 Task: Explore upcoming open houses in Las Vegas, Nevada, to visit properties with mountain views.
Action: Mouse moved to (340, 207)
Screenshot: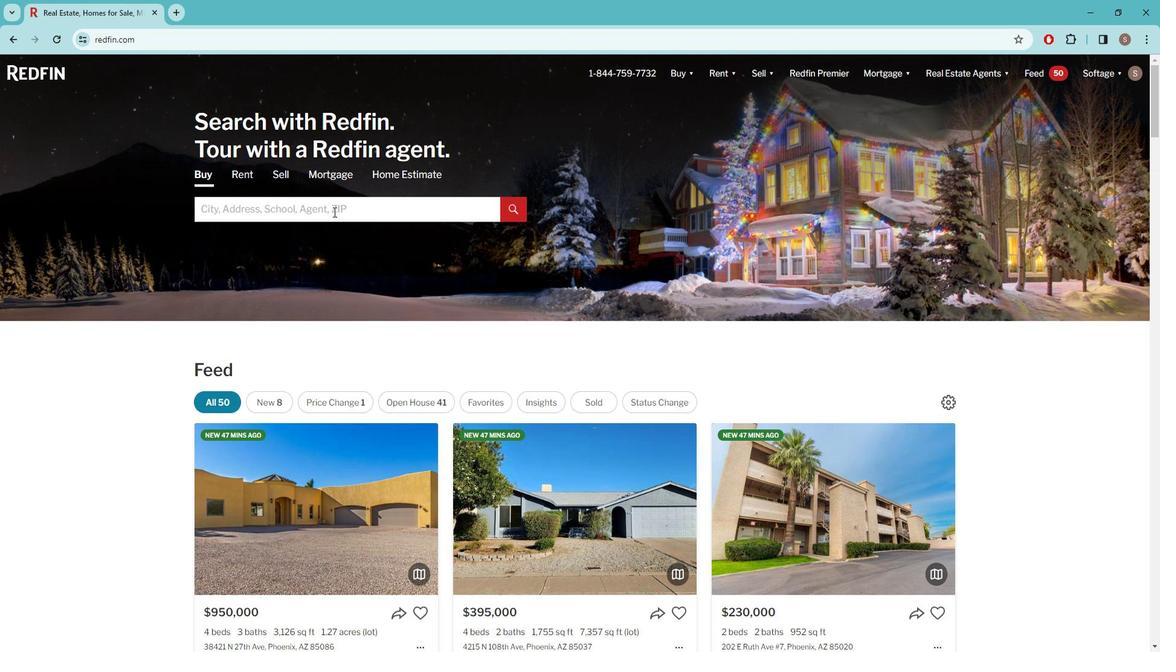
Action: Mouse pressed left at (340, 207)
Screenshot: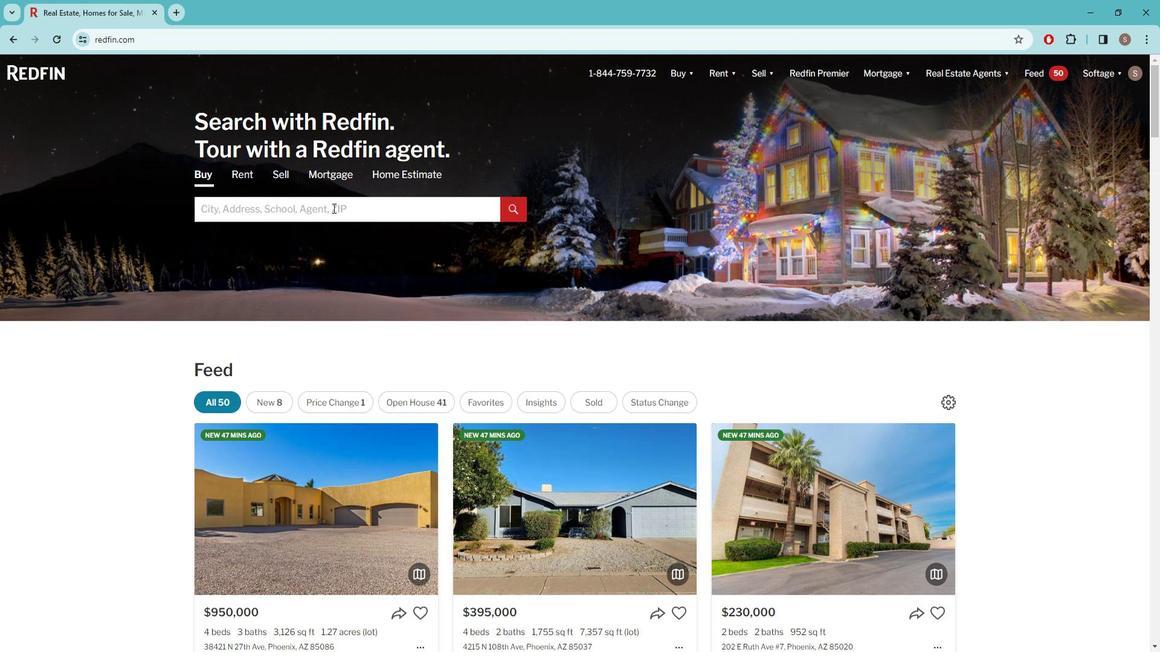 
Action: Key pressed <Key.caps_lock><Key.caps_lock>l<Key.caps_lock>AS<Key.space><Key.caps_lock>v<Key.caps_lock>EGAS
Screenshot: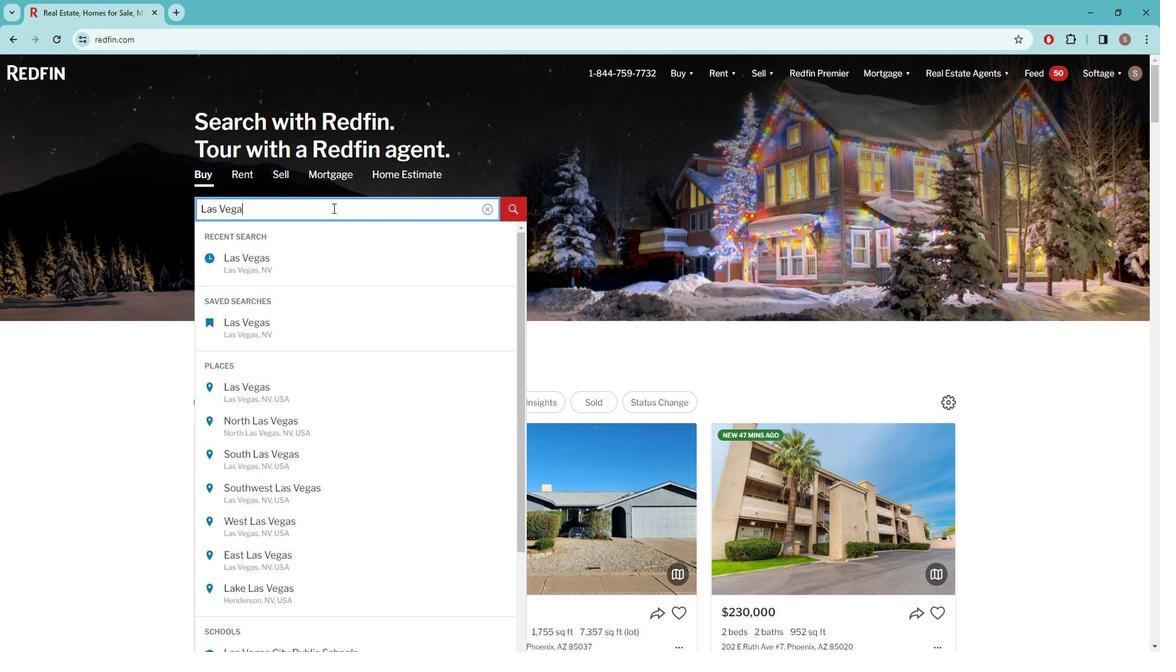 
Action: Mouse moved to (267, 255)
Screenshot: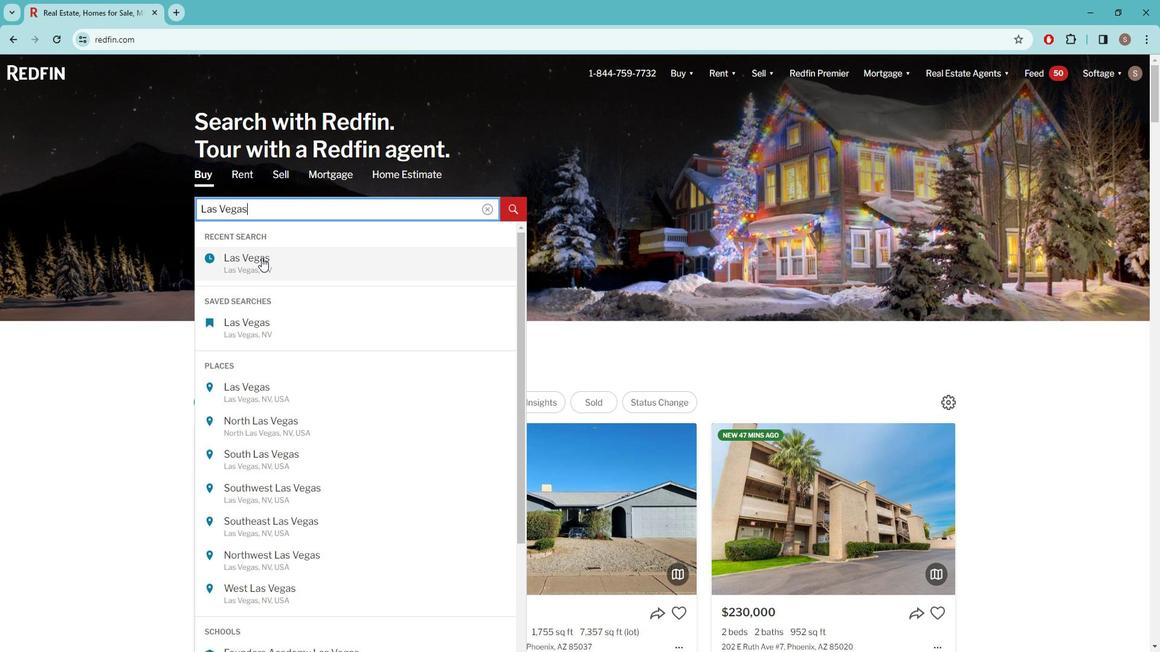 
Action: Mouse pressed left at (267, 255)
Screenshot: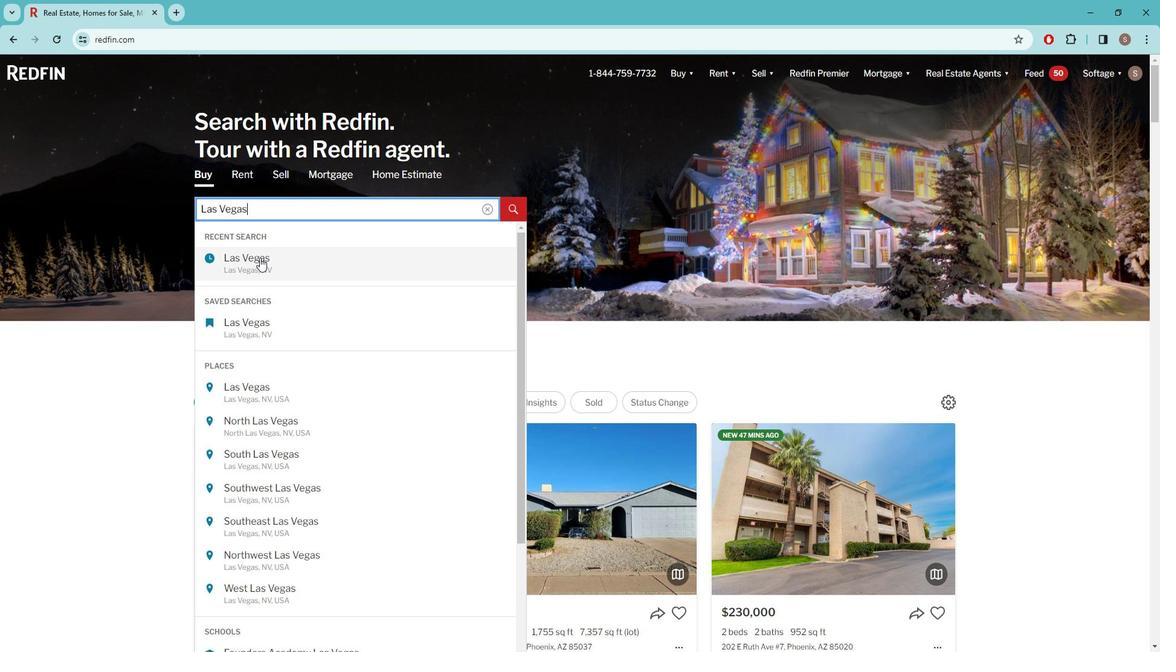 
Action: Mouse moved to (1025, 155)
Screenshot: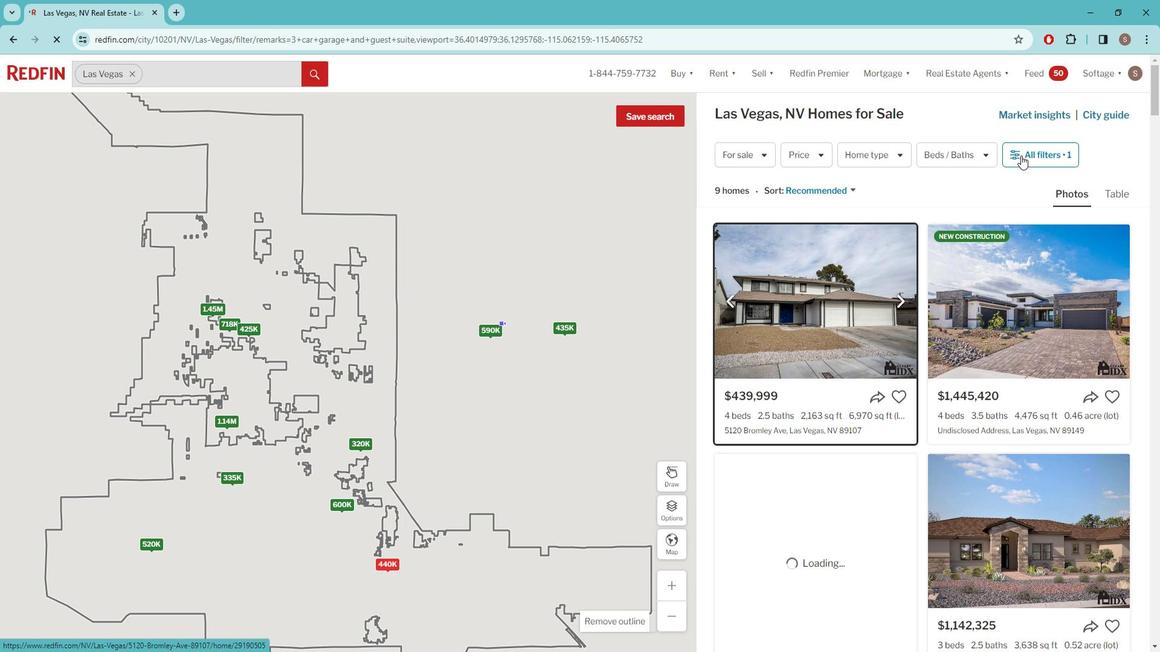 
Action: Mouse pressed left at (1025, 155)
Screenshot: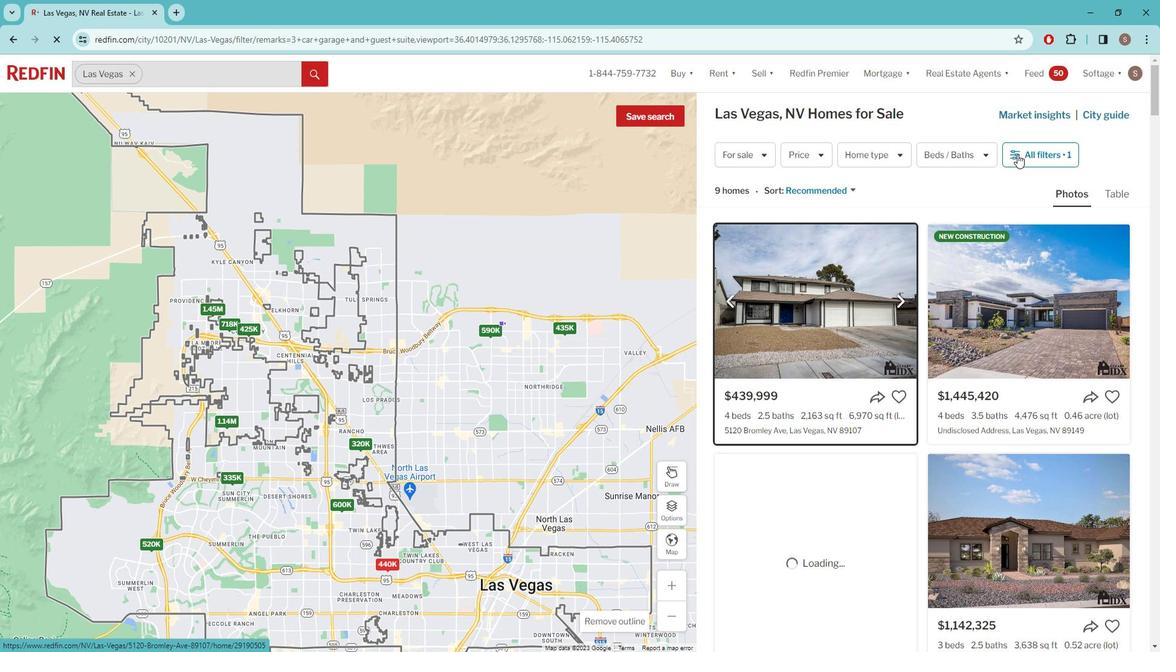 
Action: Mouse moved to (1019, 157)
Screenshot: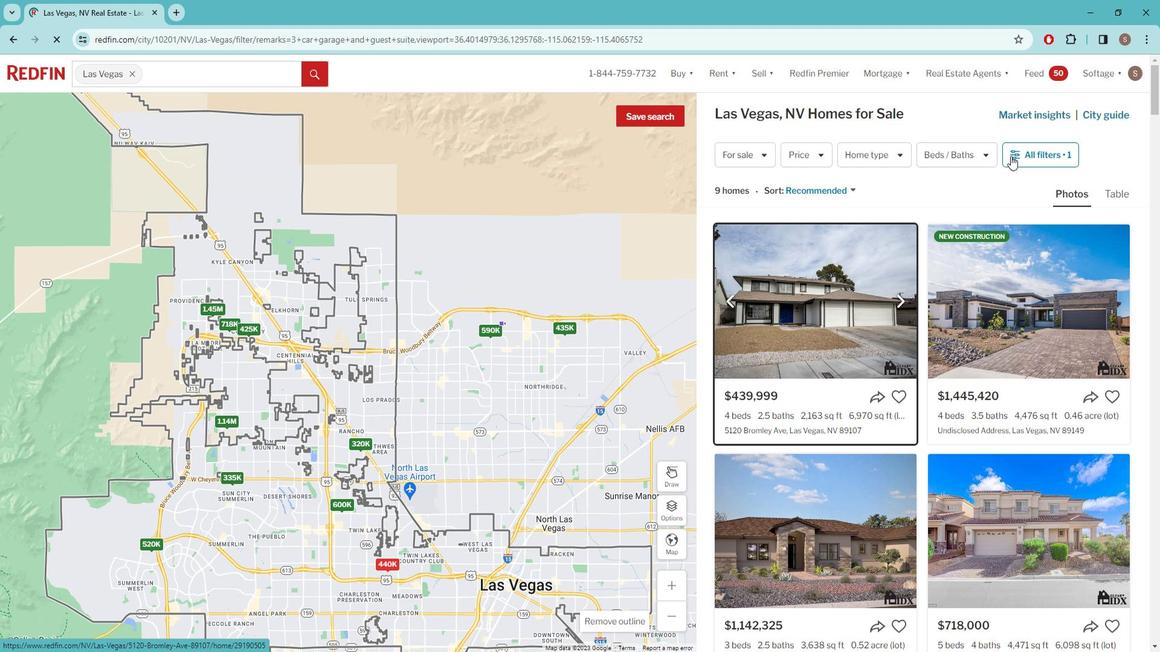 
Action: Mouse pressed left at (1019, 157)
Screenshot: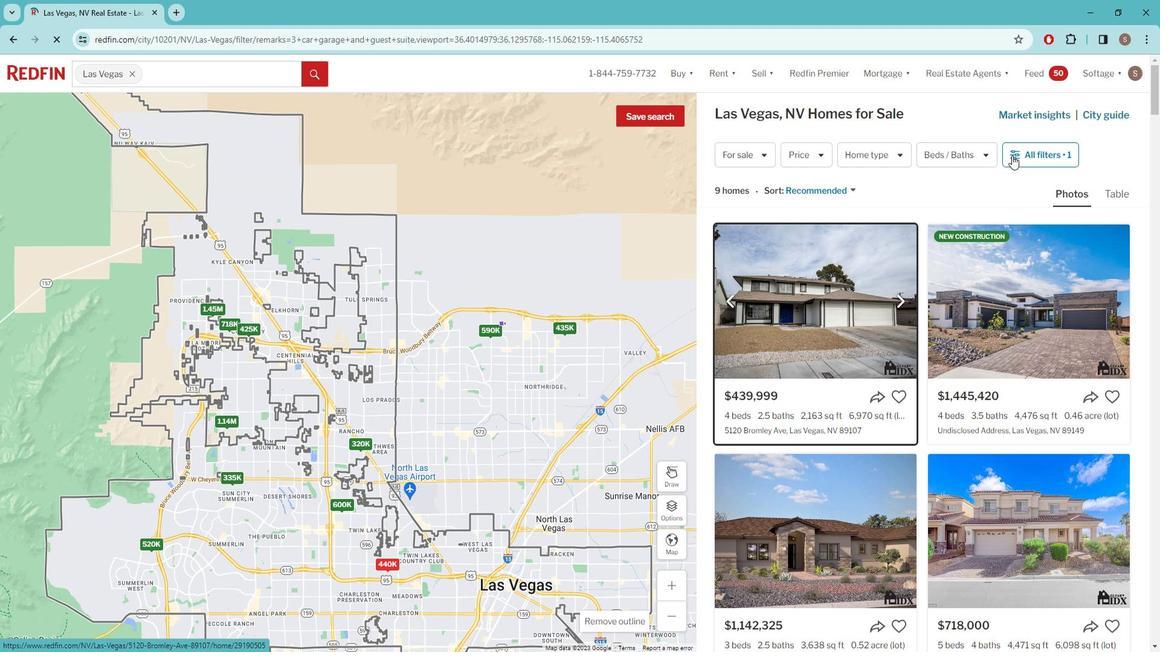 
Action: Mouse moved to (1011, 165)
Screenshot: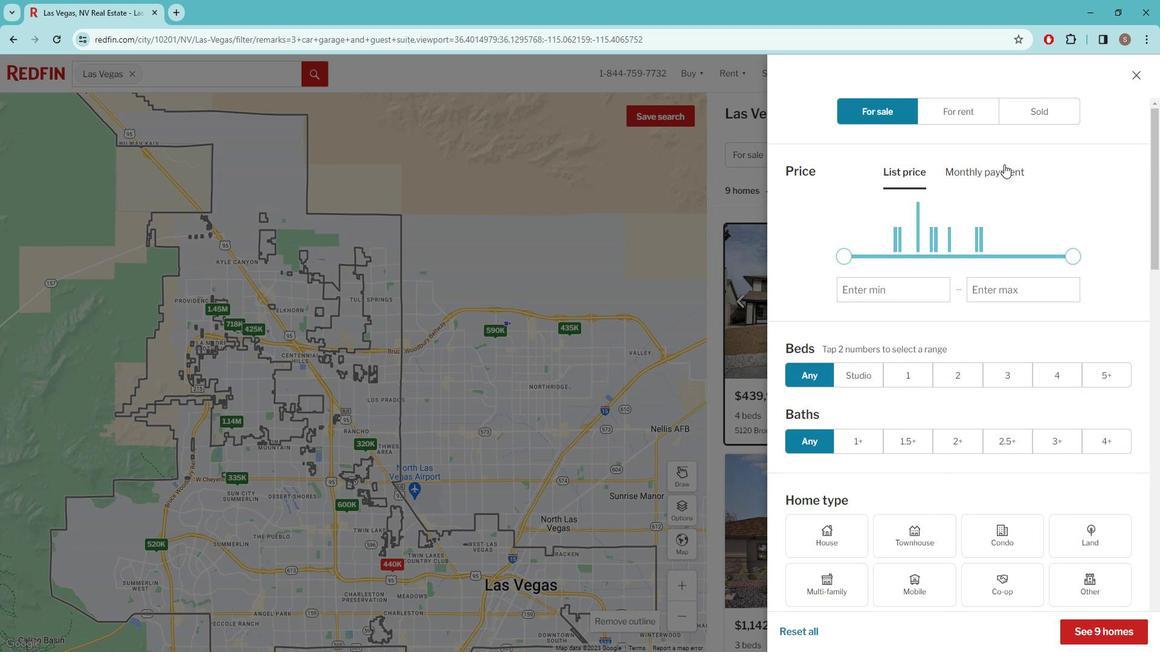 
Action: Mouse scrolled (1011, 165) with delta (0, 0)
Screenshot: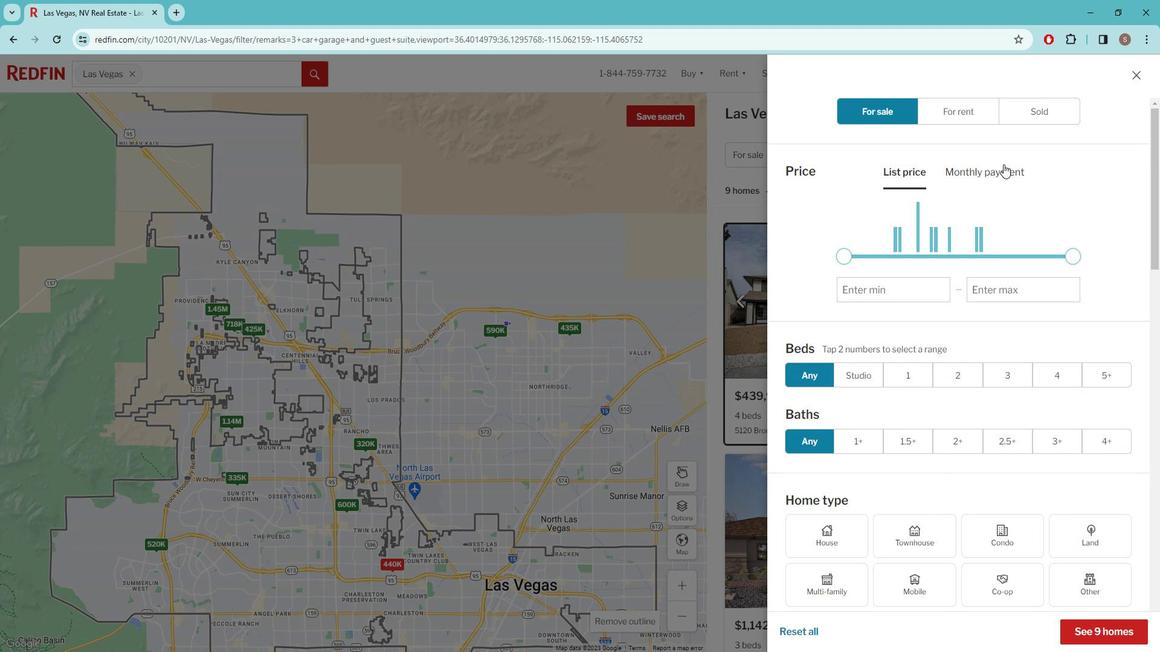
Action: Mouse scrolled (1011, 165) with delta (0, 0)
Screenshot: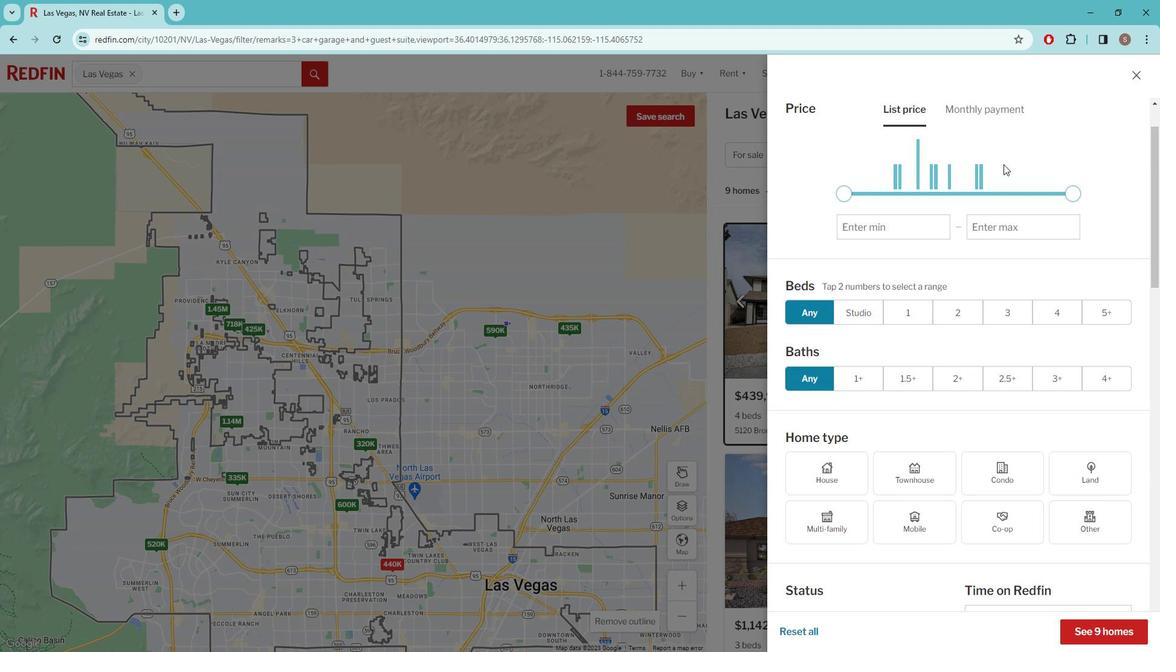
Action: Mouse scrolled (1011, 165) with delta (0, 0)
Screenshot: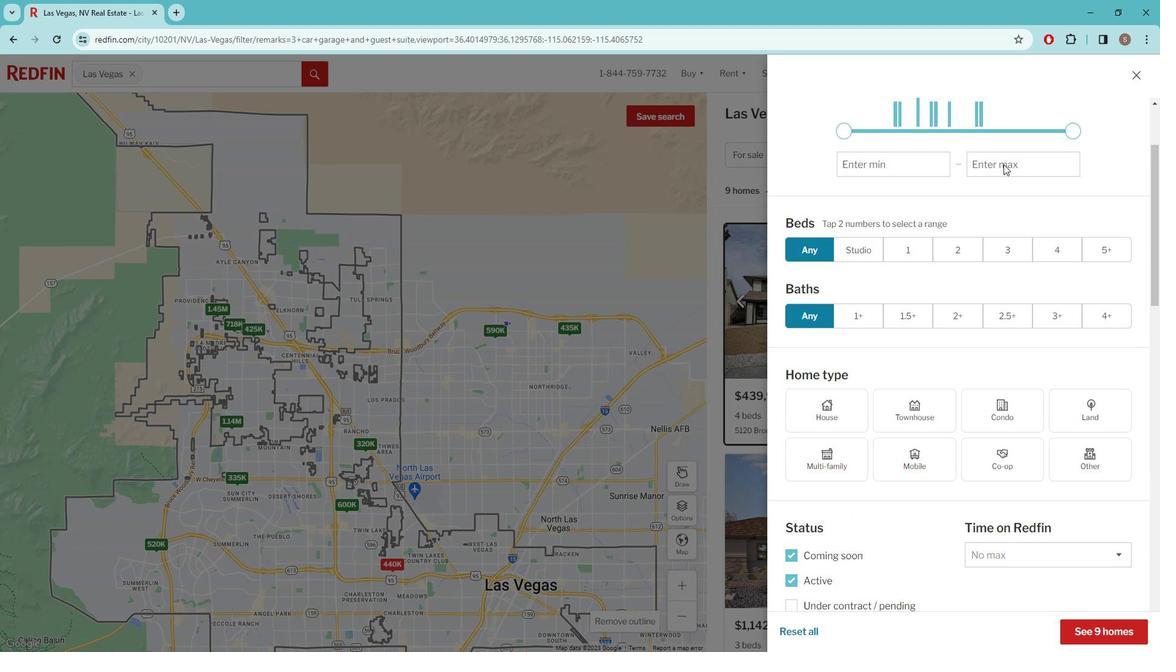 
Action: Mouse scrolled (1011, 165) with delta (0, 0)
Screenshot: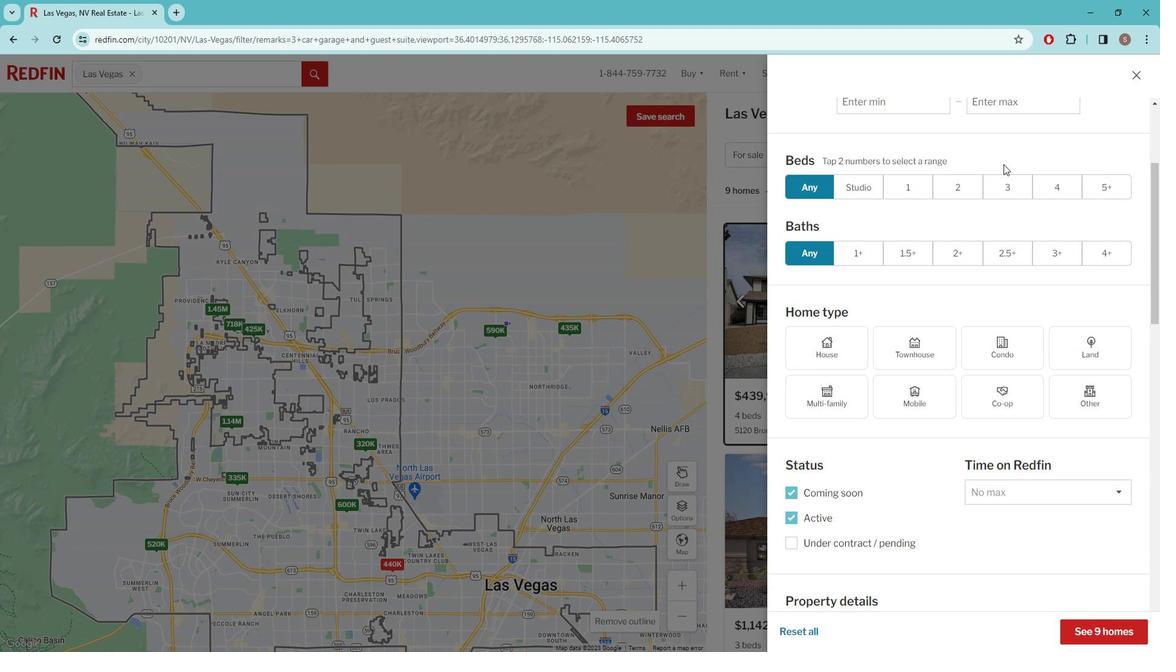 
Action: Mouse scrolled (1011, 165) with delta (0, 0)
Screenshot: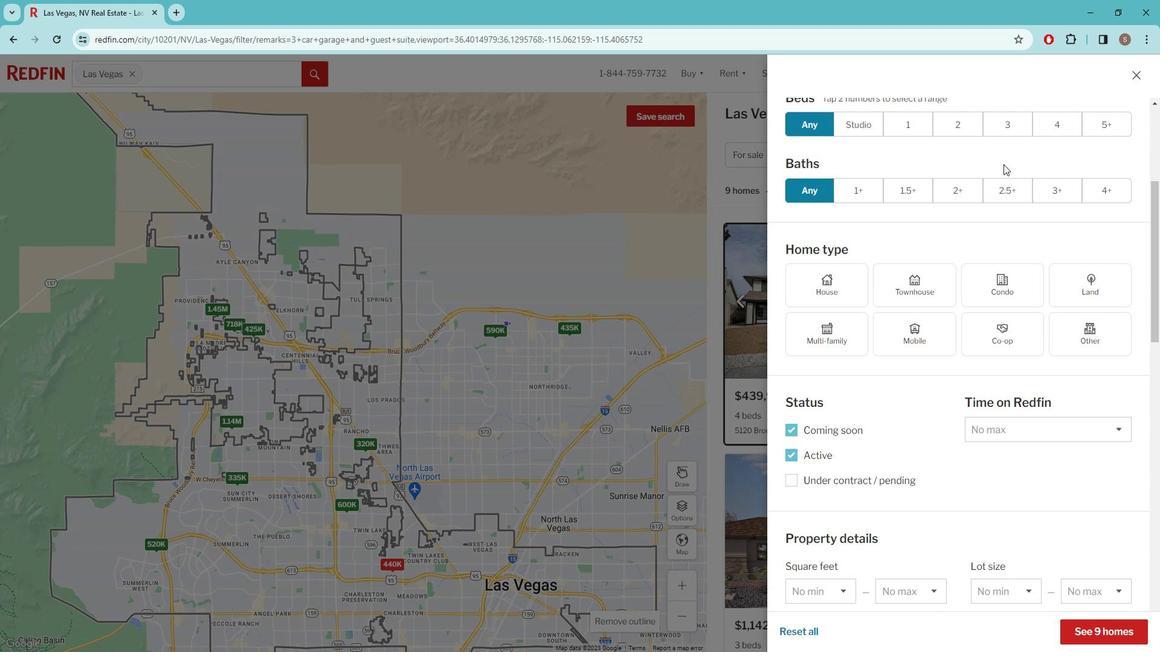 
Action: Mouse moved to (1007, 166)
Screenshot: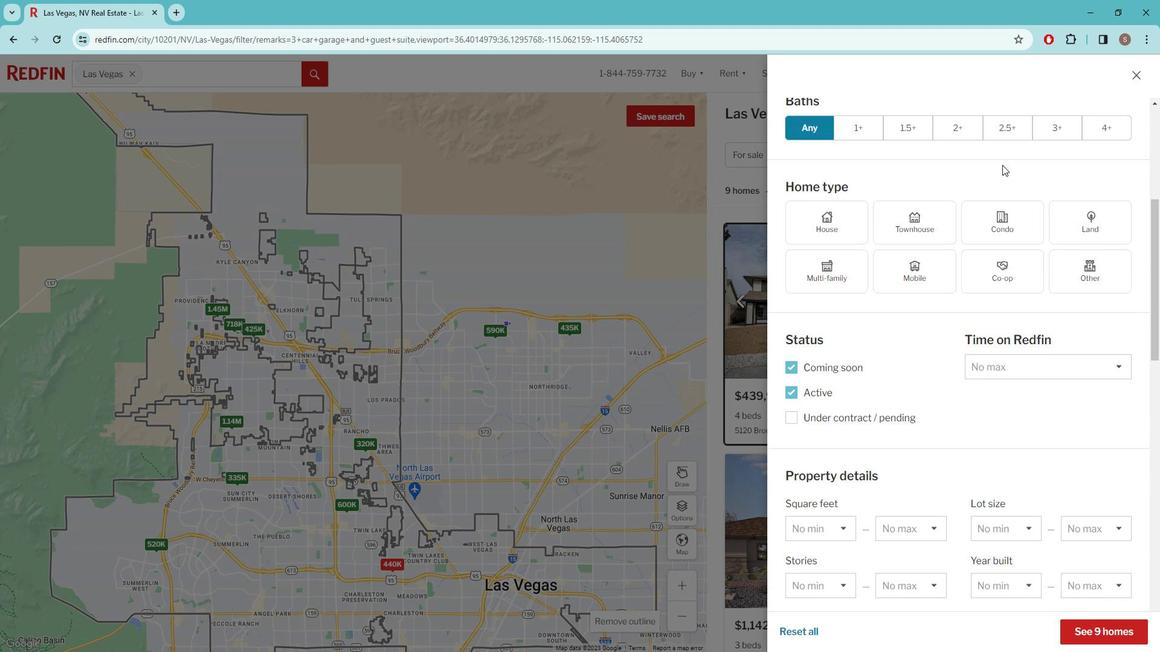
Action: Mouse scrolled (1007, 165) with delta (0, 0)
Screenshot: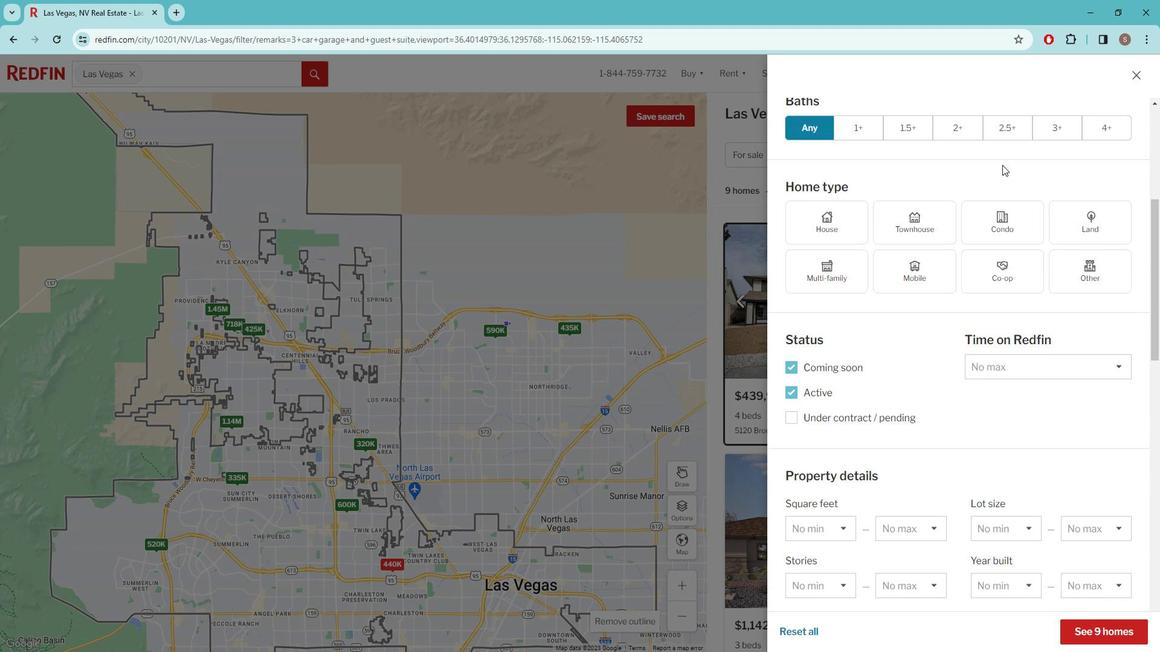 
Action: Mouse scrolled (1007, 165) with delta (0, 0)
Screenshot: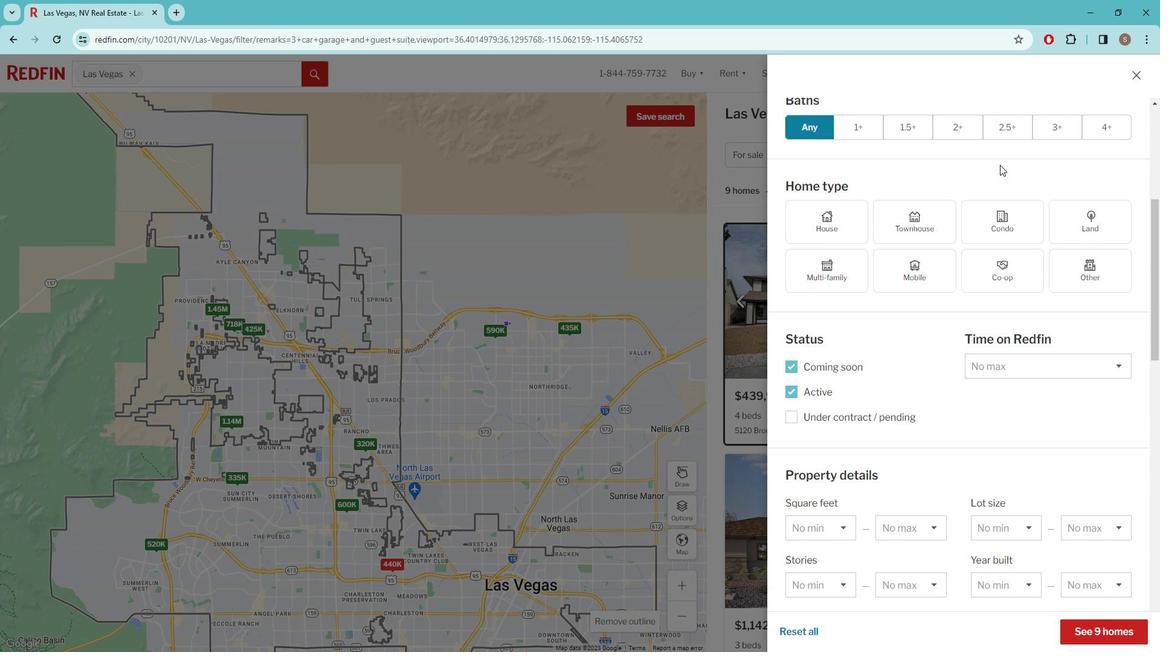 
Action: Mouse moved to (1003, 166)
Screenshot: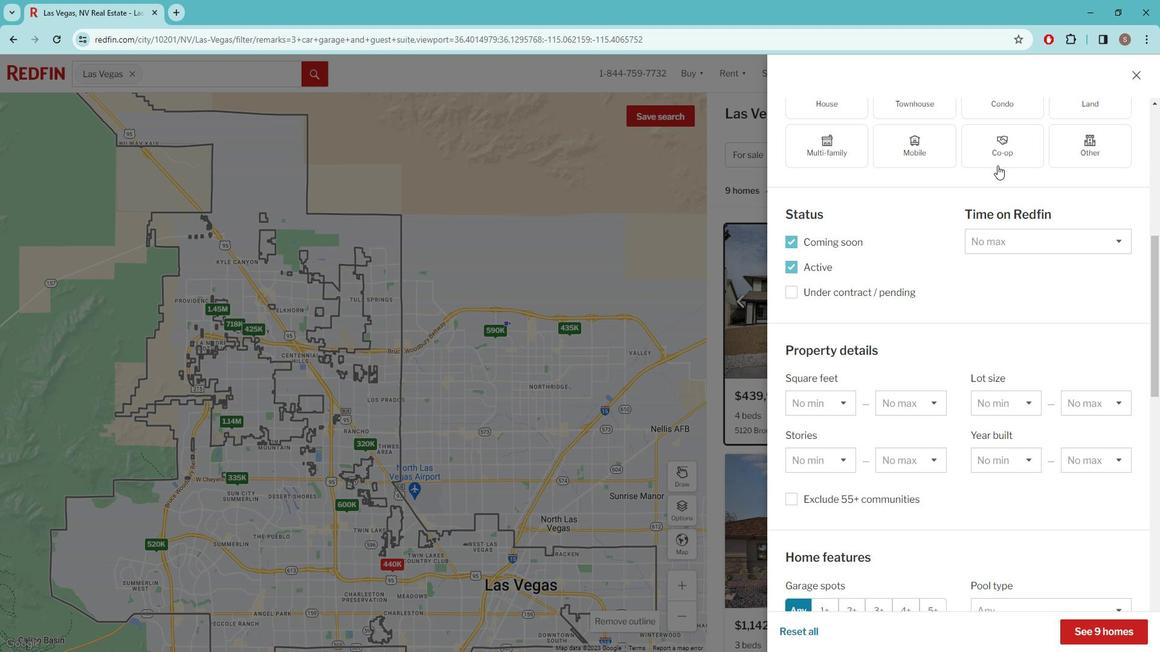 
Action: Mouse scrolled (1003, 166) with delta (0, 0)
Screenshot: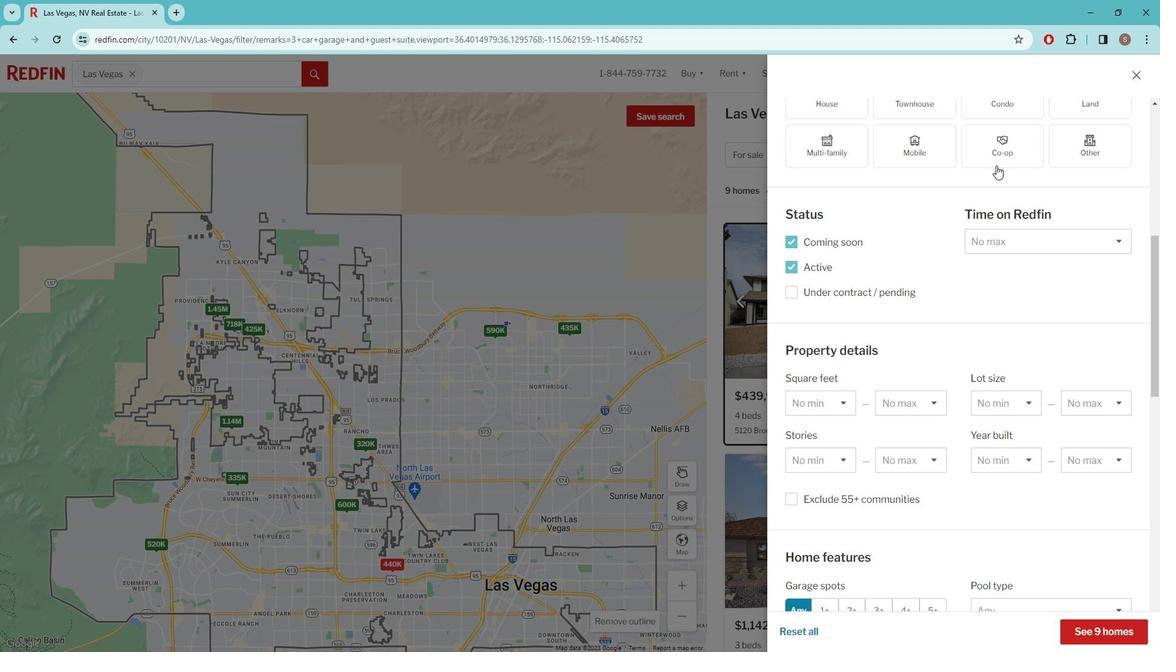 
Action: Mouse moved to (1002, 166)
Screenshot: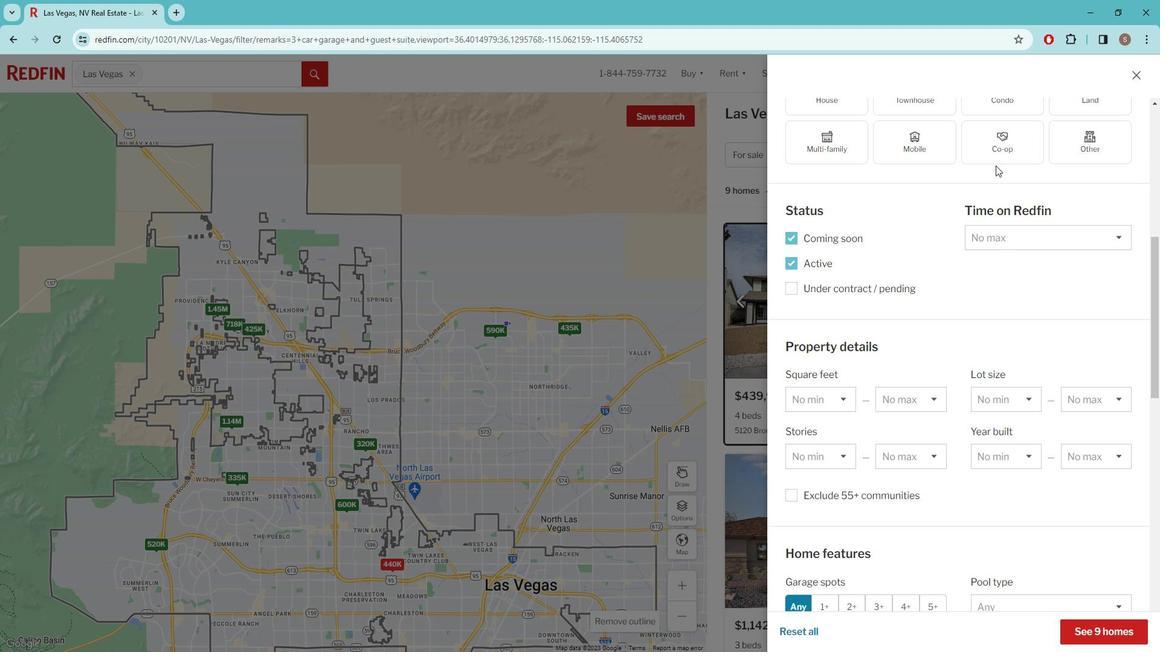 
Action: Mouse scrolled (1002, 166) with delta (0, 0)
Screenshot: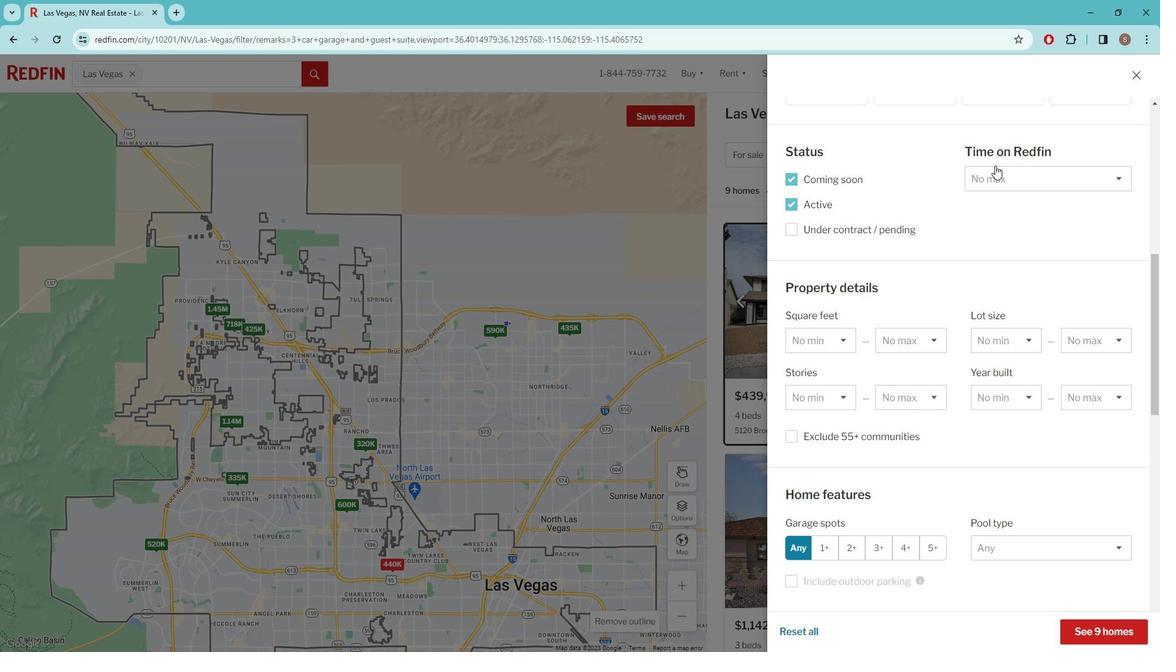 
Action: Mouse moved to (1000, 168)
Screenshot: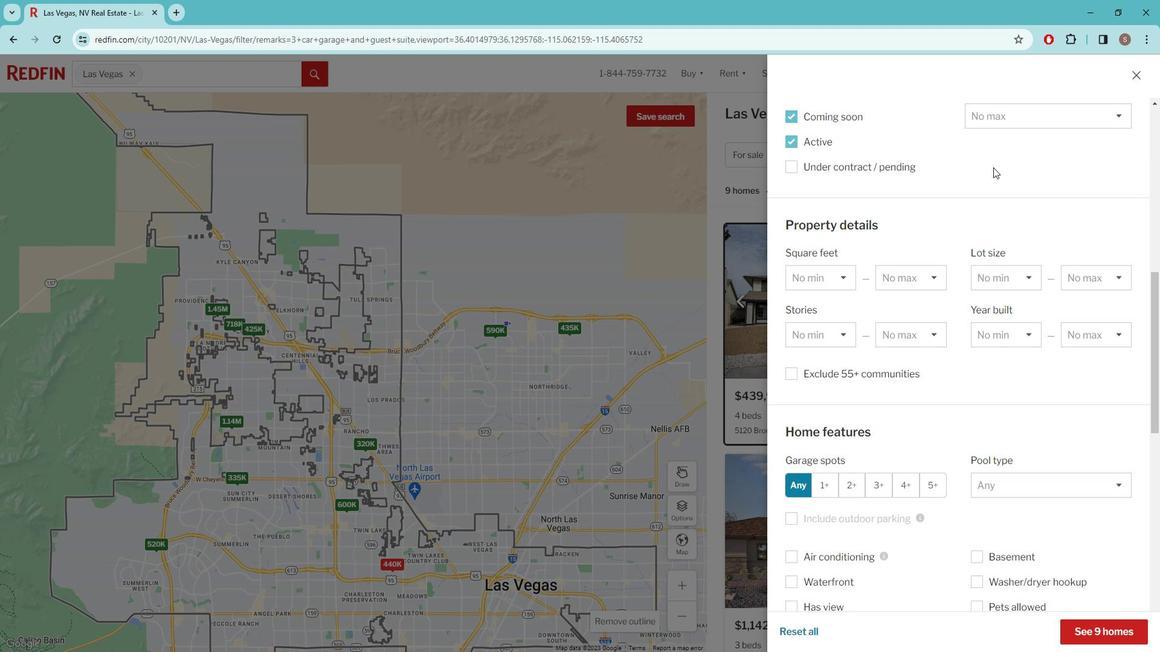 
Action: Mouse scrolled (1000, 168) with delta (0, 0)
Screenshot: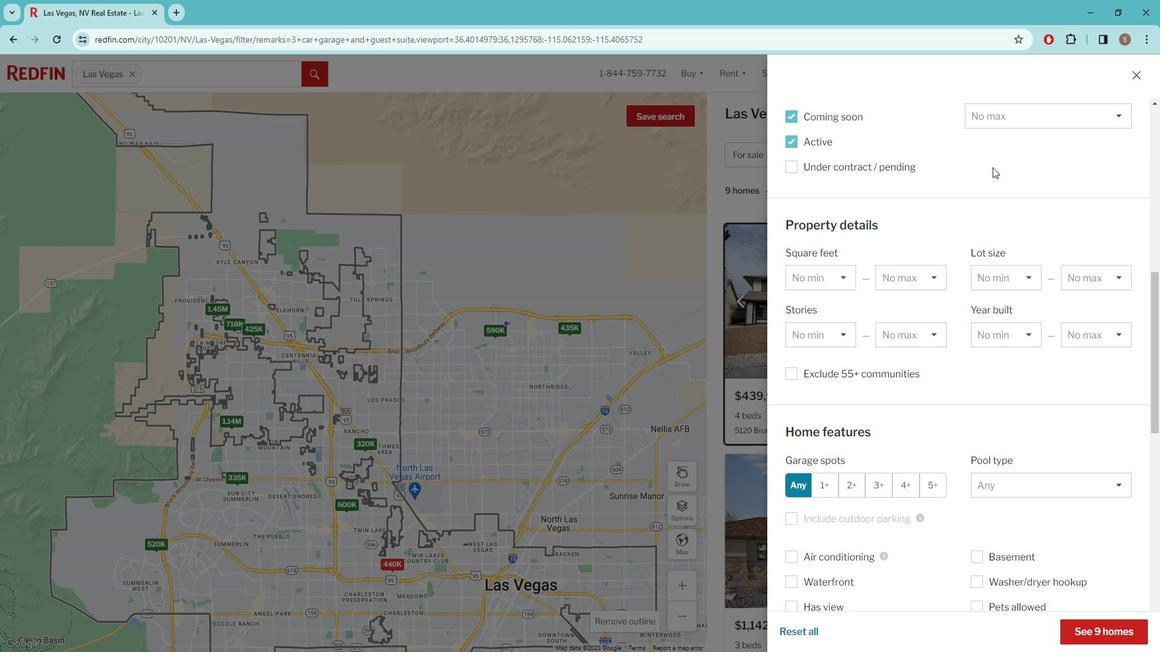 
Action: Mouse scrolled (1000, 168) with delta (0, 0)
Screenshot: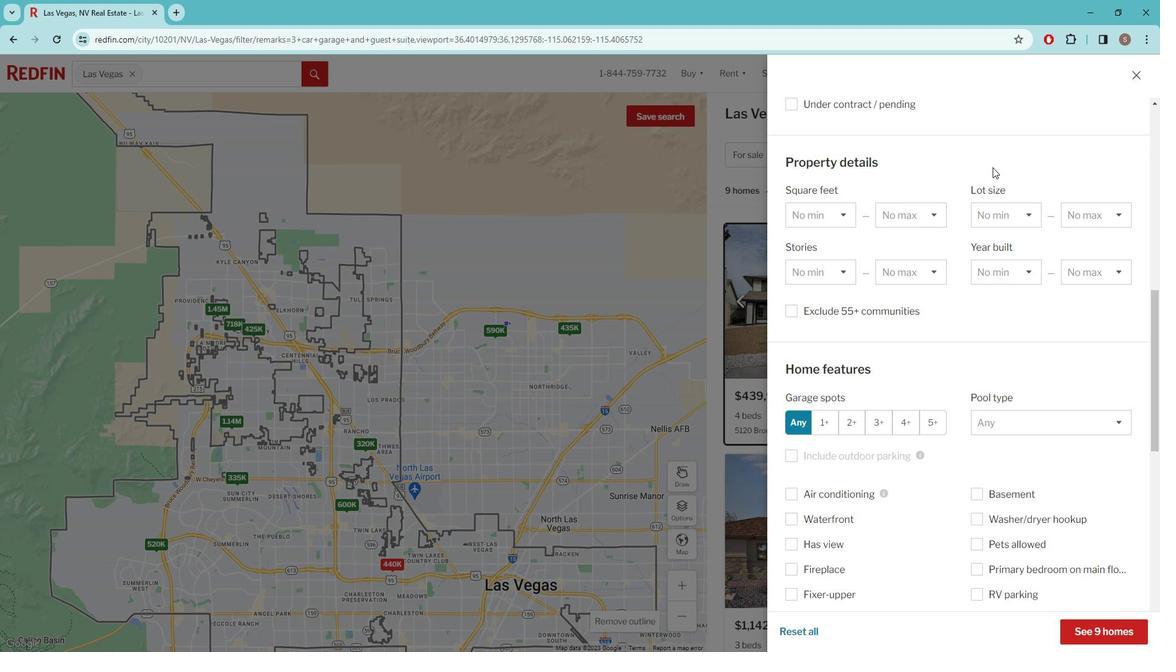 
Action: Mouse moved to (999, 169)
Screenshot: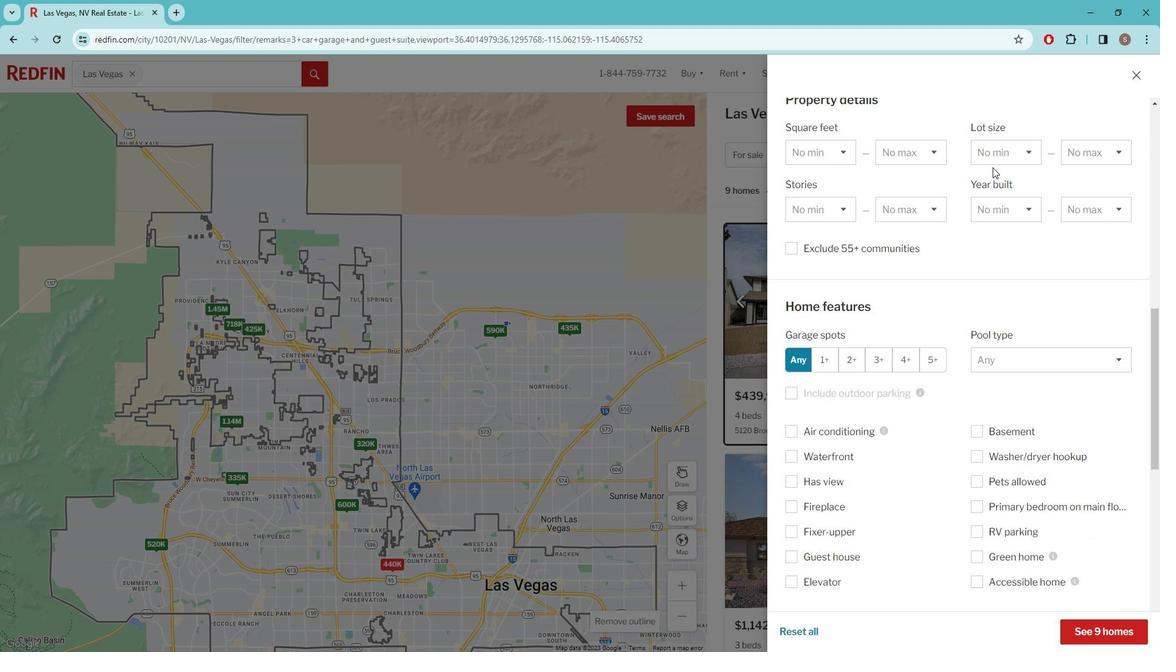 
Action: Mouse scrolled (999, 169) with delta (0, 0)
Screenshot: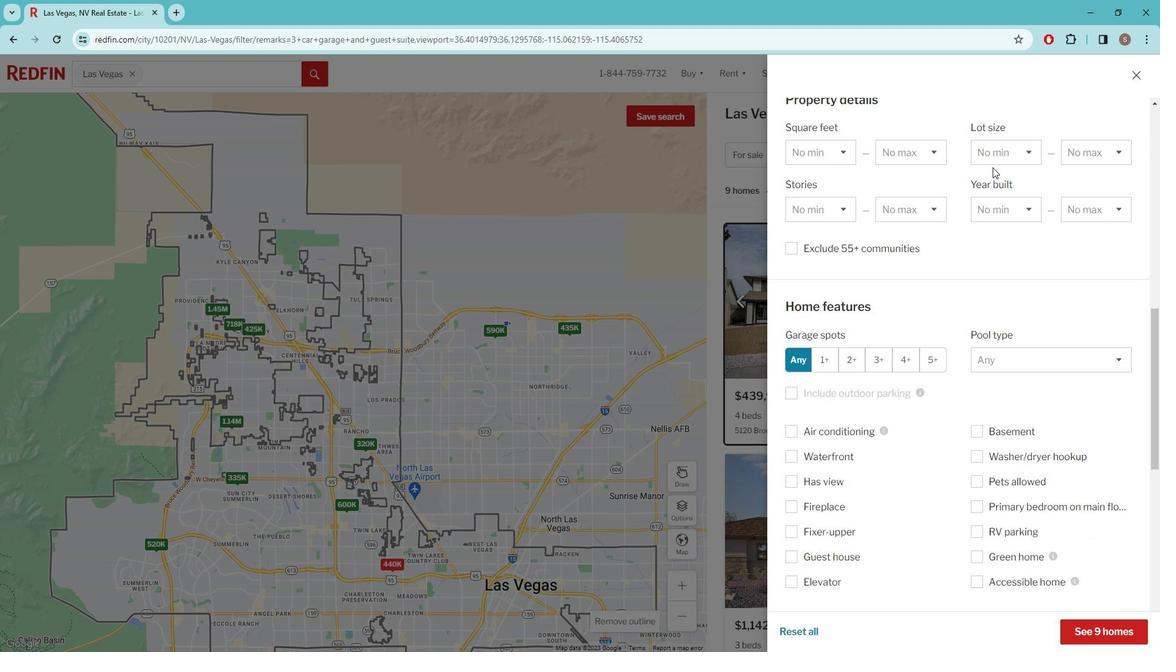 
Action: Mouse scrolled (999, 169) with delta (0, 0)
Screenshot: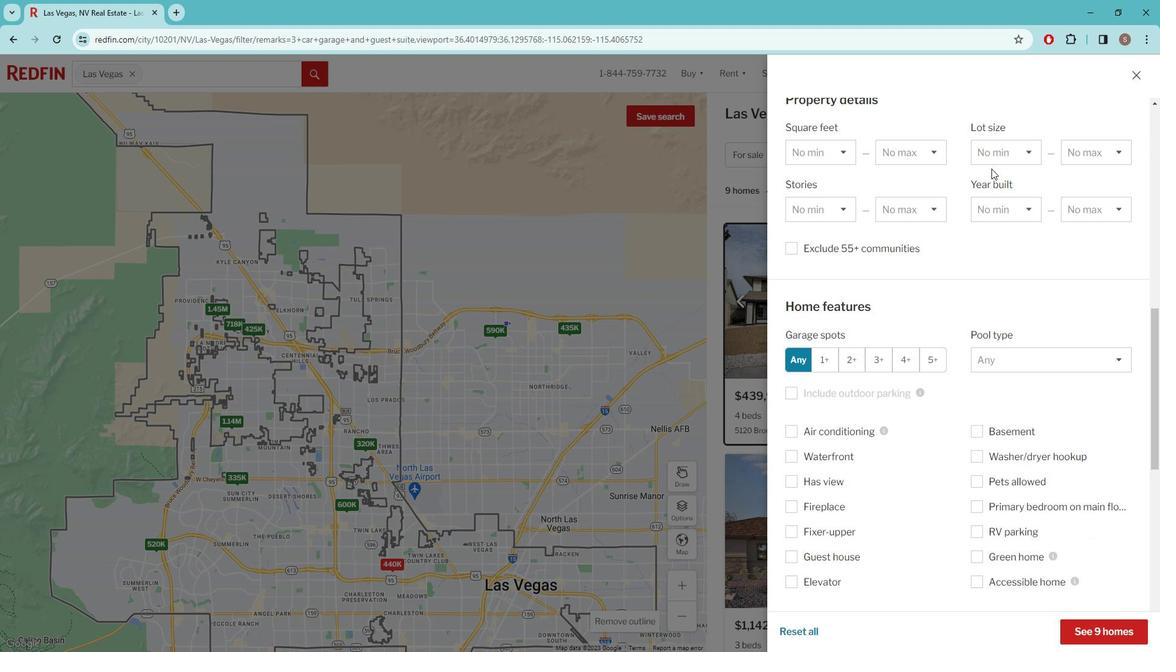 
Action: Mouse moved to (880, 509)
Screenshot: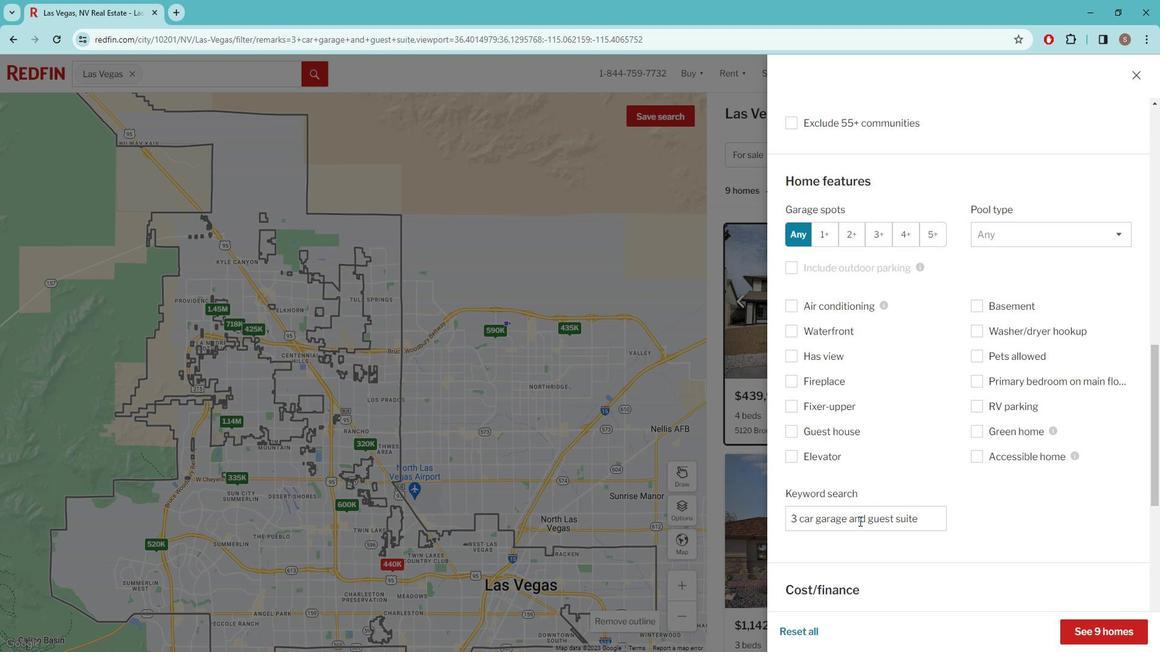 
Action: Mouse pressed left at (880, 509)
Screenshot: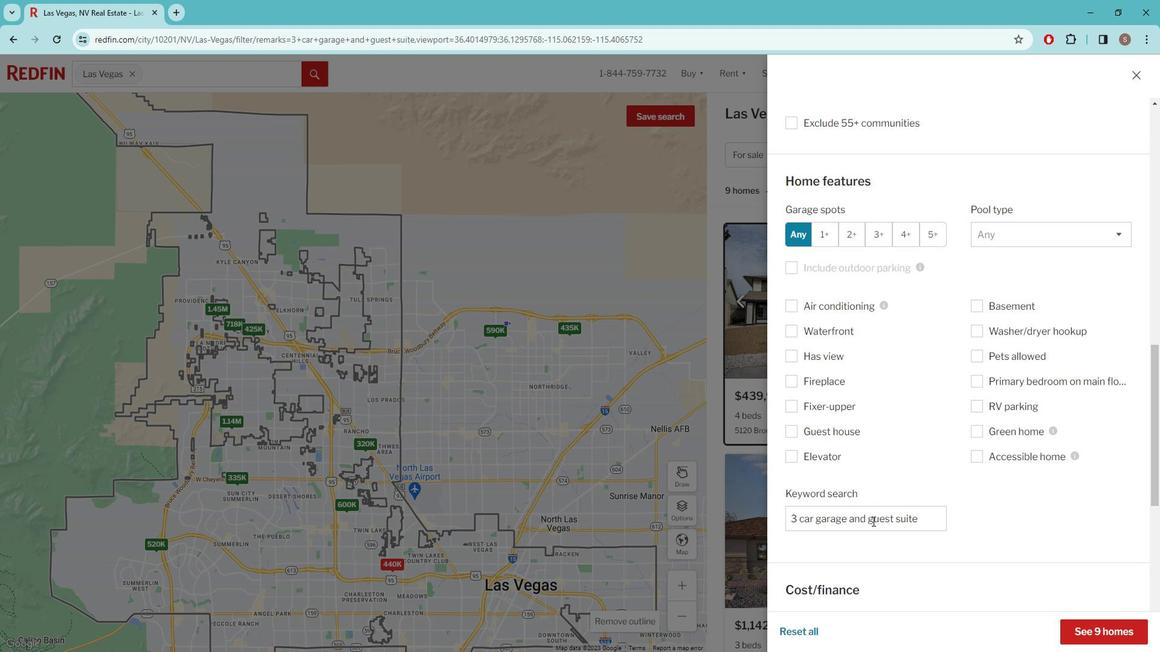 
Action: Mouse pressed left at (880, 509)
Screenshot: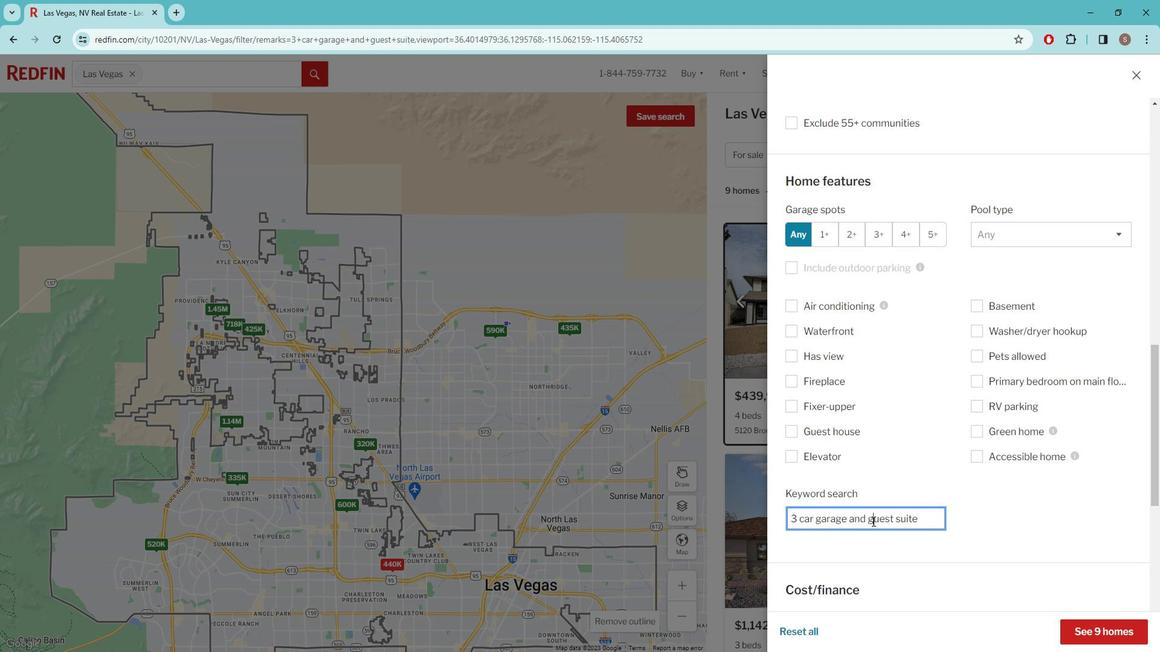
Action: Mouse moved to (880, 507)
Screenshot: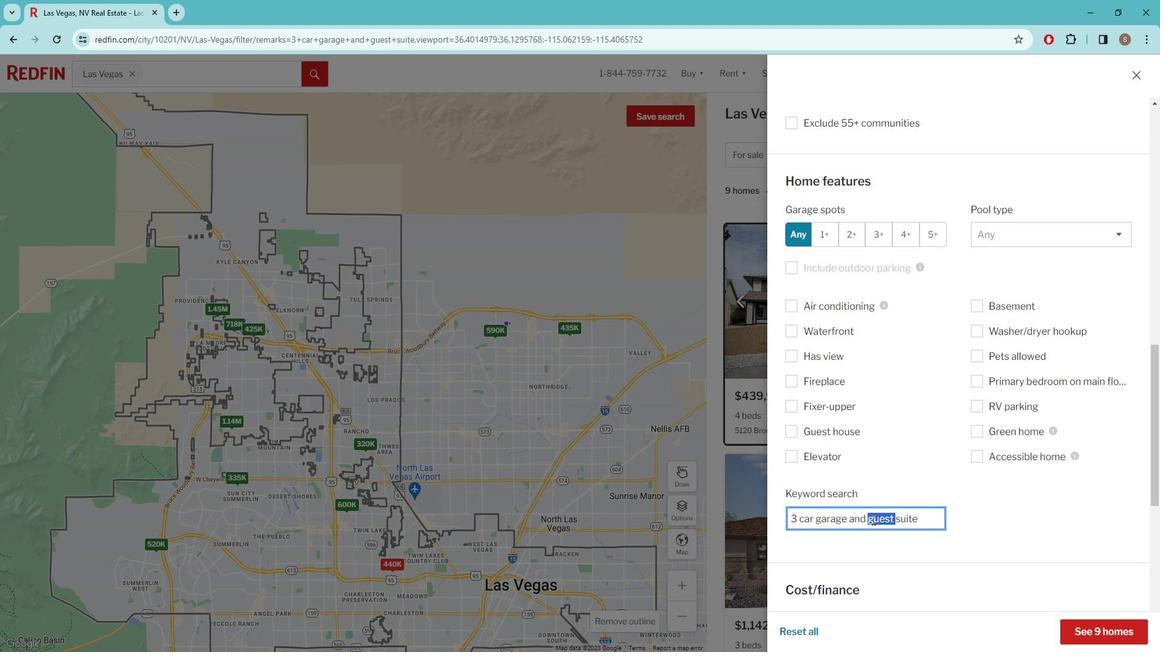 
Action: Mouse pressed left at (880, 507)
Screenshot: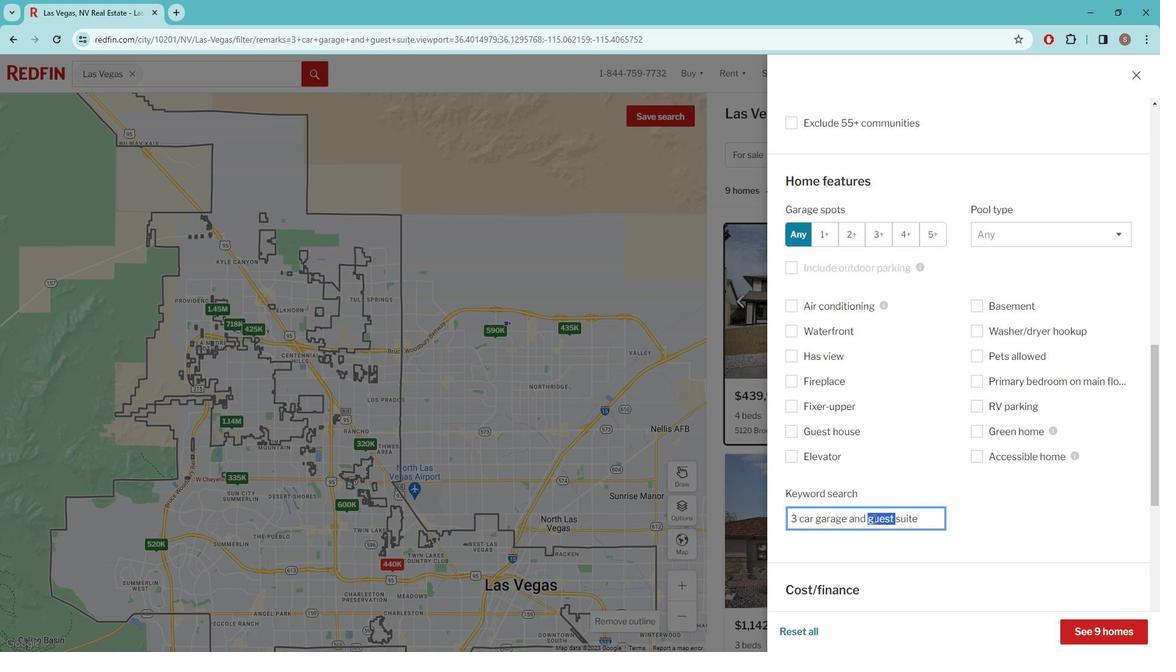 
Action: Mouse moved to (930, 507)
Screenshot: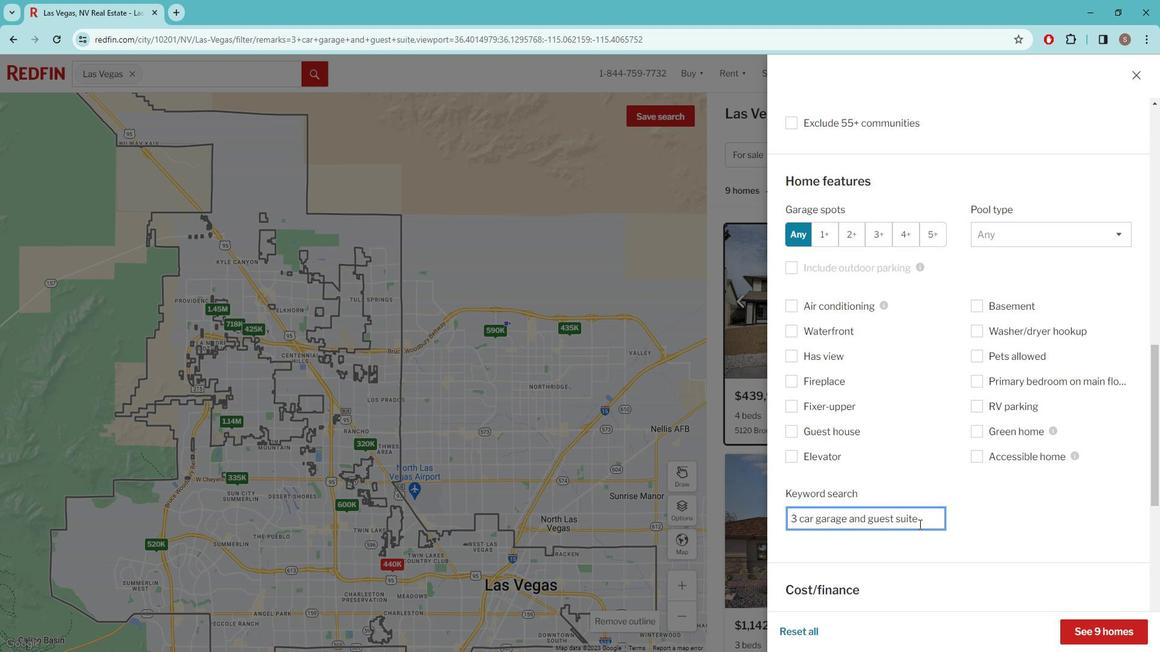 
Action: Mouse pressed left at (930, 507)
Screenshot: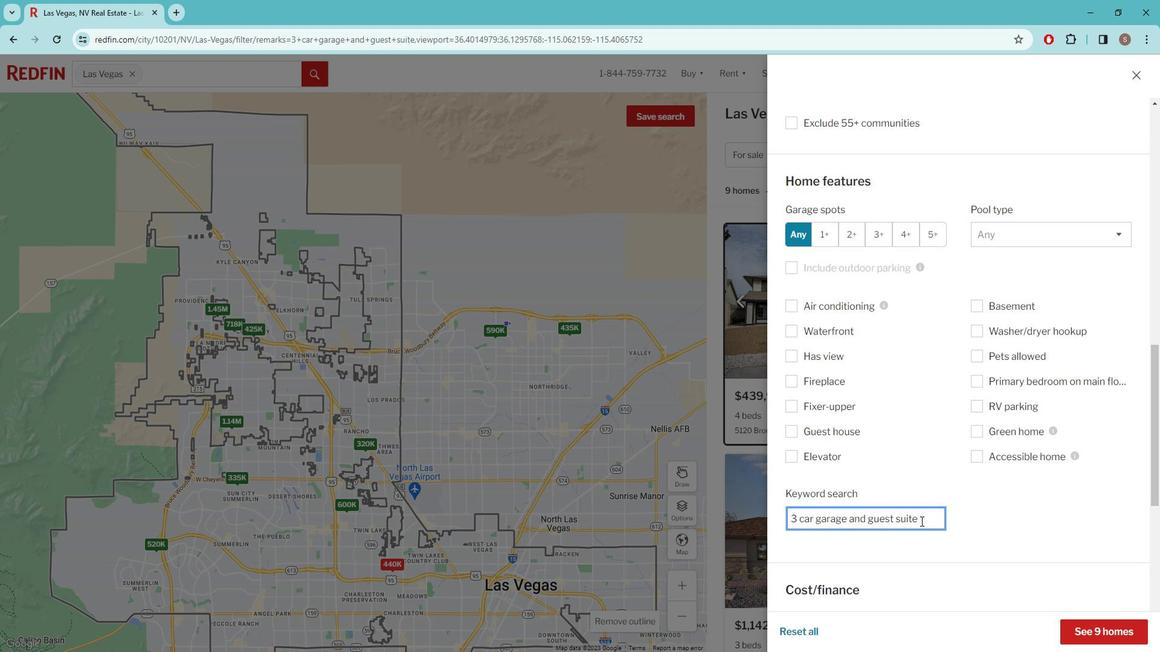 
Action: Mouse moved to (773, 490)
Screenshot: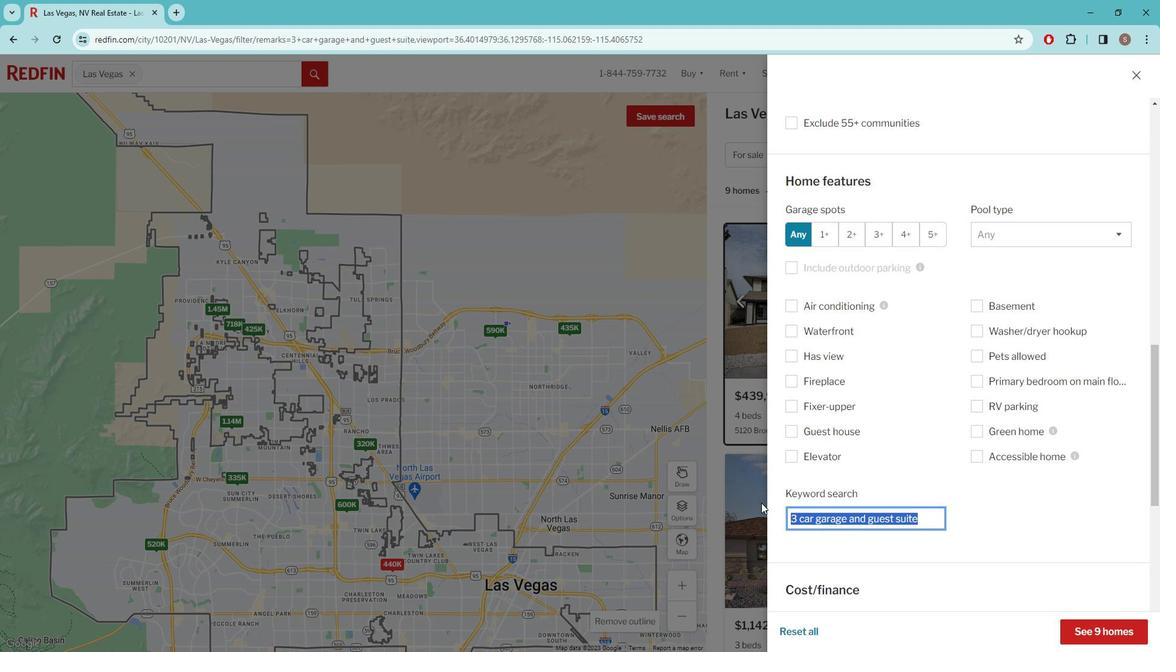 
Action: Key pressed MOUNTAIN<Key.space>VIEWS
Screenshot: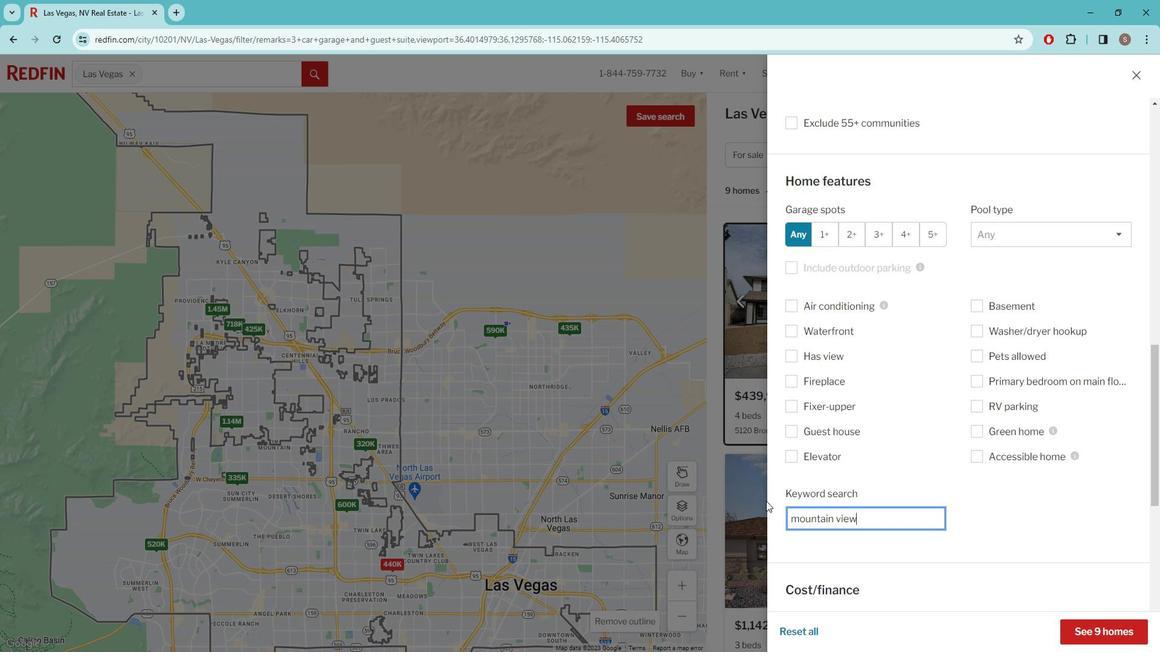 
Action: Mouse moved to (791, 484)
Screenshot: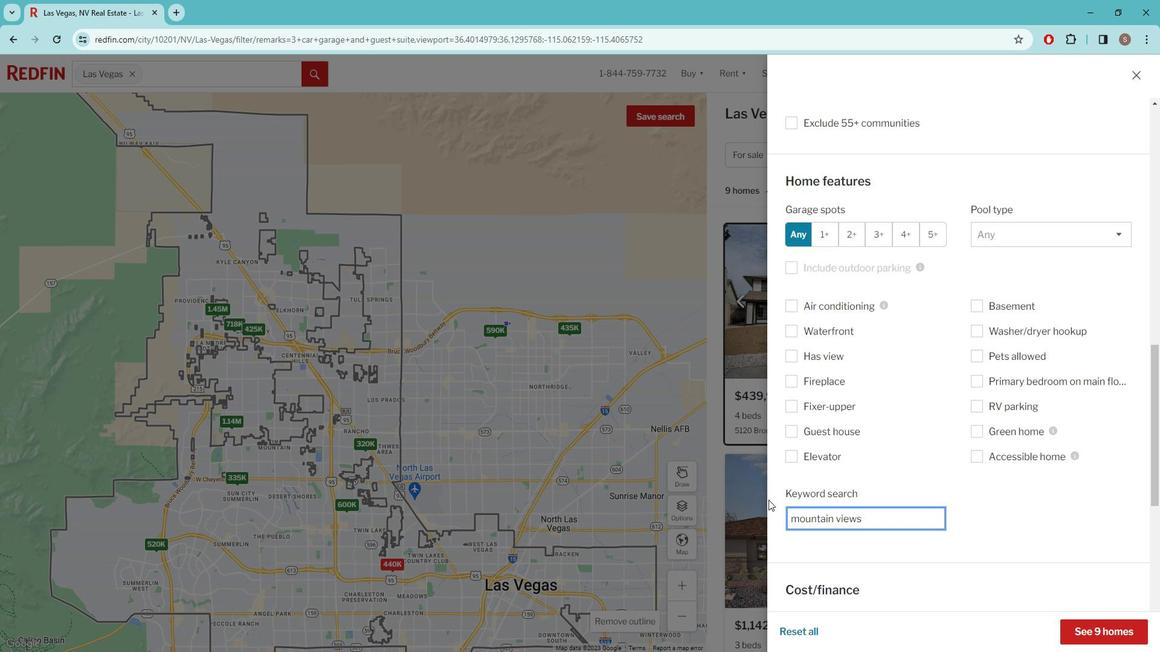 
Action: Mouse scrolled (791, 484) with delta (0, 0)
Screenshot: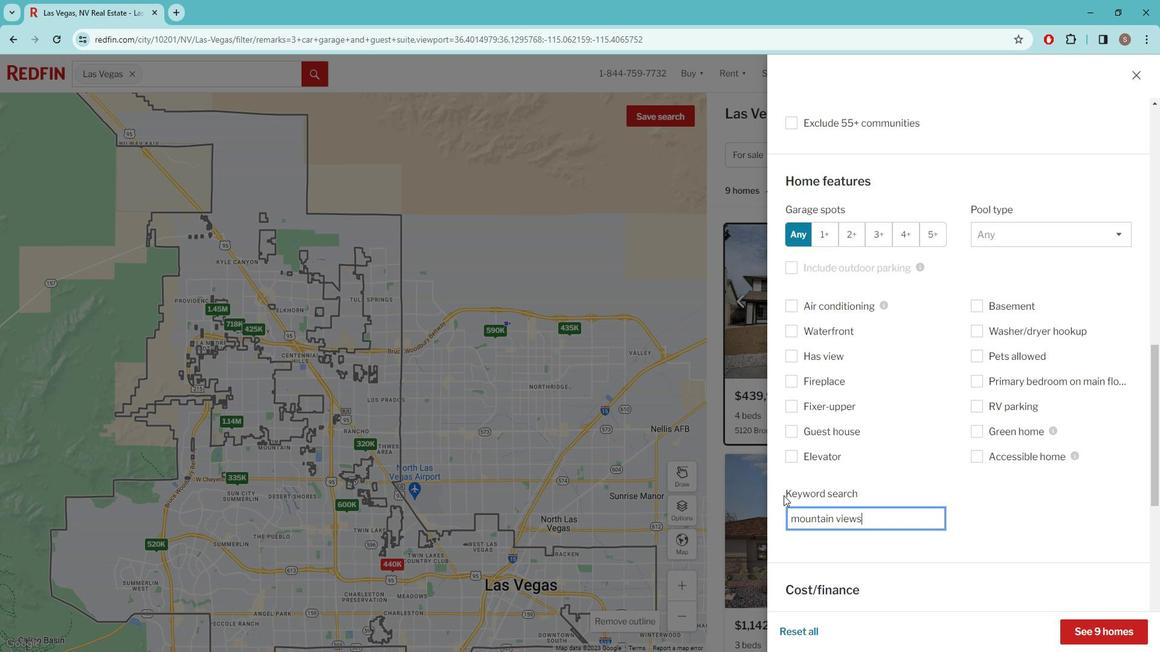 
Action: Mouse scrolled (791, 484) with delta (0, 0)
Screenshot: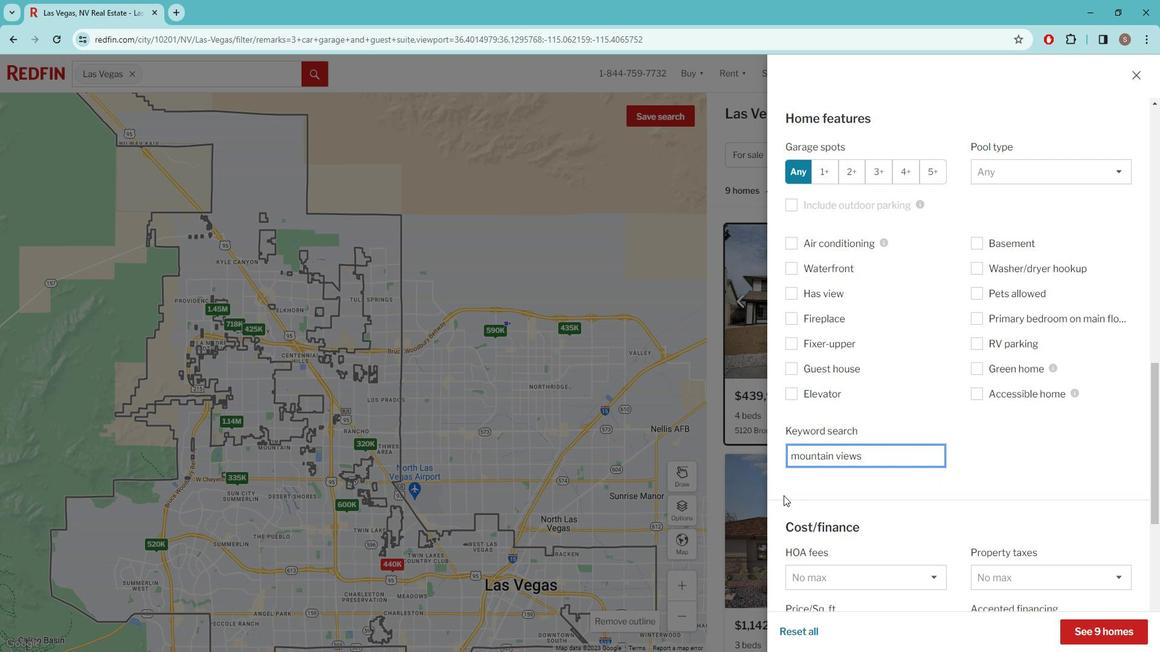 
Action: Mouse moved to (817, 484)
Screenshot: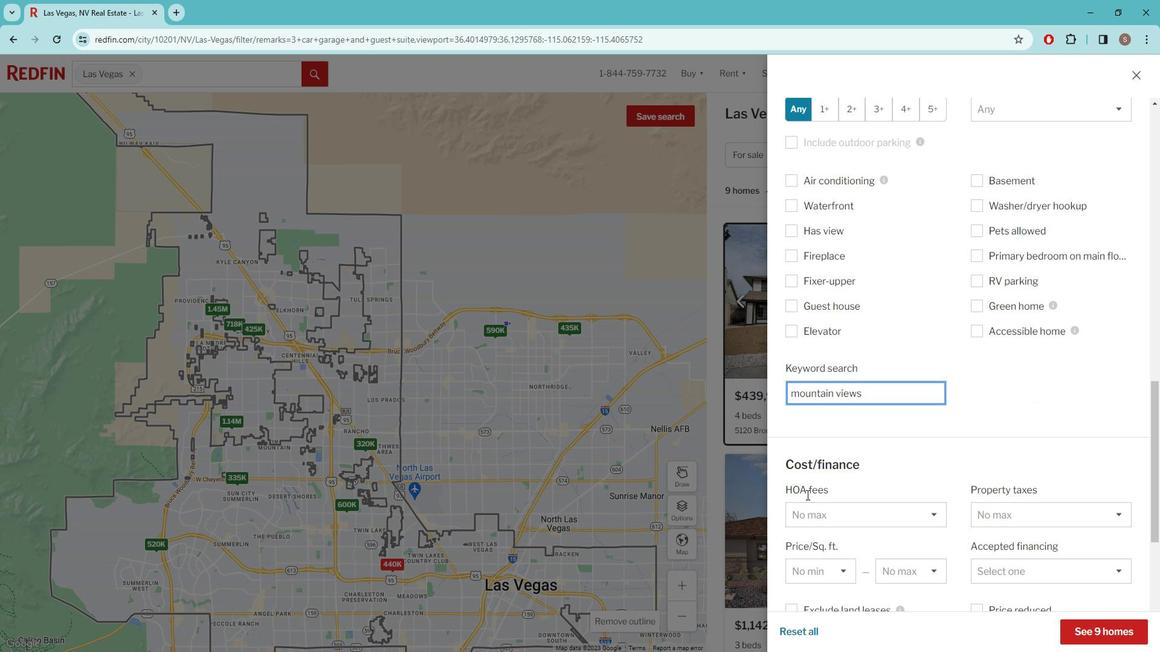 
Action: Mouse scrolled (817, 483) with delta (0, 0)
Screenshot: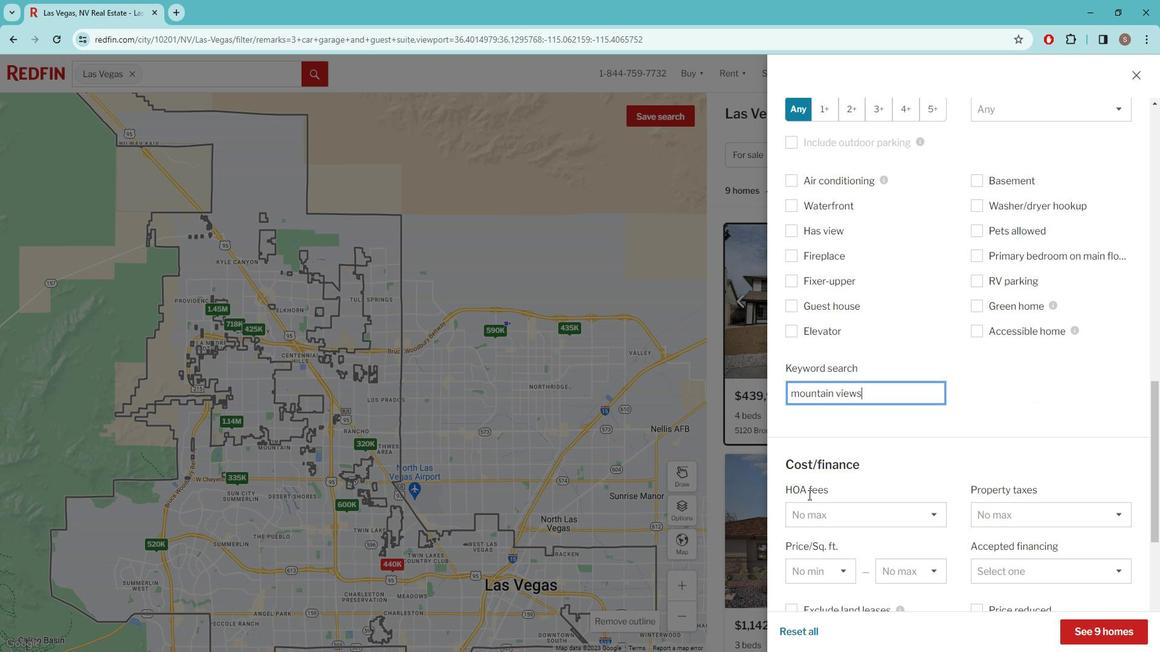 
Action: Mouse scrolled (817, 483) with delta (0, 0)
Screenshot: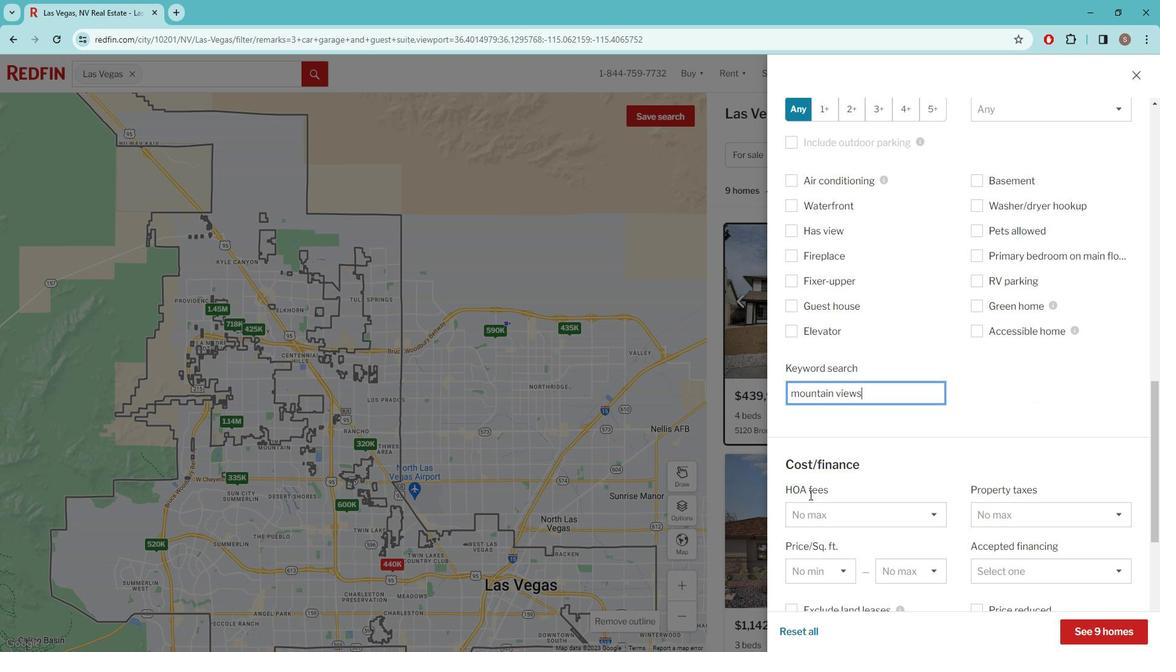 
Action: Mouse moved to (816, 484)
Screenshot: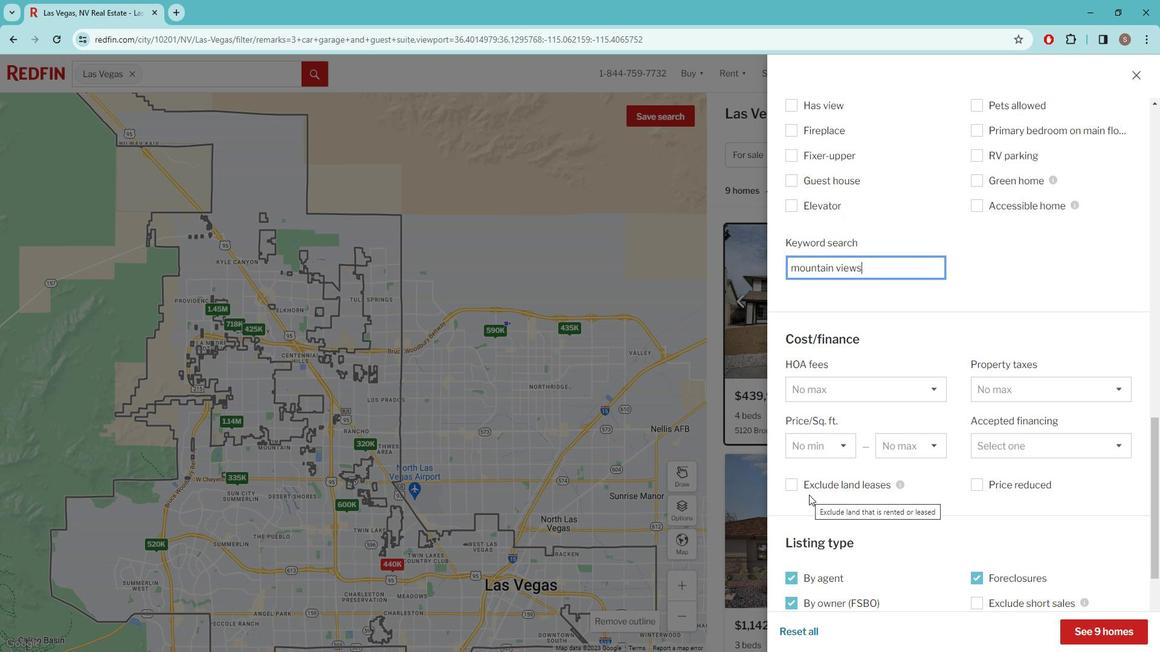 
Action: Mouse scrolled (816, 483) with delta (0, 0)
Screenshot: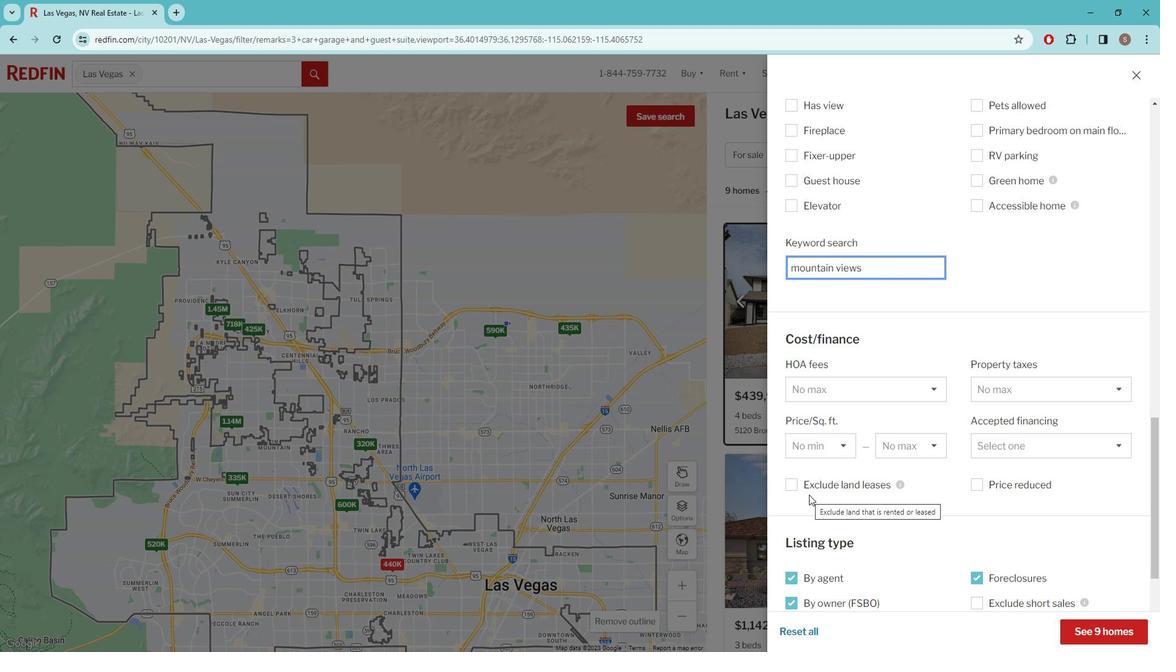 
Action: Mouse moved to (841, 466)
Screenshot: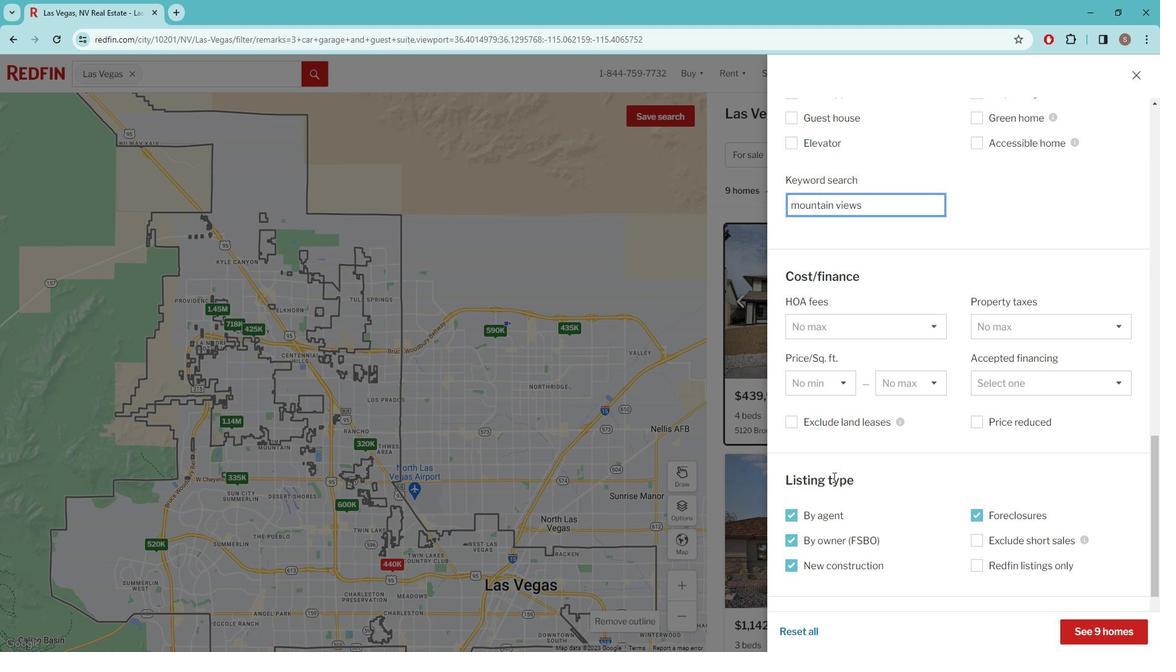 
Action: Mouse scrolled (841, 466) with delta (0, 0)
Screenshot: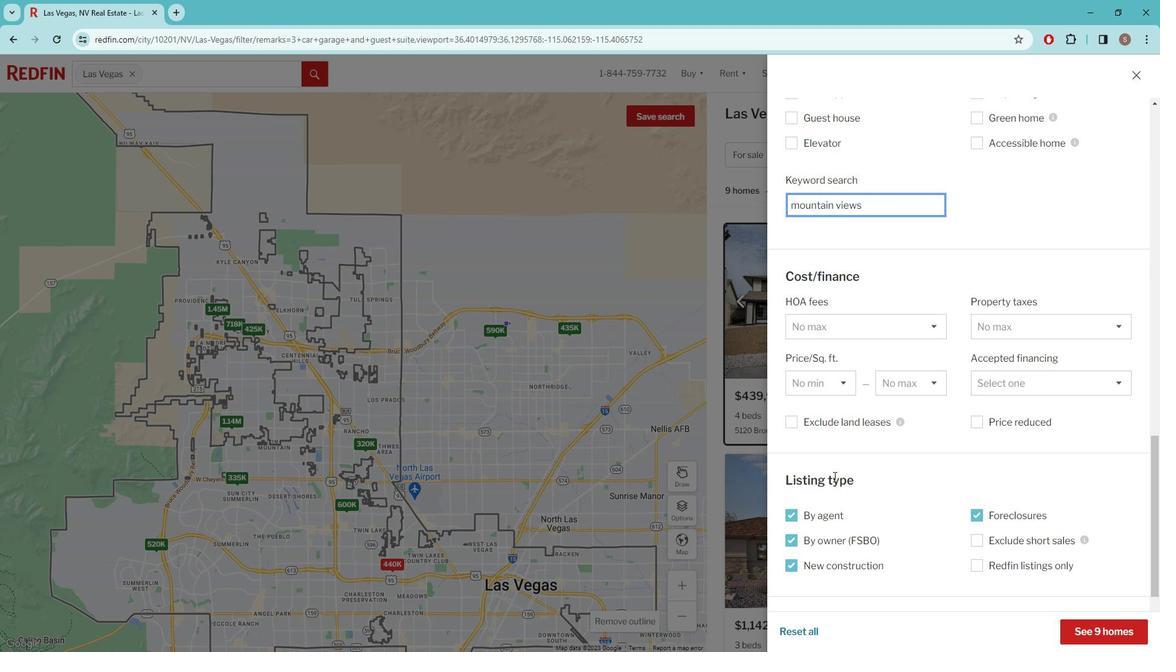 
Action: Mouse moved to (843, 462)
Screenshot: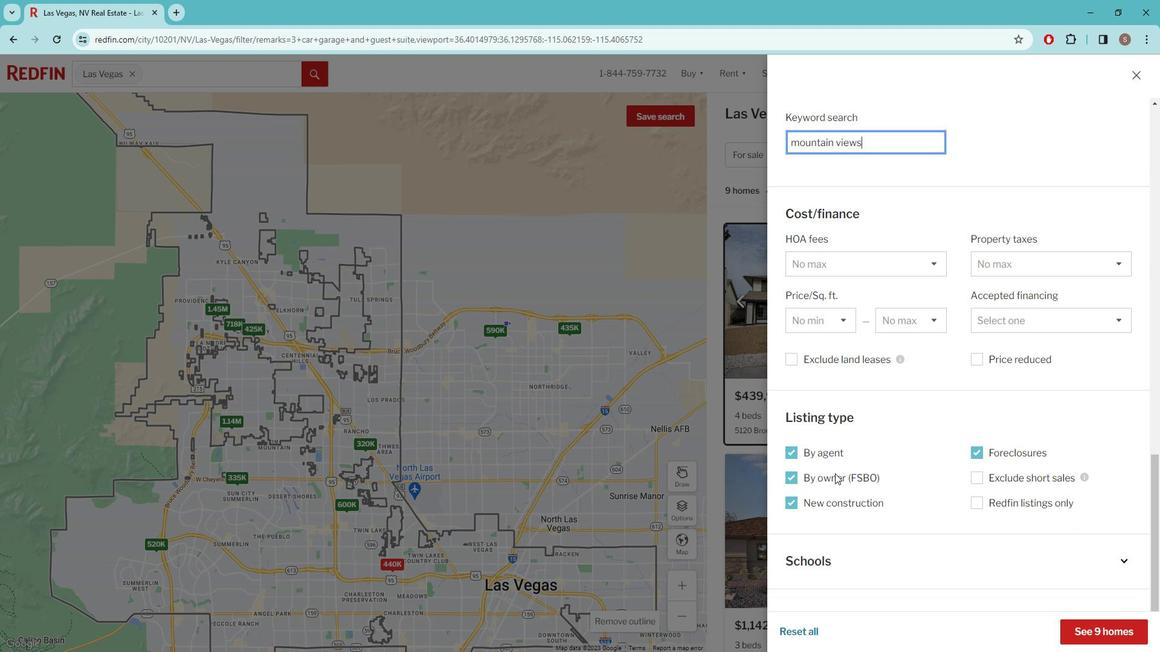 
Action: Mouse scrolled (843, 461) with delta (0, 0)
Screenshot: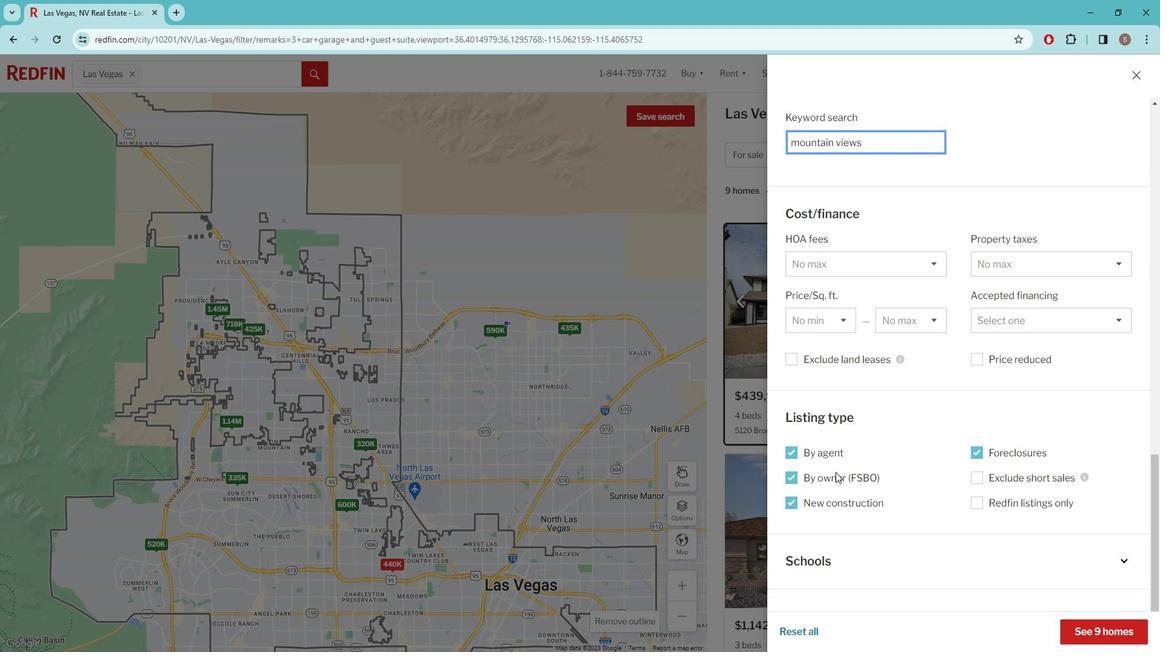 
Action: Mouse scrolled (843, 461) with delta (0, 0)
Screenshot: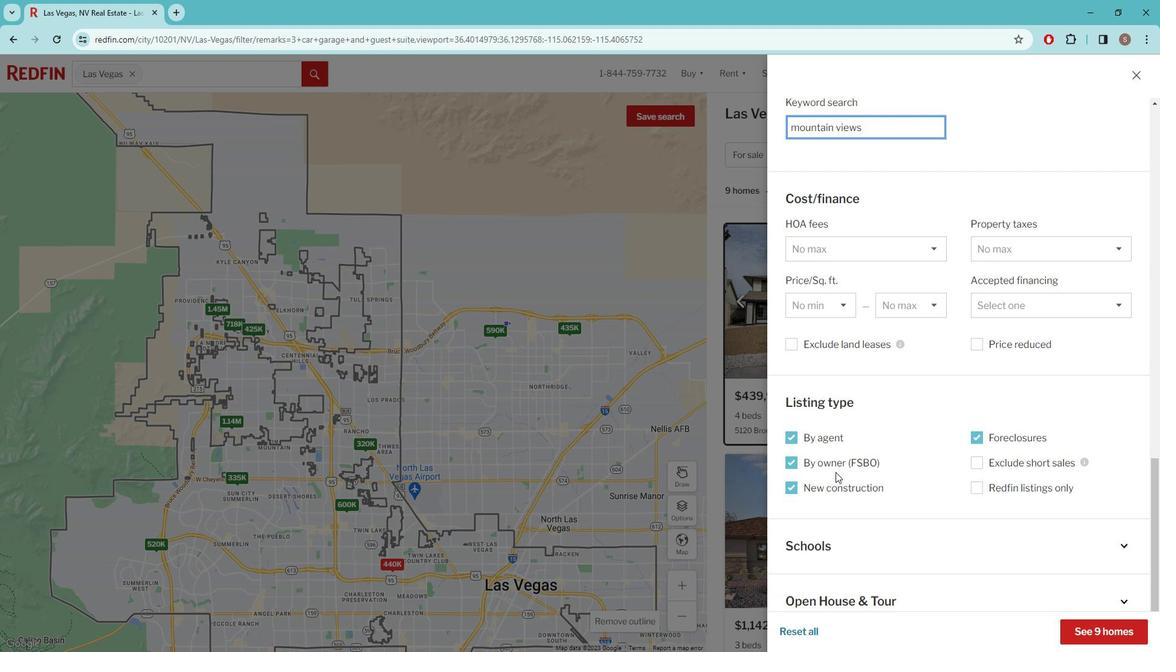 
Action: Mouse moved to (860, 518)
Screenshot: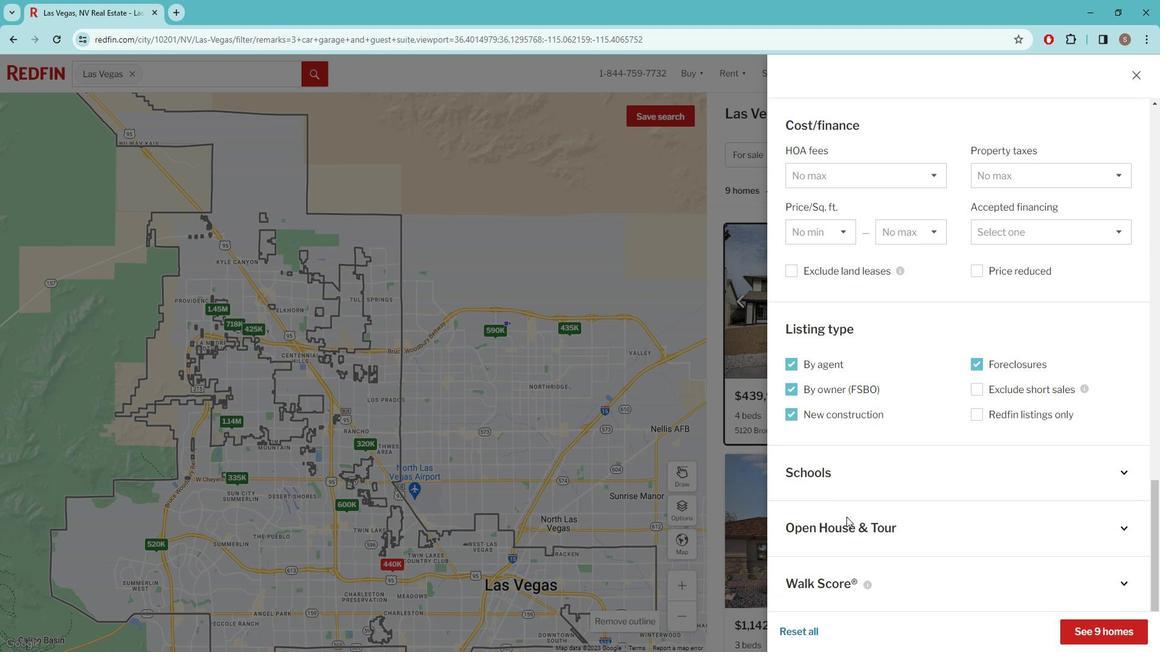 
Action: Mouse pressed left at (860, 518)
Screenshot: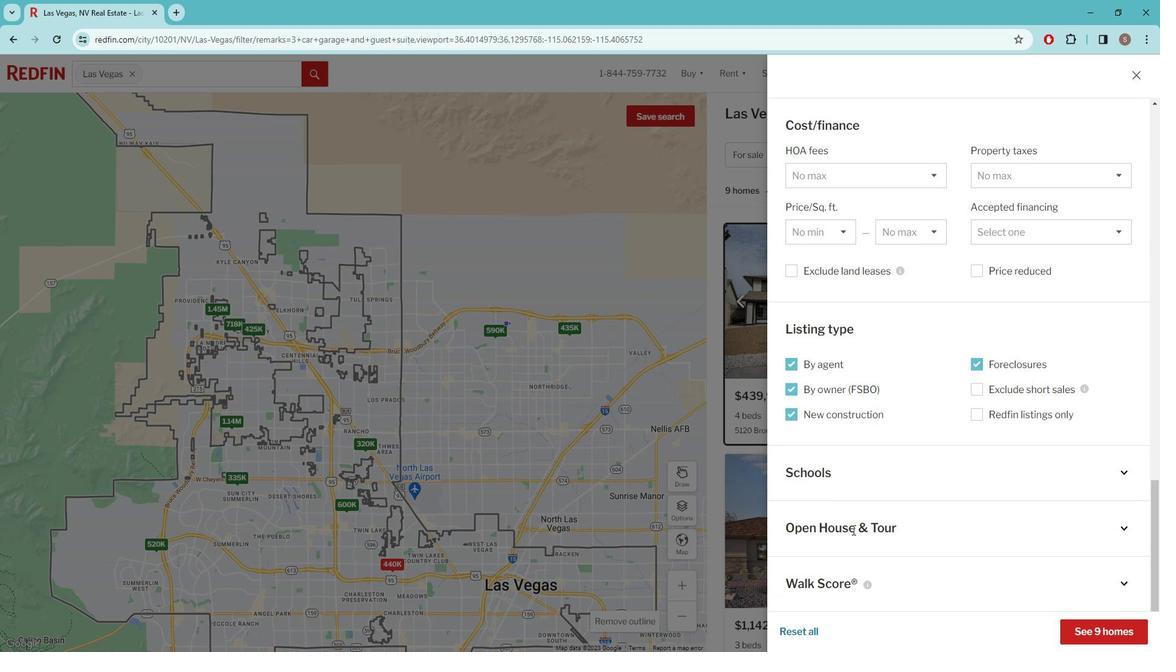 
Action: Mouse moved to (823, 516)
Screenshot: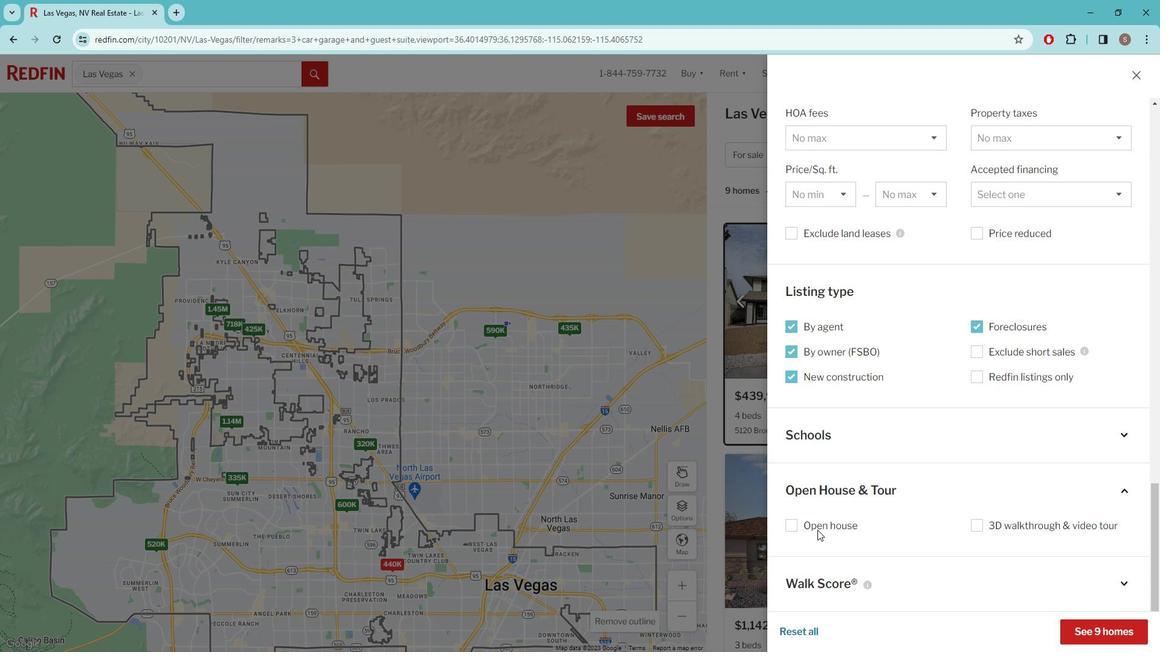 
Action: Mouse pressed left at (823, 516)
Screenshot: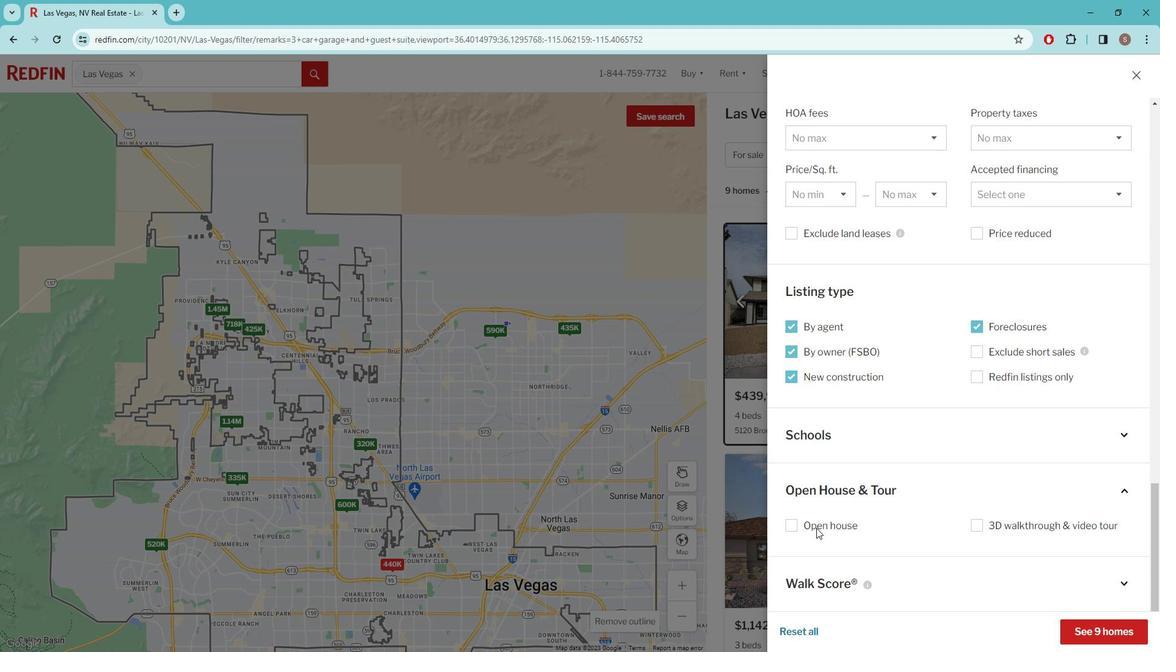 
Action: Mouse moved to (816, 565)
Screenshot: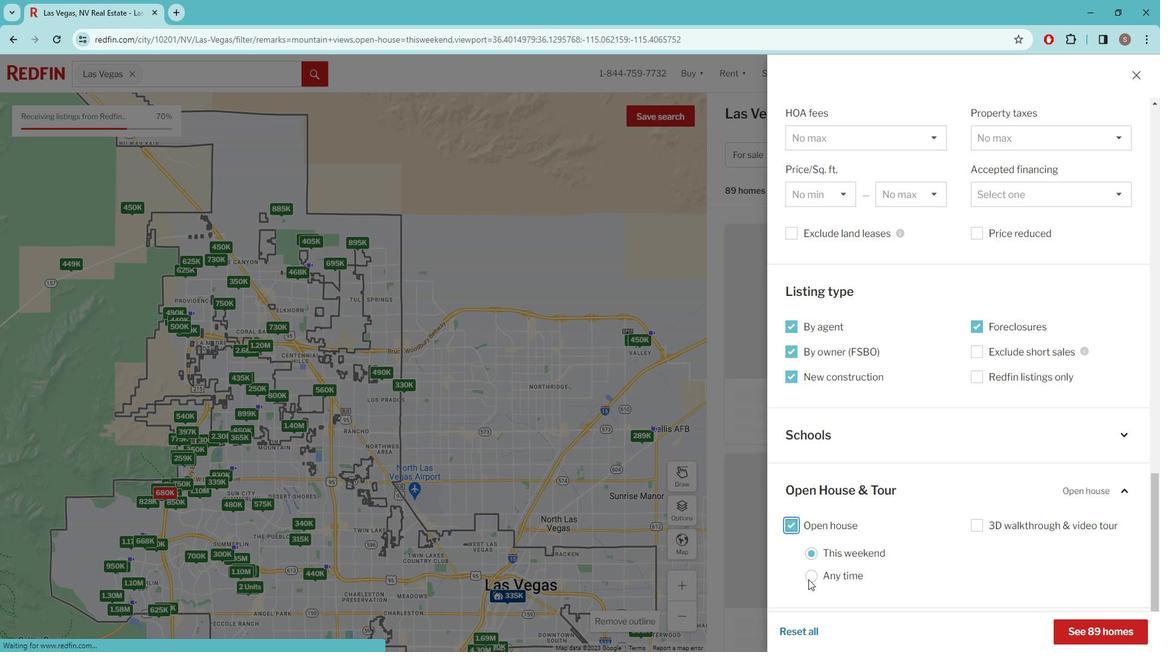 
Action: Mouse pressed left at (816, 565)
Screenshot: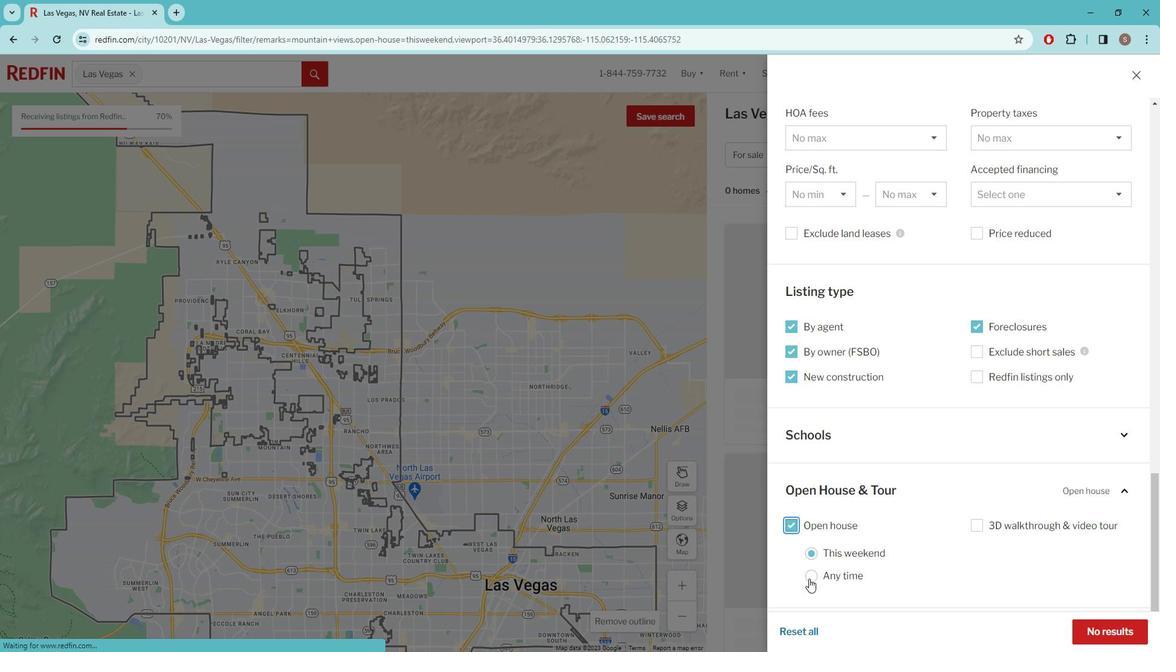 
Action: Mouse moved to (1098, 615)
Screenshot: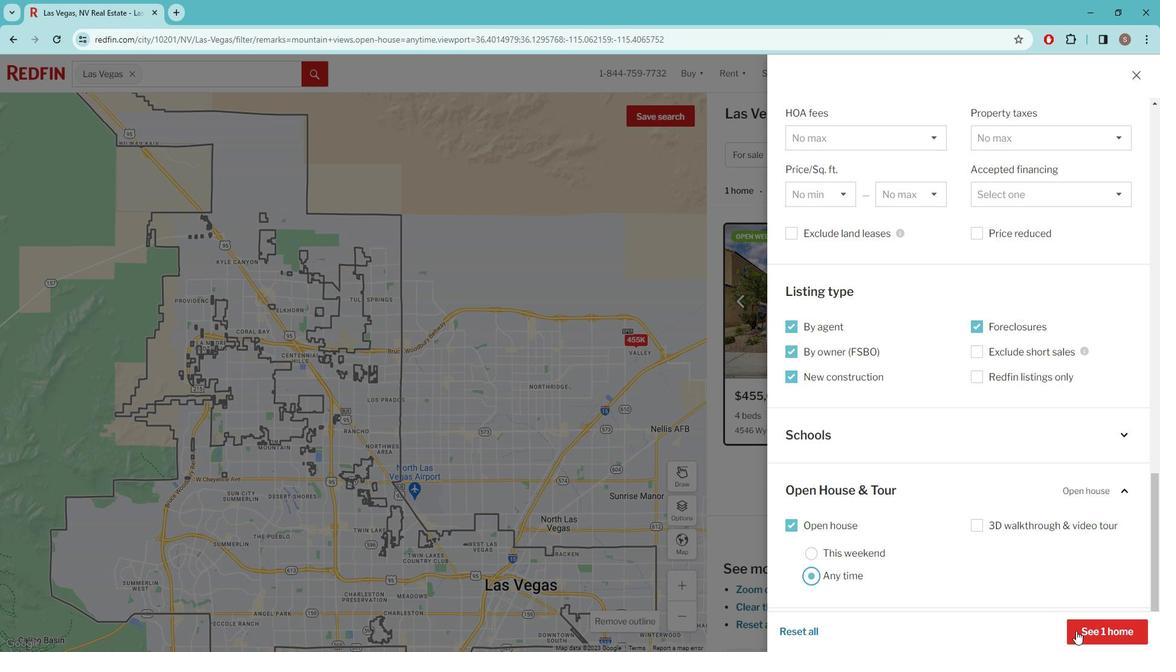 
Action: Mouse pressed left at (1098, 615)
Screenshot: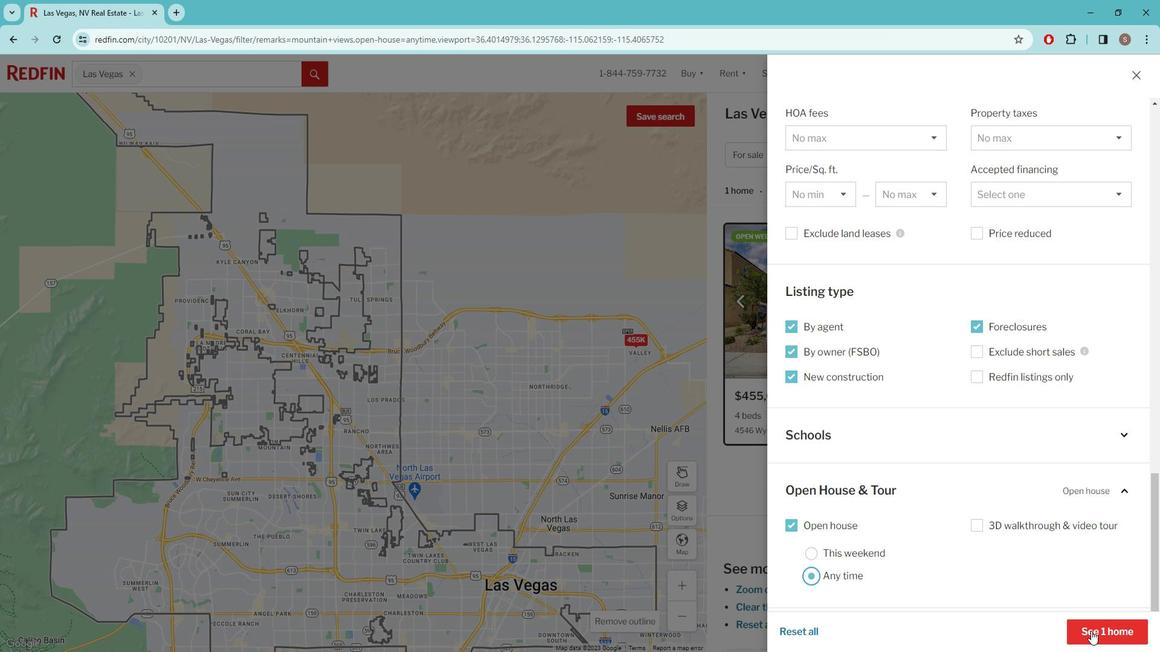
Action: Mouse moved to (803, 381)
Screenshot: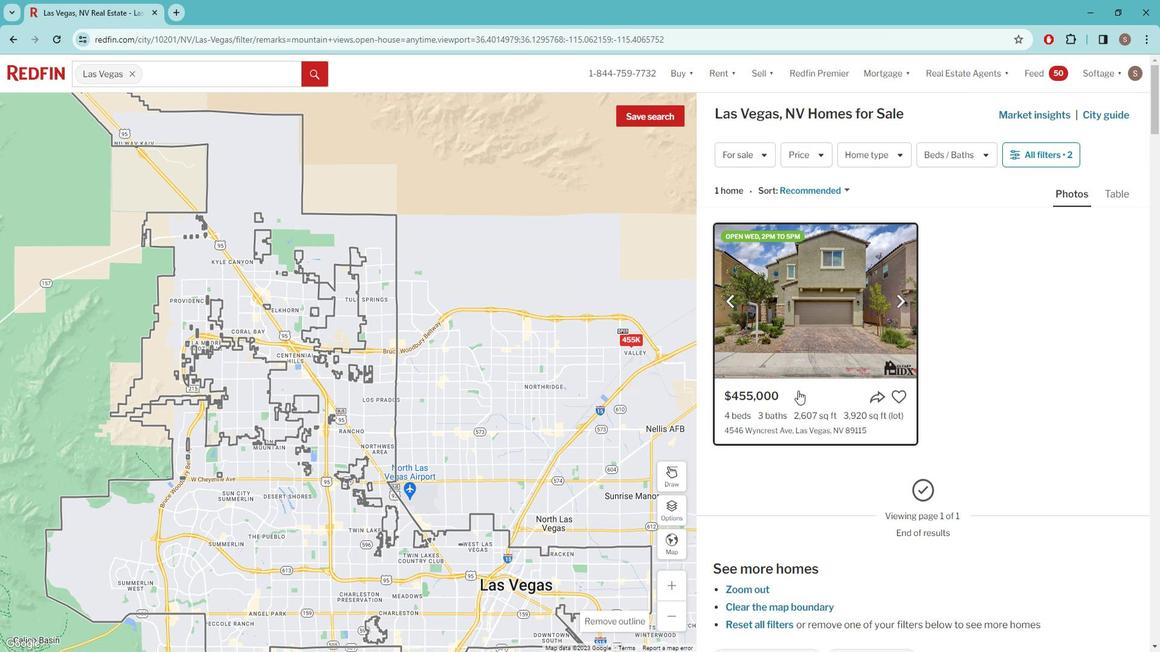 
Action: Mouse pressed left at (803, 381)
Screenshot: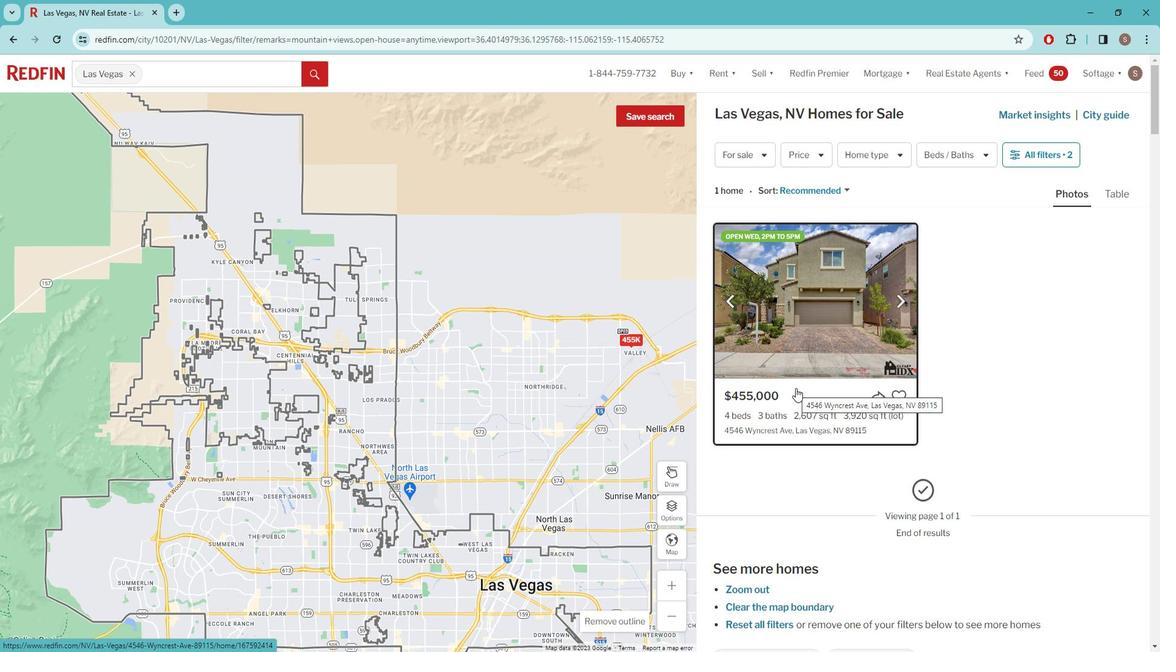 
Action: Mouse moved to (622, 341)
Screenshot: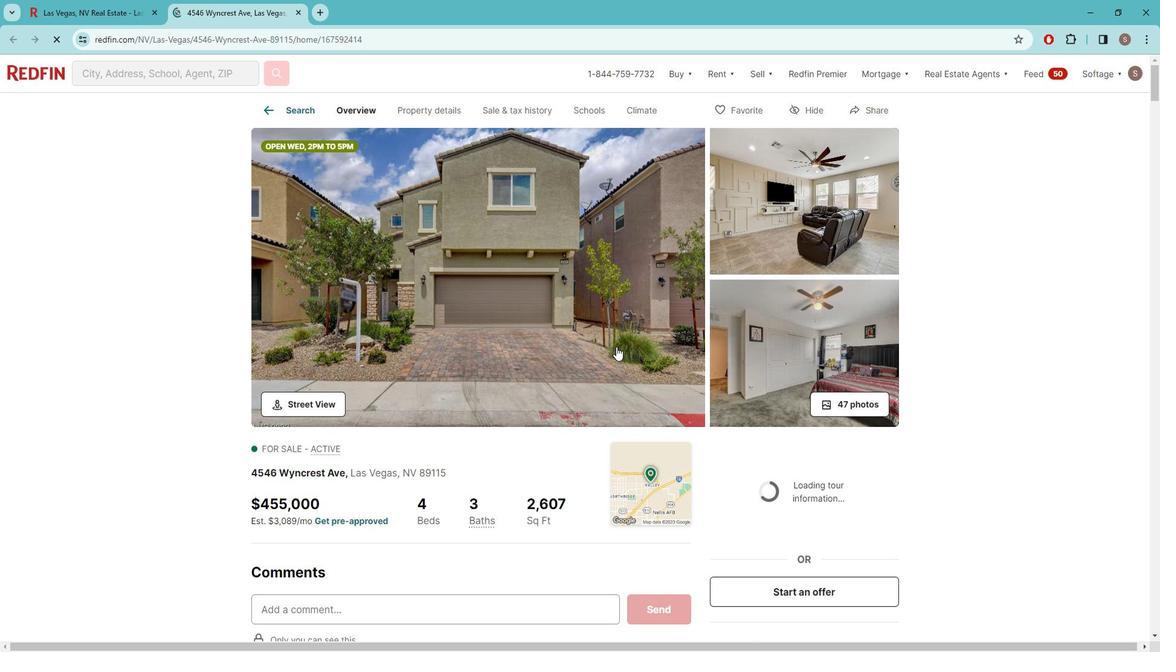 
Action: Mouse scrolled (622, 340) with delta (0, 0)
Screenshot: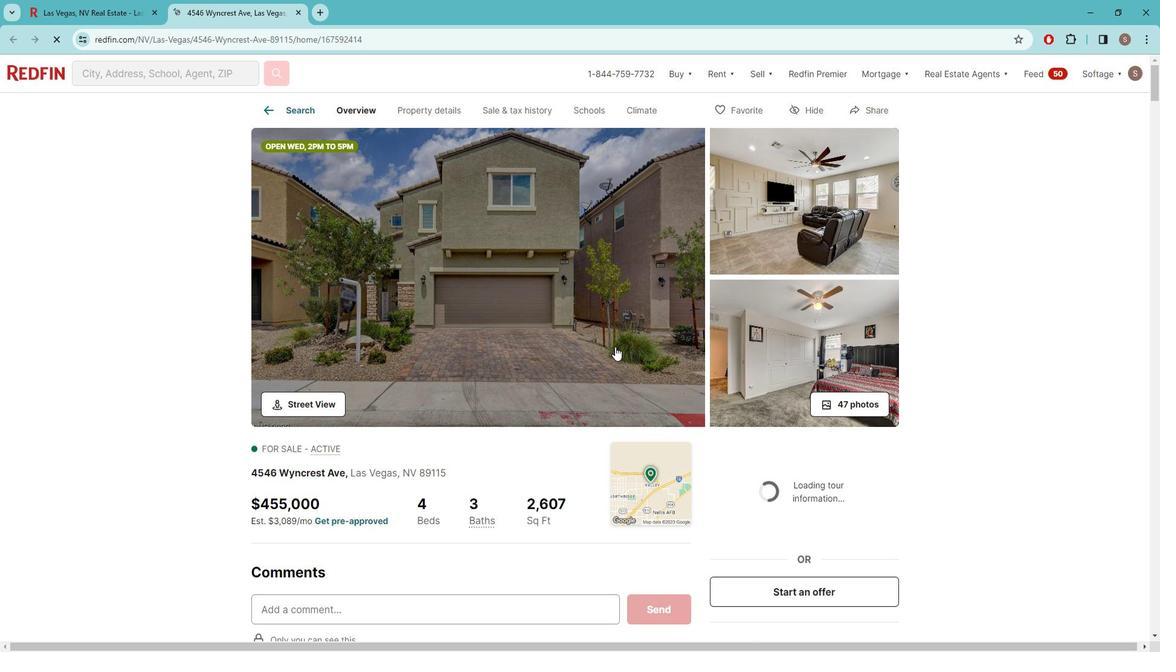 
Action: Mouse scrolled (622, 340) with delta (0, 0)
Screenshot: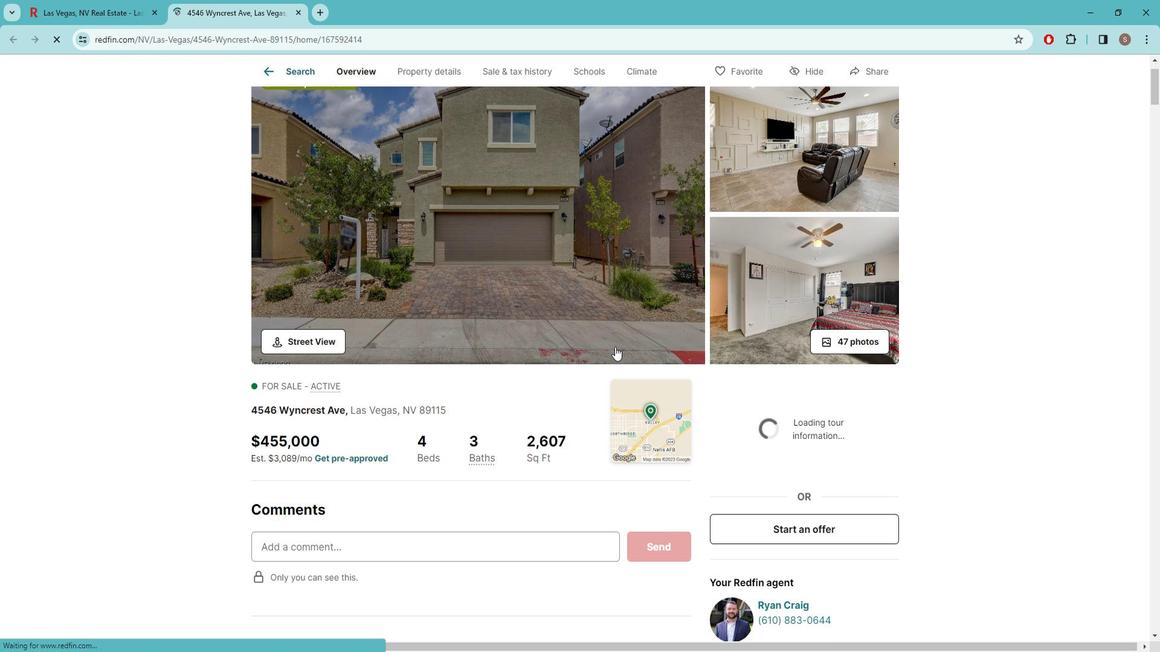 
Action: Mouse scrolled (622, 340) with delta (0, 0)
Screenshot: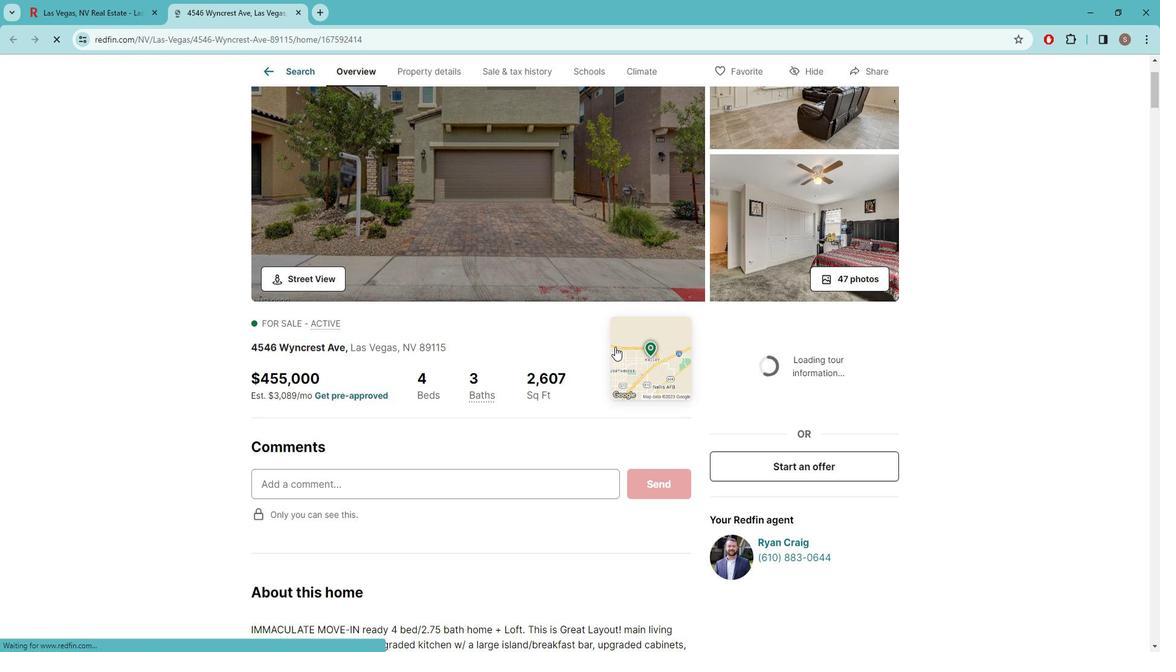 
Action: Mouse moved to (624, 340)
Screenshot: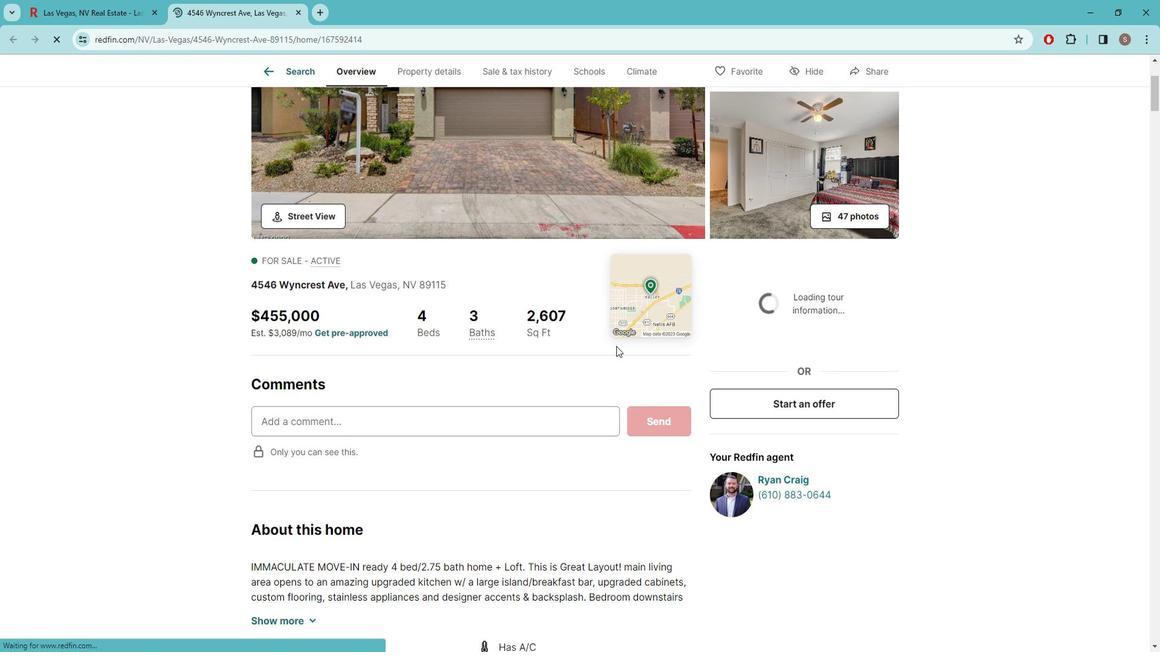 
Action: Mouse scrolled (624, 340) with delta (0, 0)
Screenshot: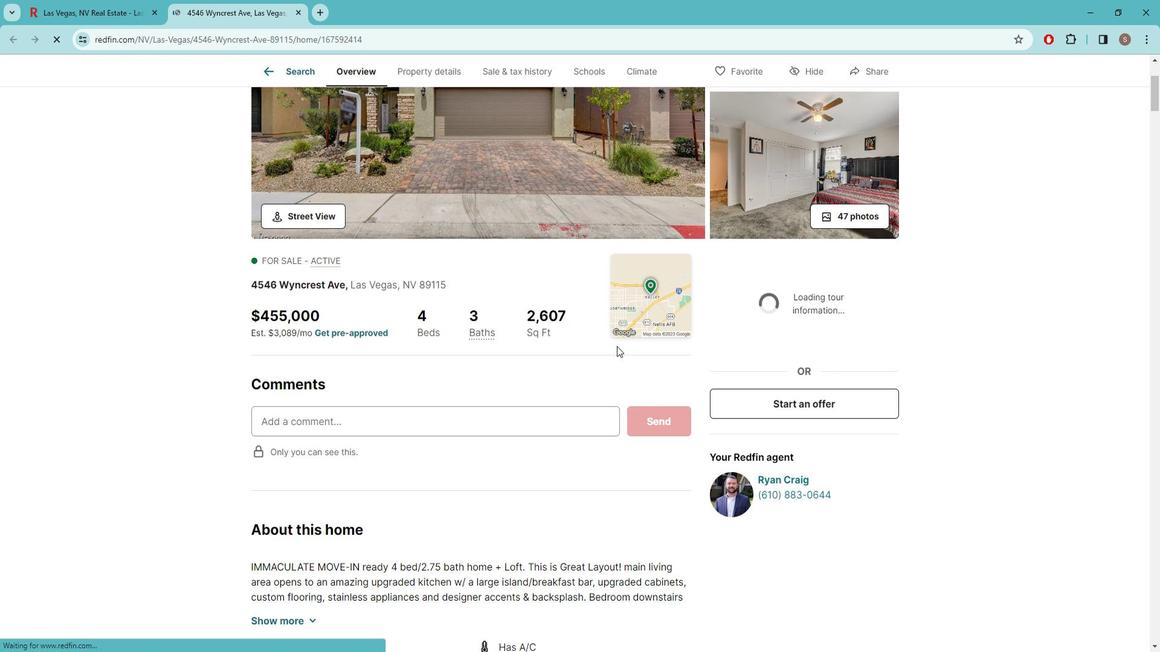
Action: Mouse scrolled (624, 340) with delta (0, 0)
Screenshot: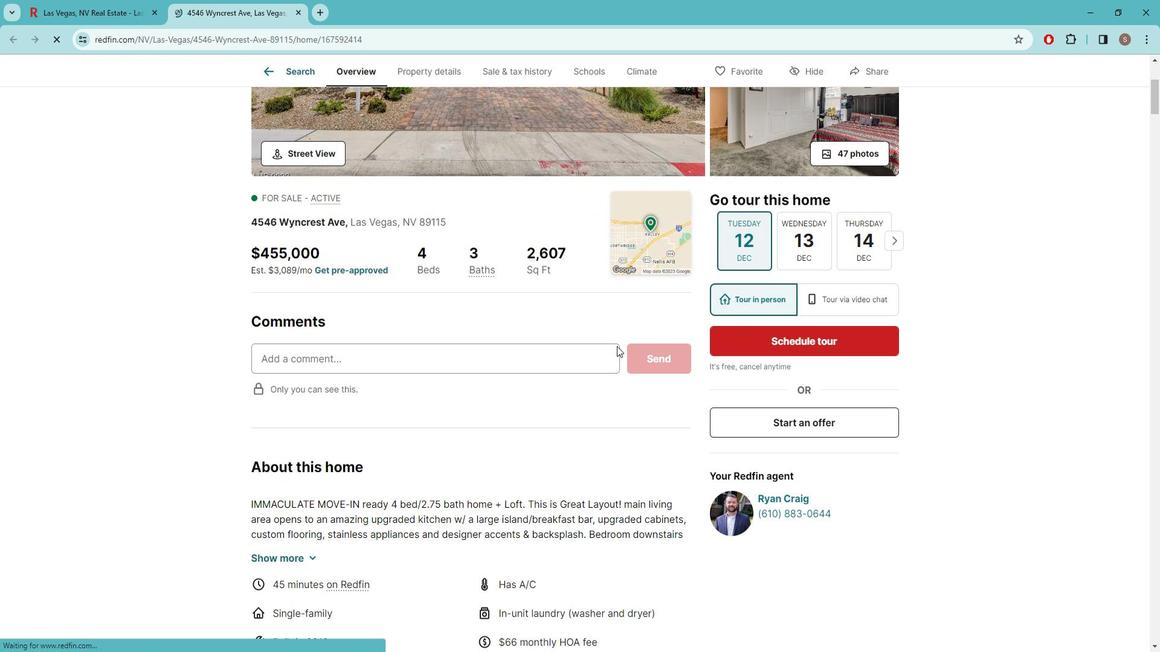 
Action: Mouse scrolled (624, 340) with delta (0, 0)
Screenshot: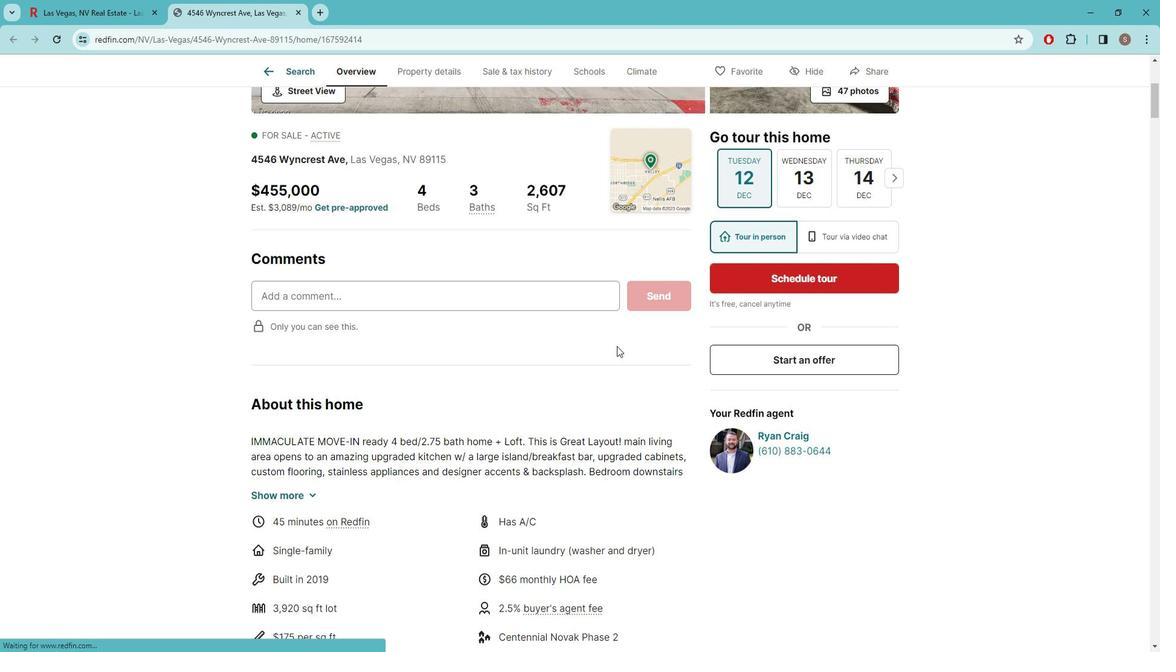 
Action: Mouse scrolled (624, 340) with delta (0, 0)
Screenshot: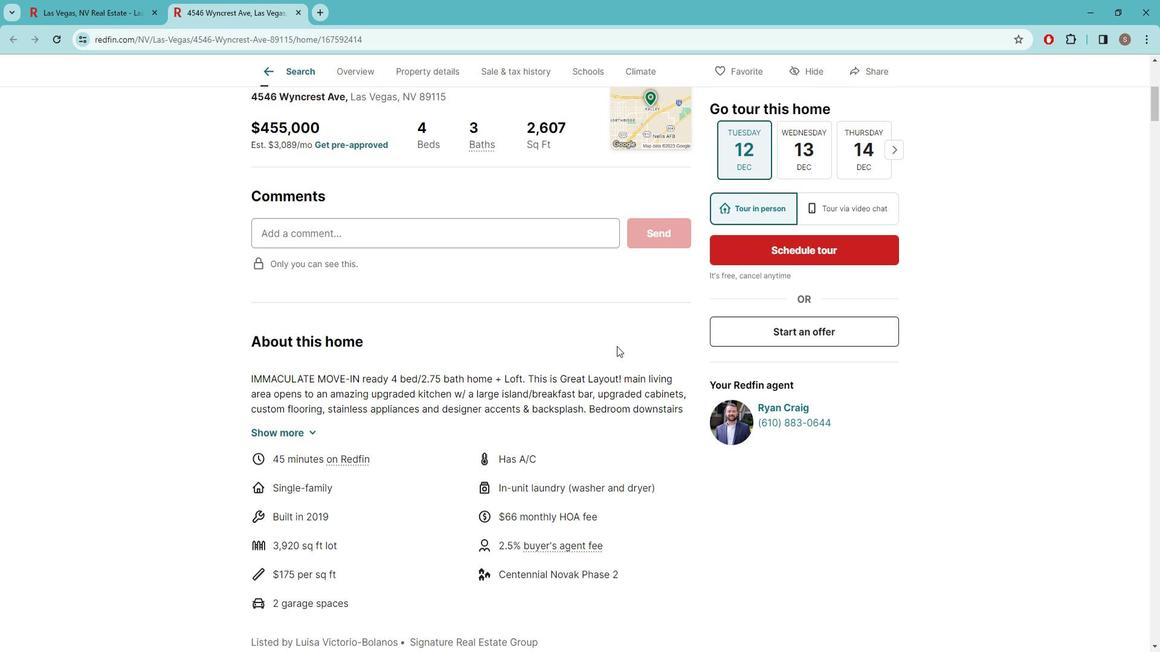 
Action: Mouse scrolled (624, 340) with delta (0, 0)
Screenshot: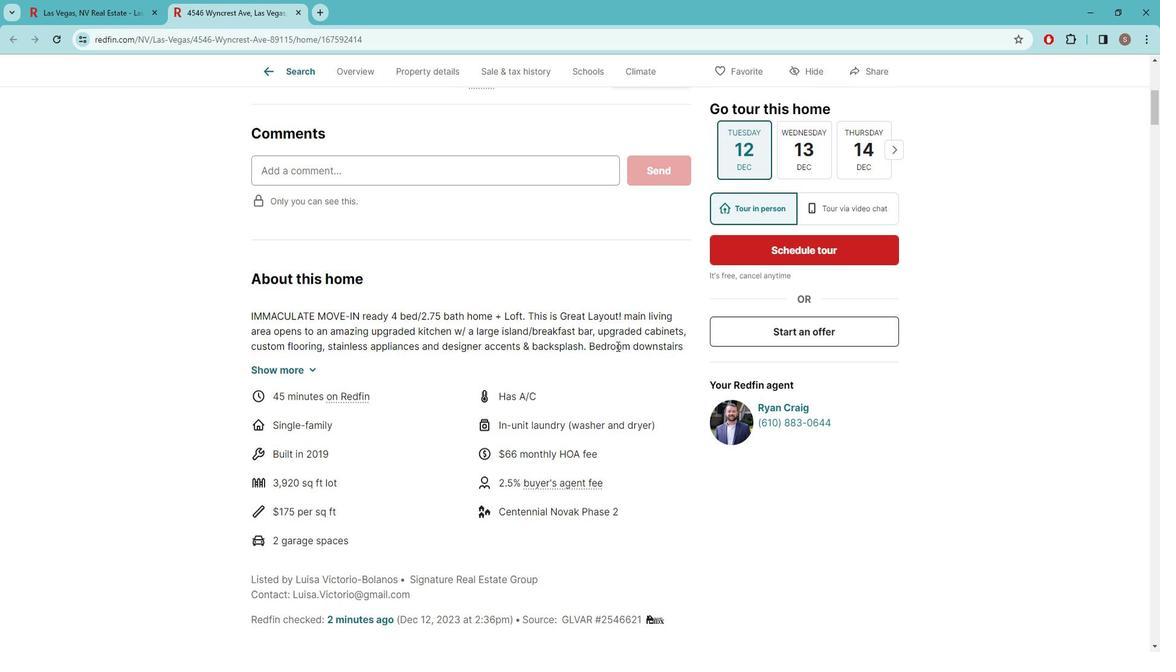 
Action: Mouse scrolled (624, 340) with delta (0, 0)
Screenshot: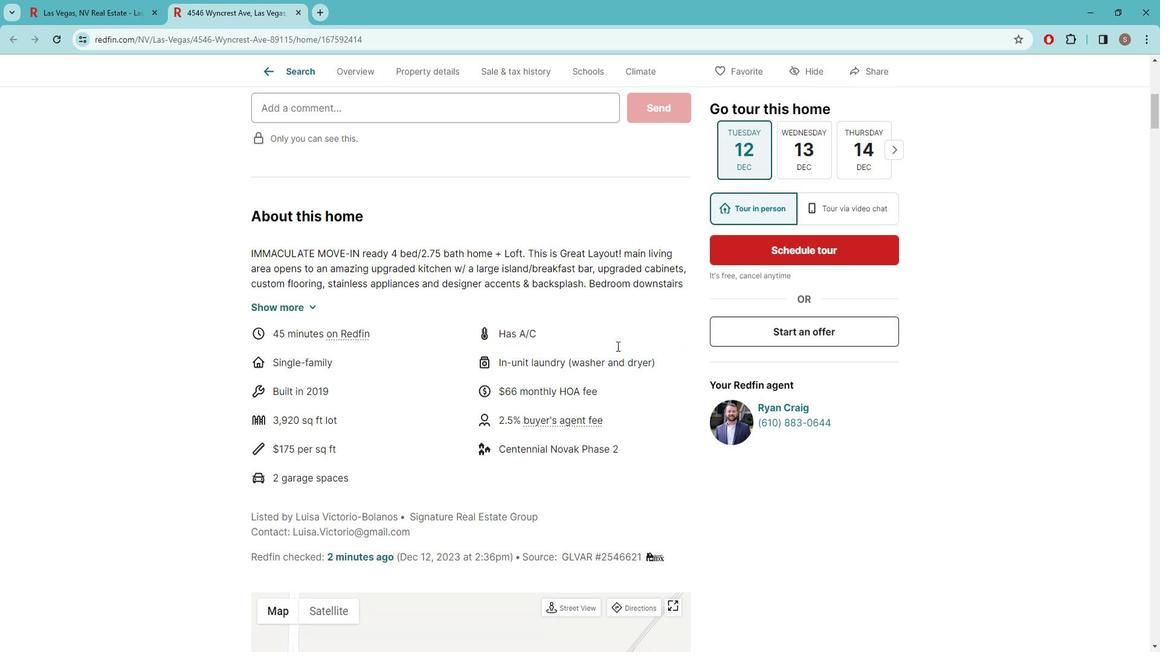 
Action: Mouse scrolled (624, 340) with delta (0, 0)
Screenshot: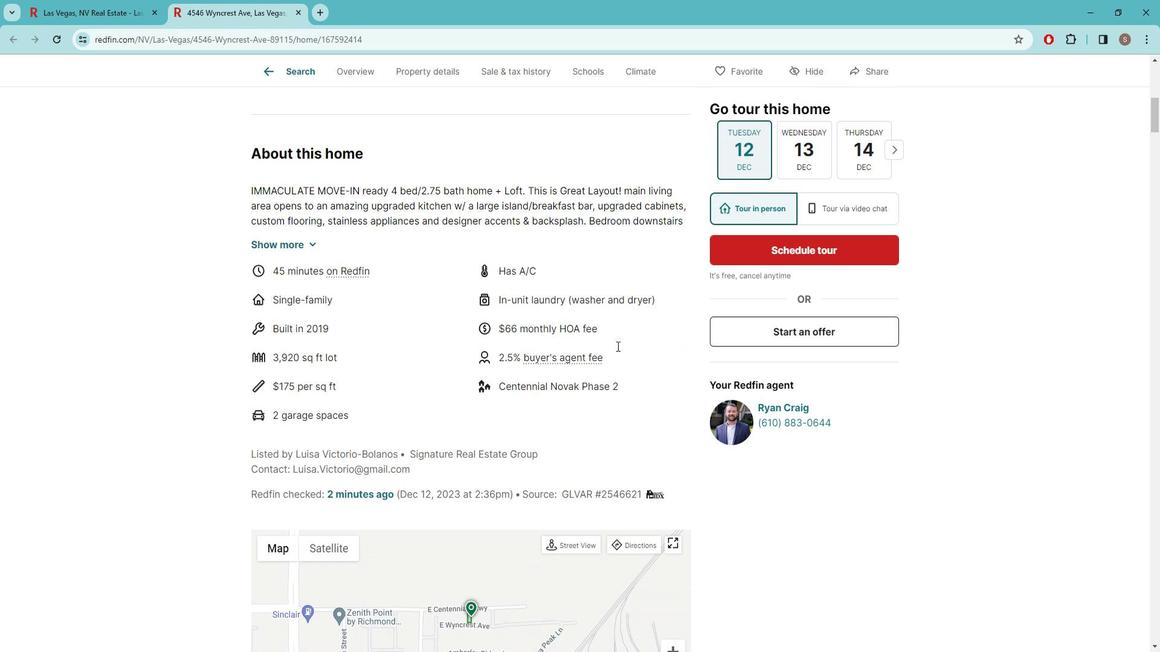 
Action: Mouse scrolled (624, 340) with delta (0, 0)
Screenshot: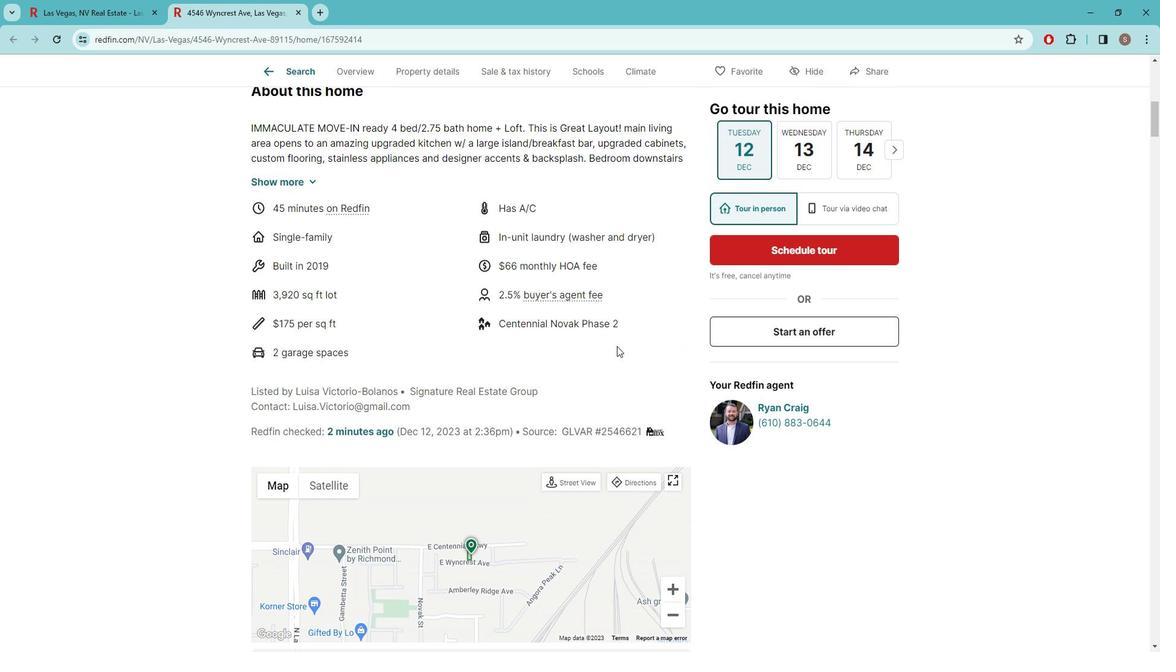 
Action: Mouse scrolled (624, 340) with delta (0, 0)
Screenshot: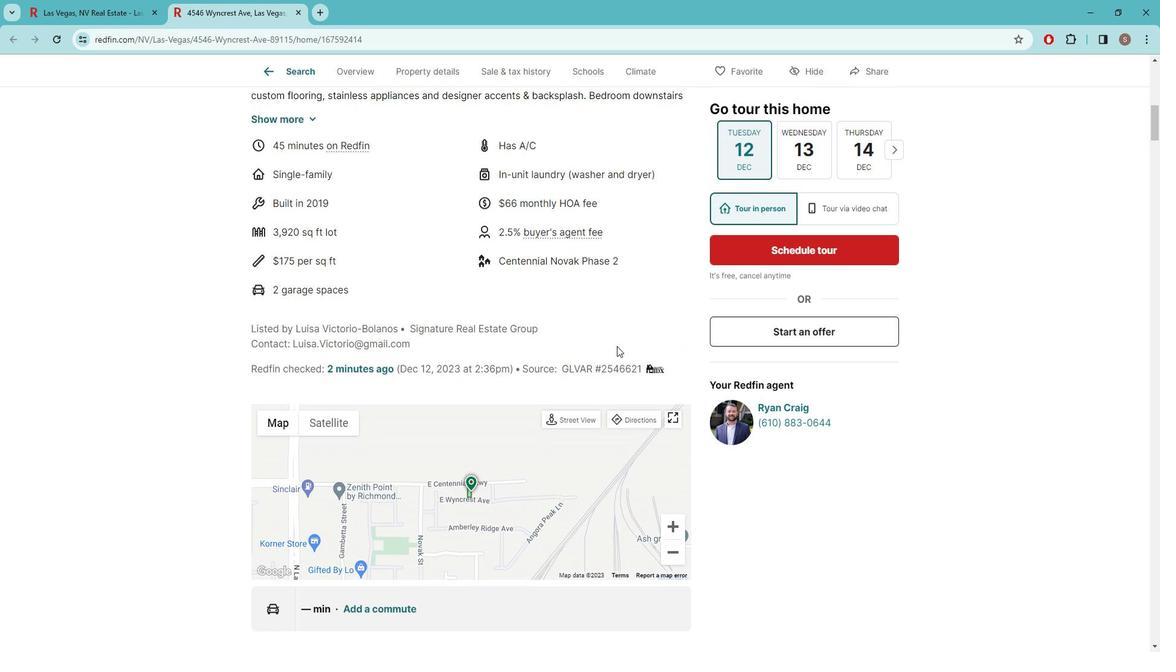 
Action: Mouse scrolled (624, 340) with delta (0, 0)
Screenshot: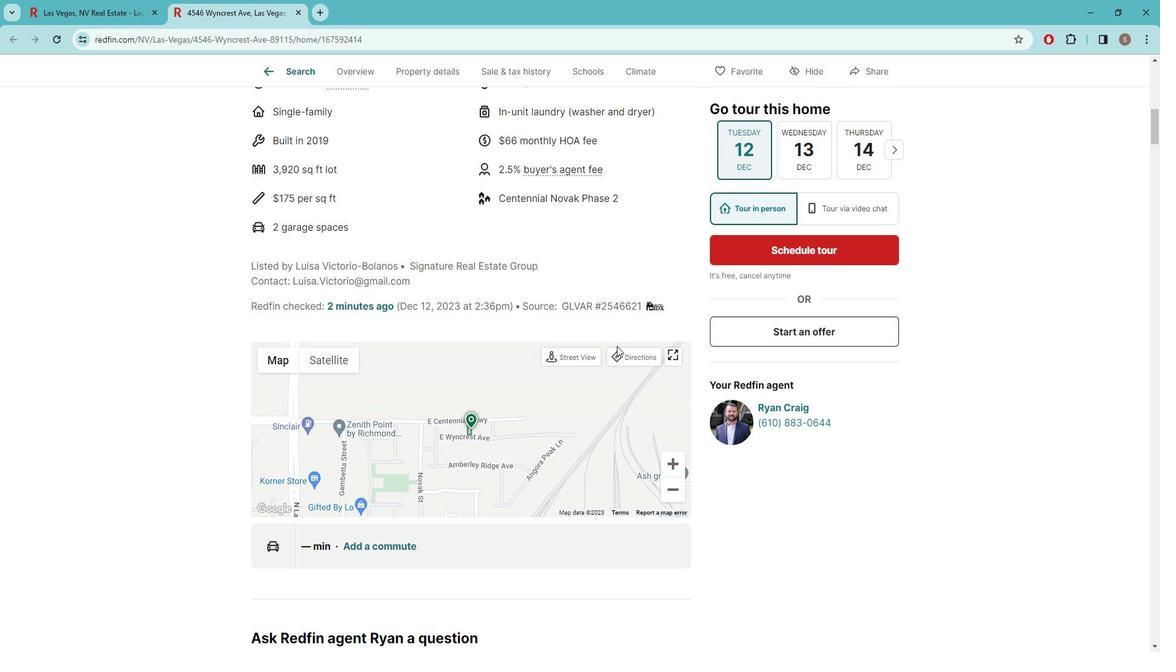 
Action: Mouse scrolled (624, 340) with delta (0, 0)
Screenshot: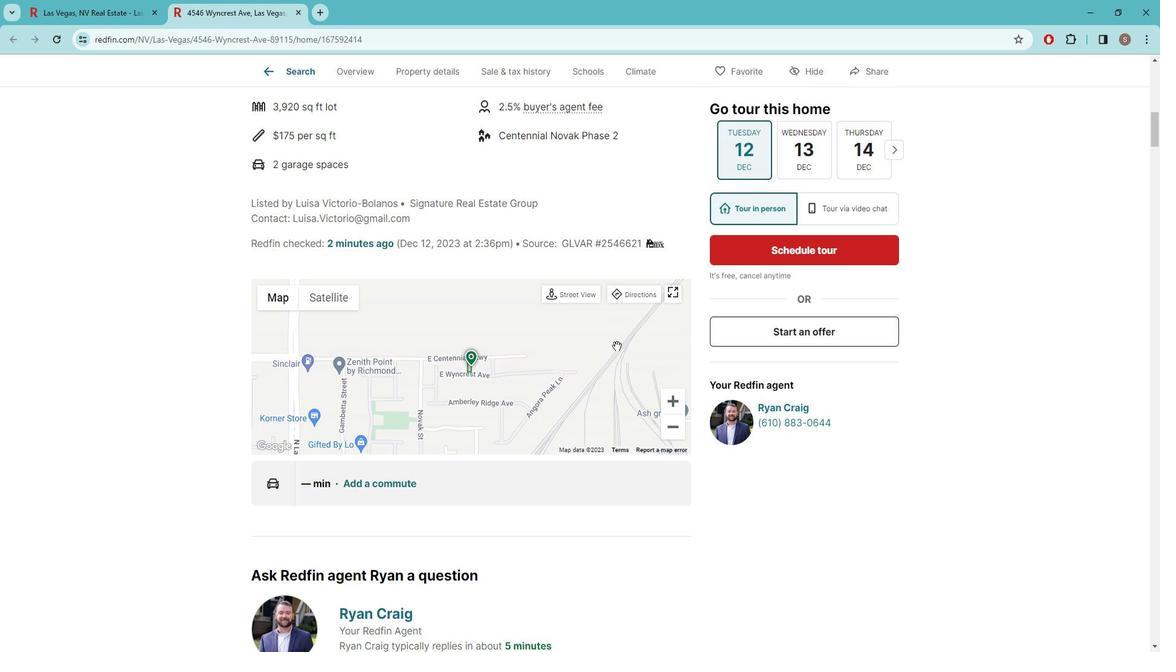 
Action: Mouse scrolled (624, 340) with delta (0, 0)
Screenshot: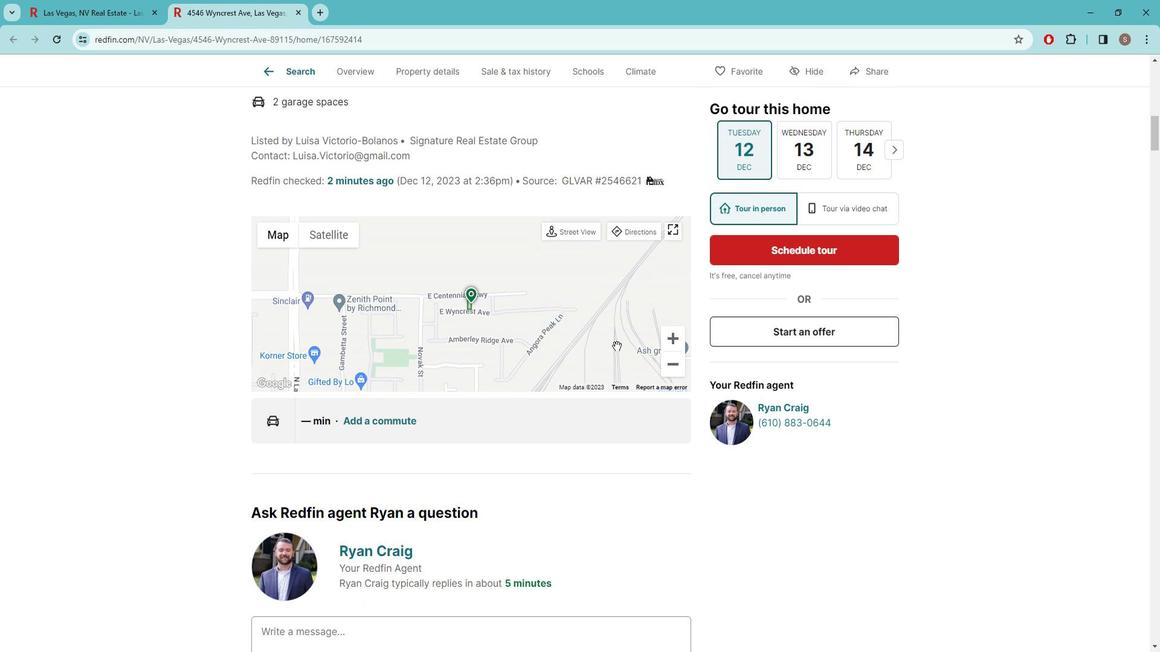 
Action: Mouse scrolled (624, 340) with delta (0, 0)
Screenshot: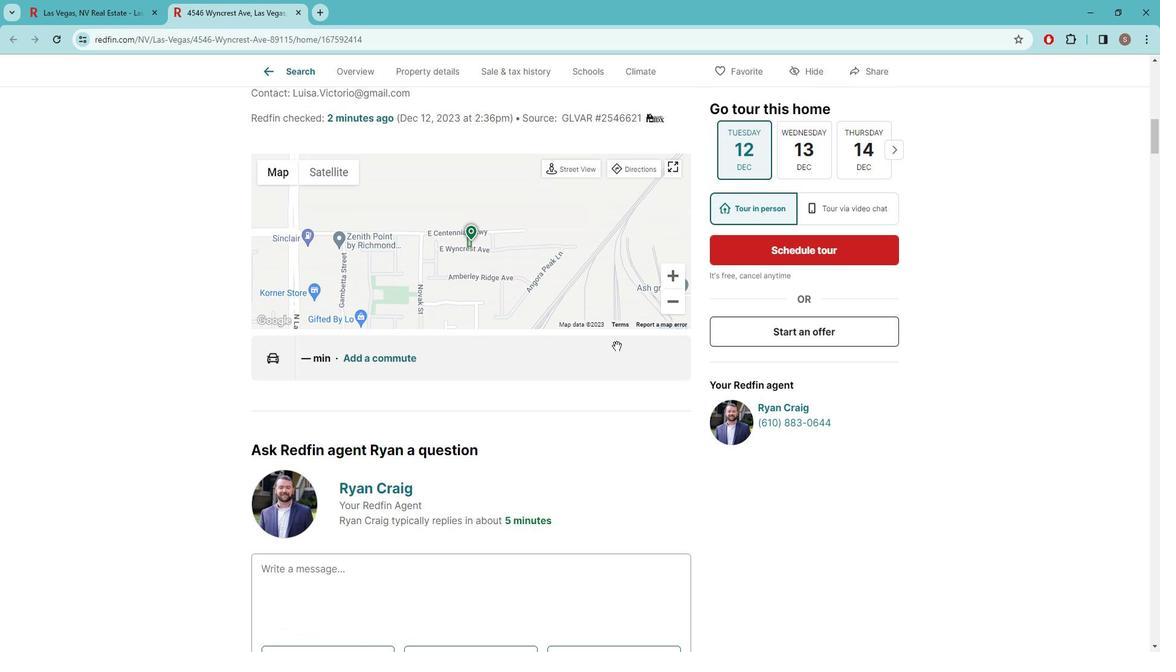 
Action: Mouse scrolled (624, 340) with delta (0, 0)
Screenshot: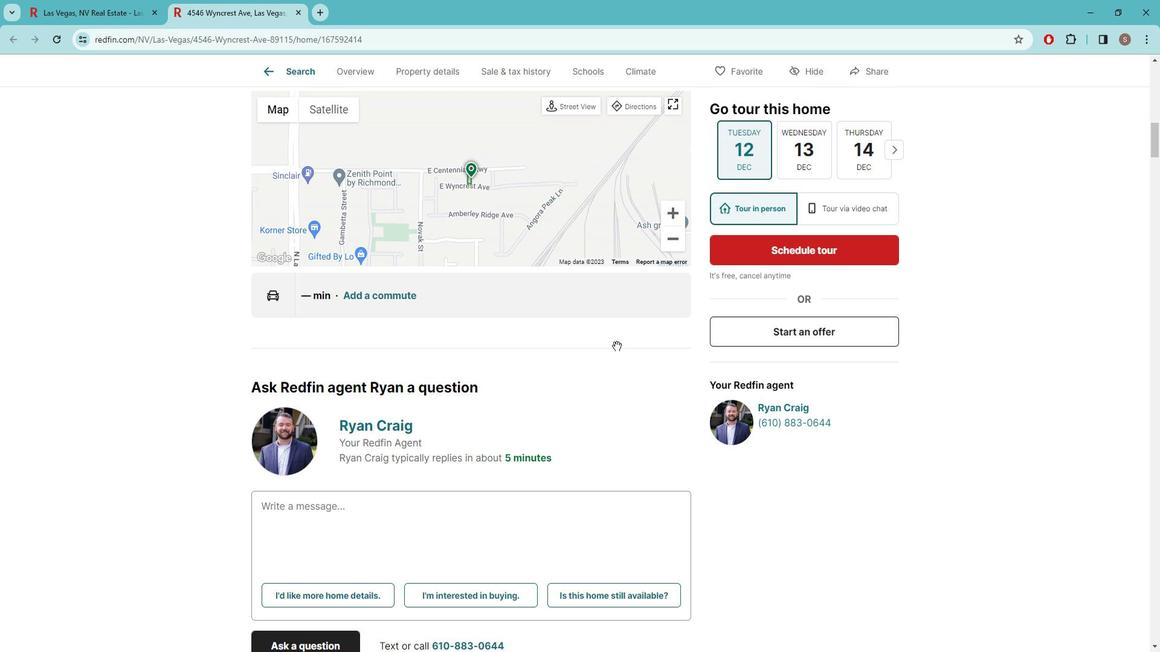 
Action: Mouse moved to (628, 339)
Screenshot: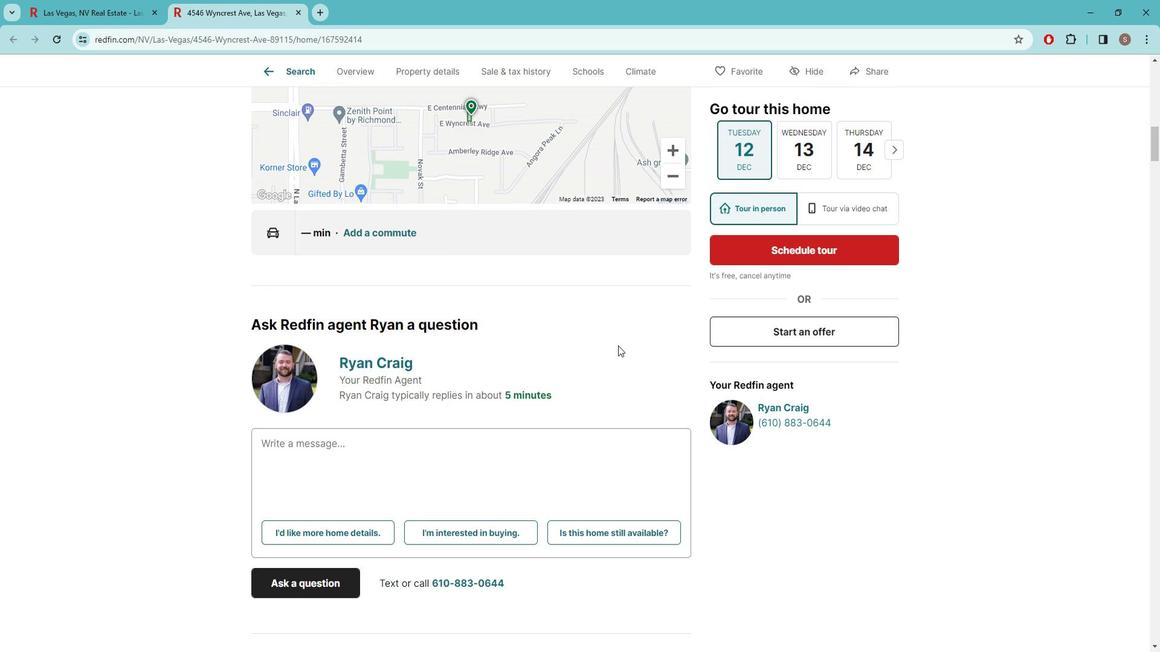 
Action: Mouse scrolled (628, 340) with delta (0, 0)
Screenshot: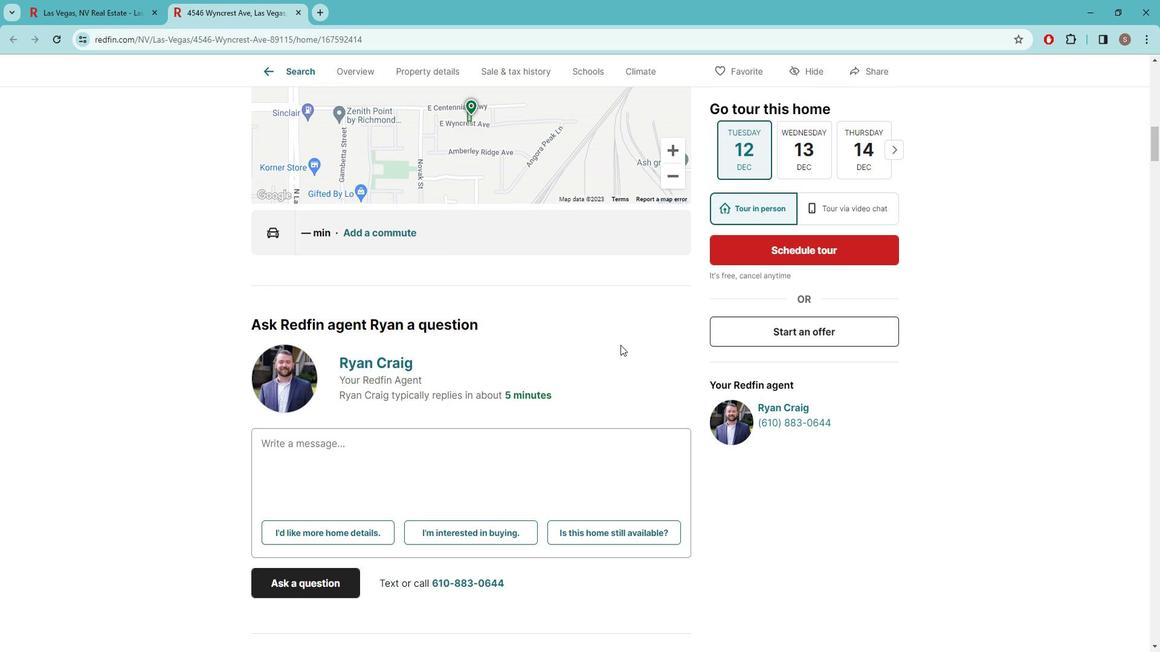 
Action: Mouse scrolled (628, 340) with delta (0, 0)
Screenshot: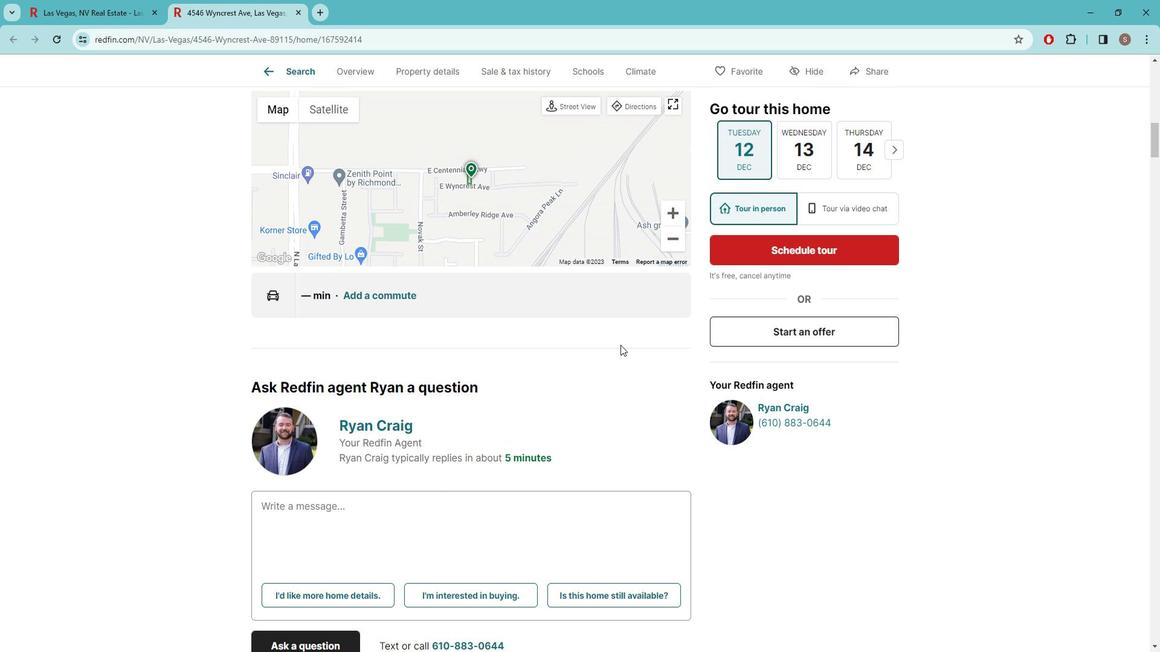 
Action: Mouse scrolled (628, 340) with delta (0, 0)
Screenshot: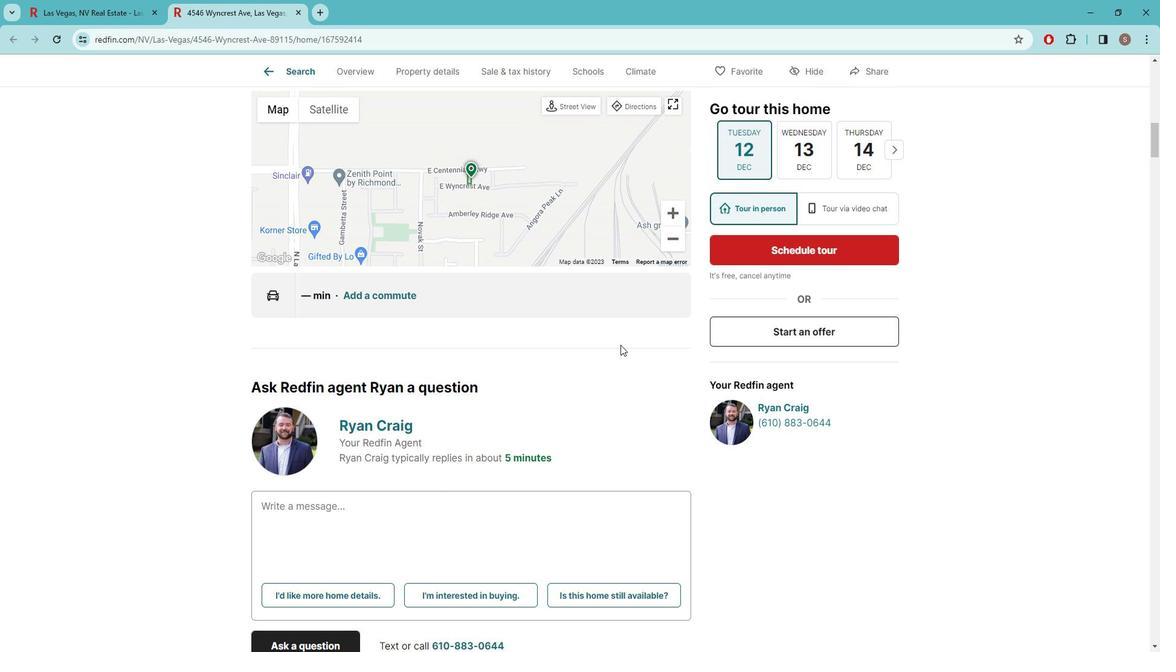 
Action: Mouse scrolled (628, 340) with delta (0, 0)
Screenshot: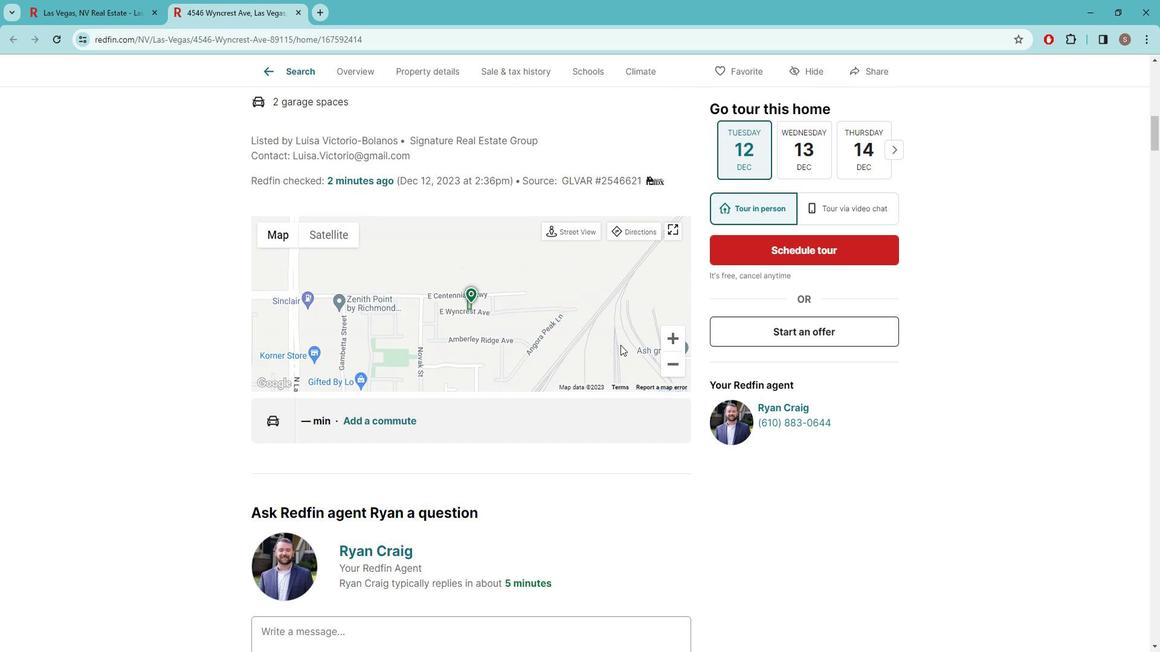 
Action: Mouse scrolled (628, 340) with delta (0, 0)
Screenshot: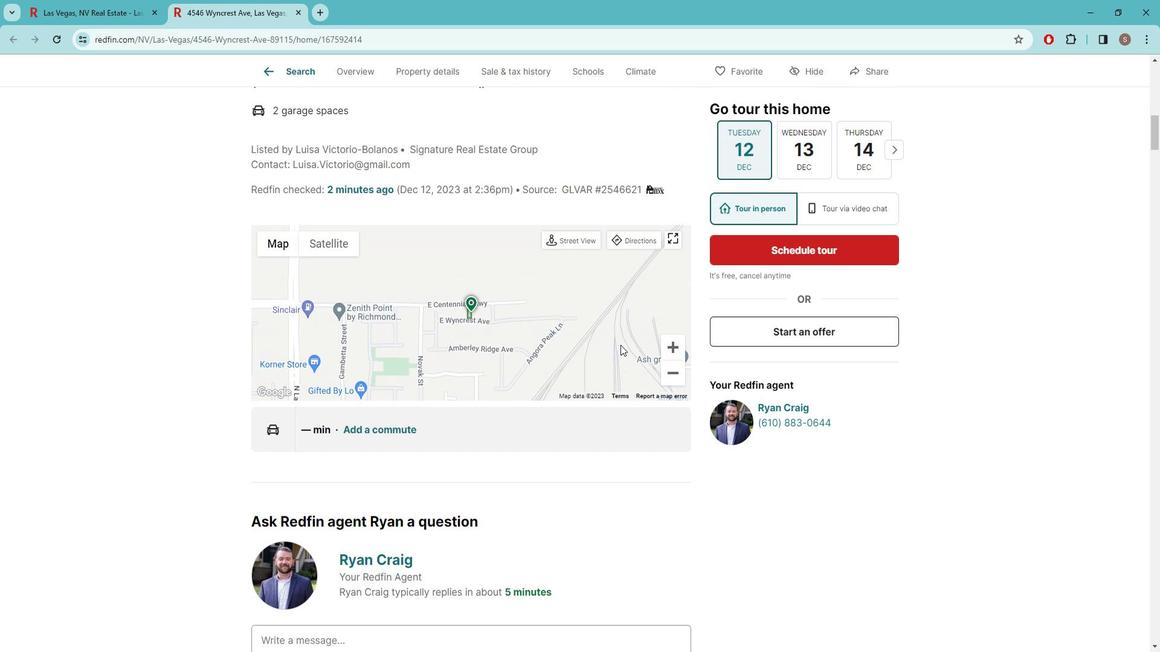 
Action: Mouse scrolled (628, 340) with delta (0, 0)
Screenshot: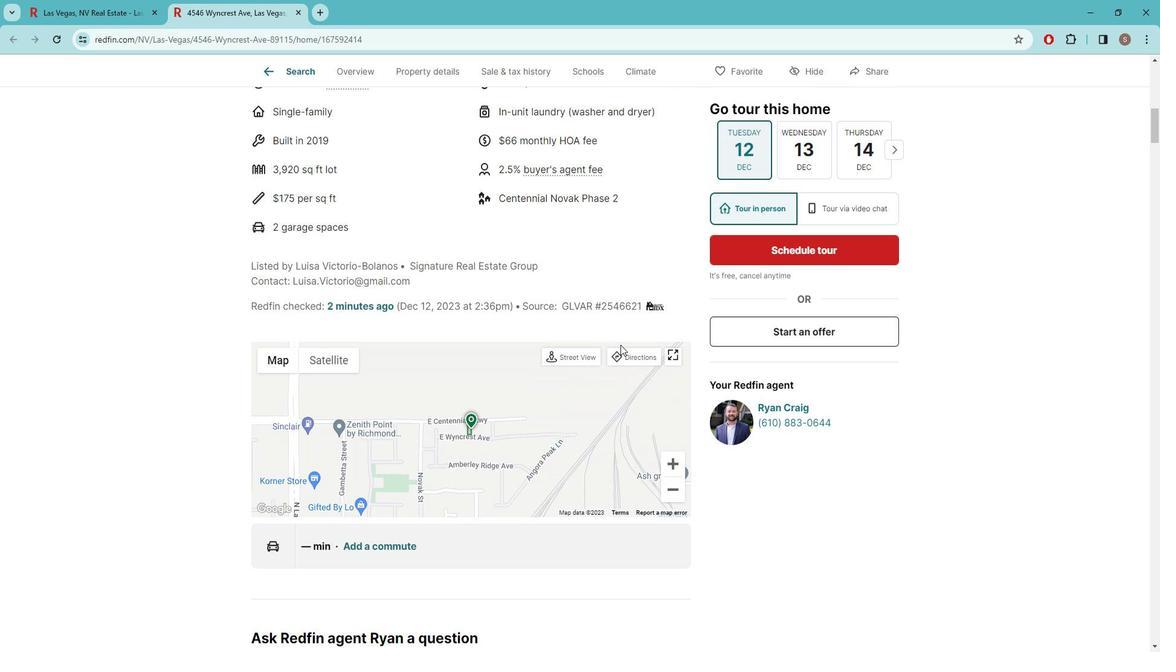 
Action: Mouse moved to (628, 339)
Screenshot: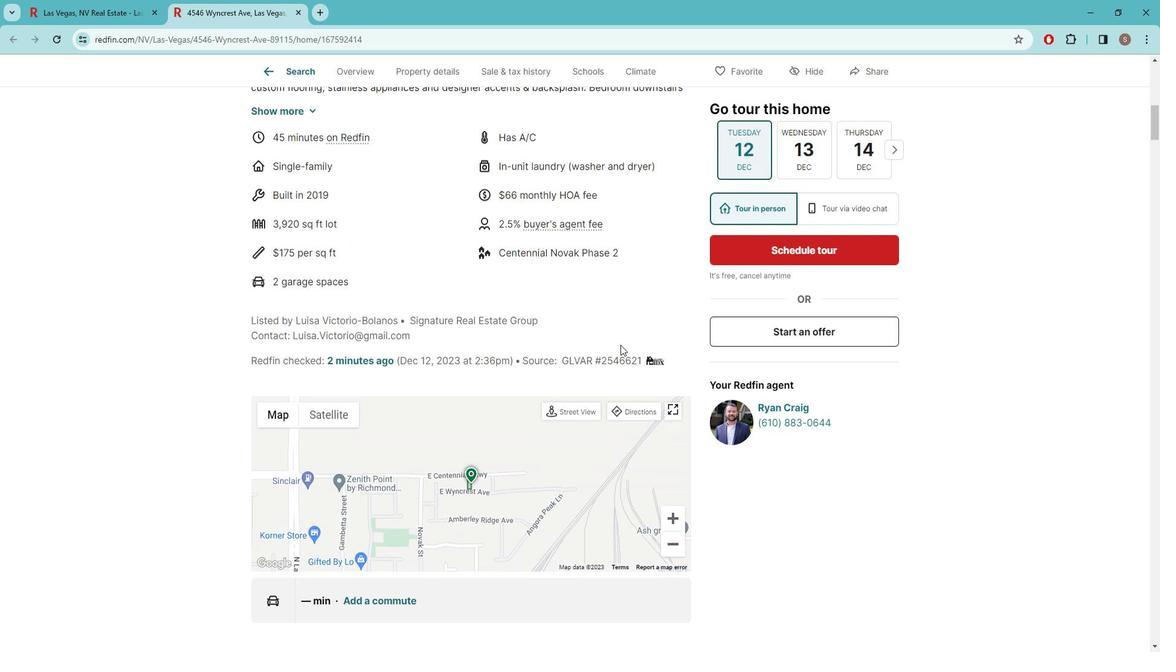 
Action: Mouse scrolled (628, 340) with delta (0, 0)
Screenshot: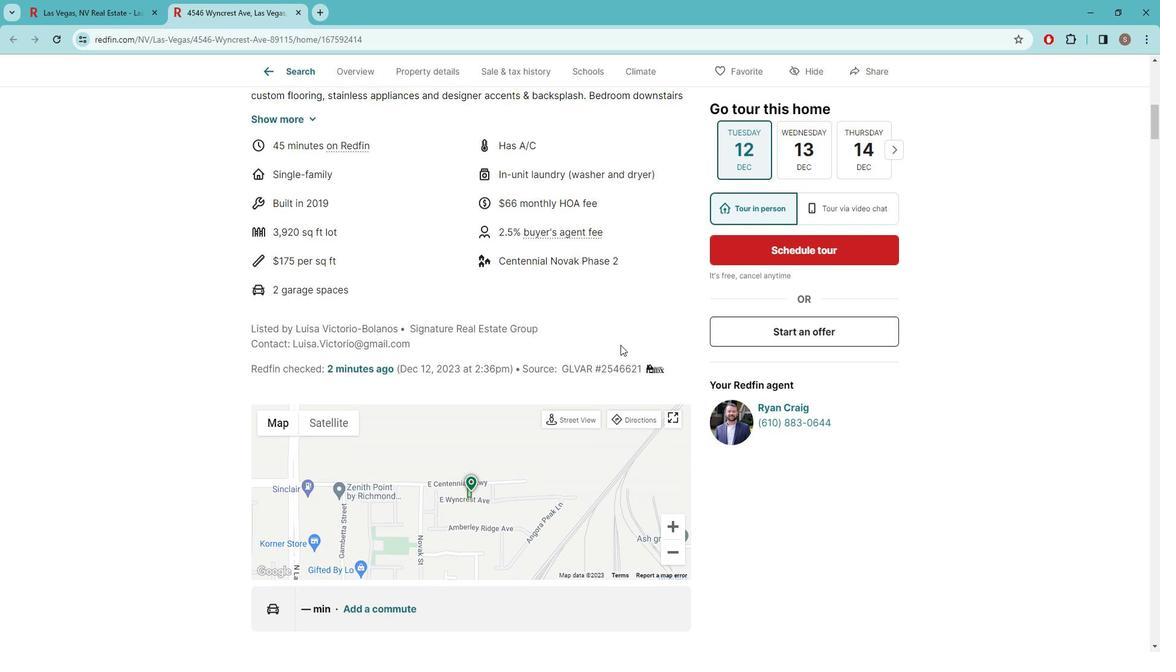 
Action: Mouse scrolled (628, 340) with delta (0, 0)
Screenshot: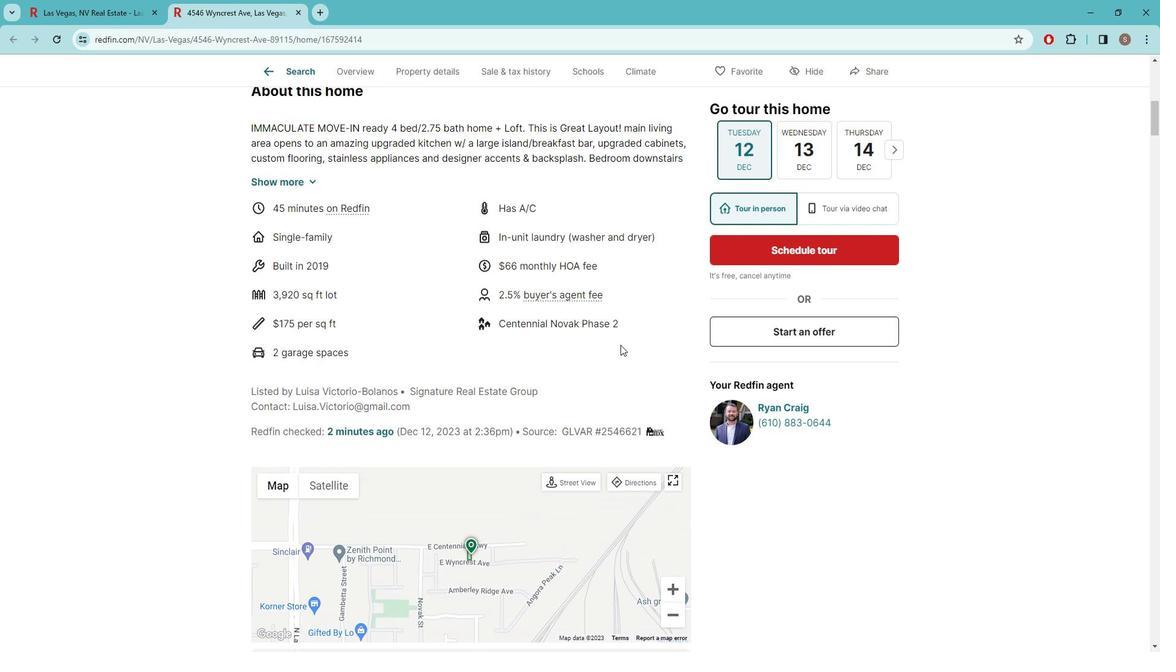 
Action: Mouse scrolled (628, 340) with delta (0, 0)
Screenshot: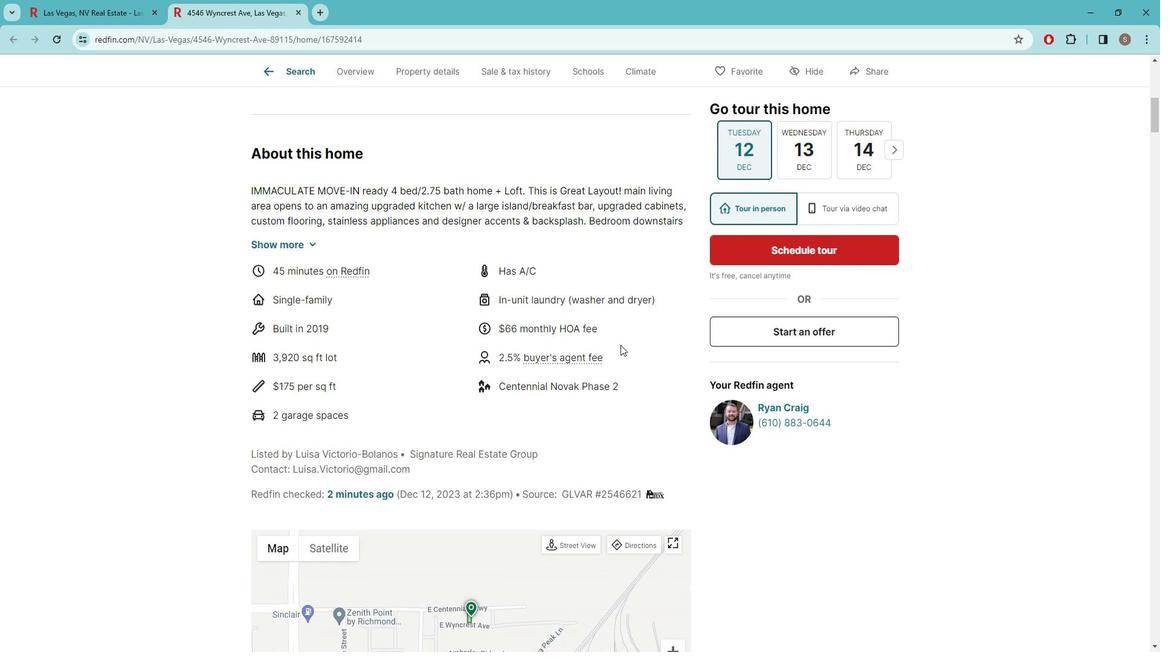 
Action: Mouse scrolled (628, 340) with delta (0, 0)
Screenshot: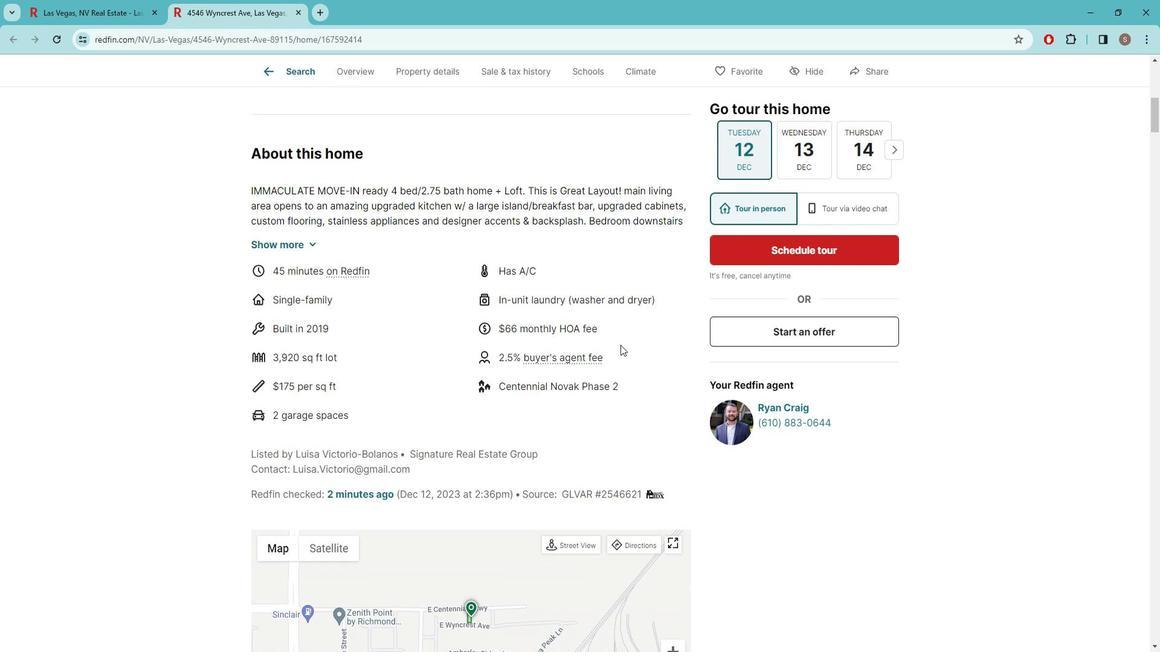 
Action: Mouse scrolled (628, 340) with delta (0, 0)
Screenshot: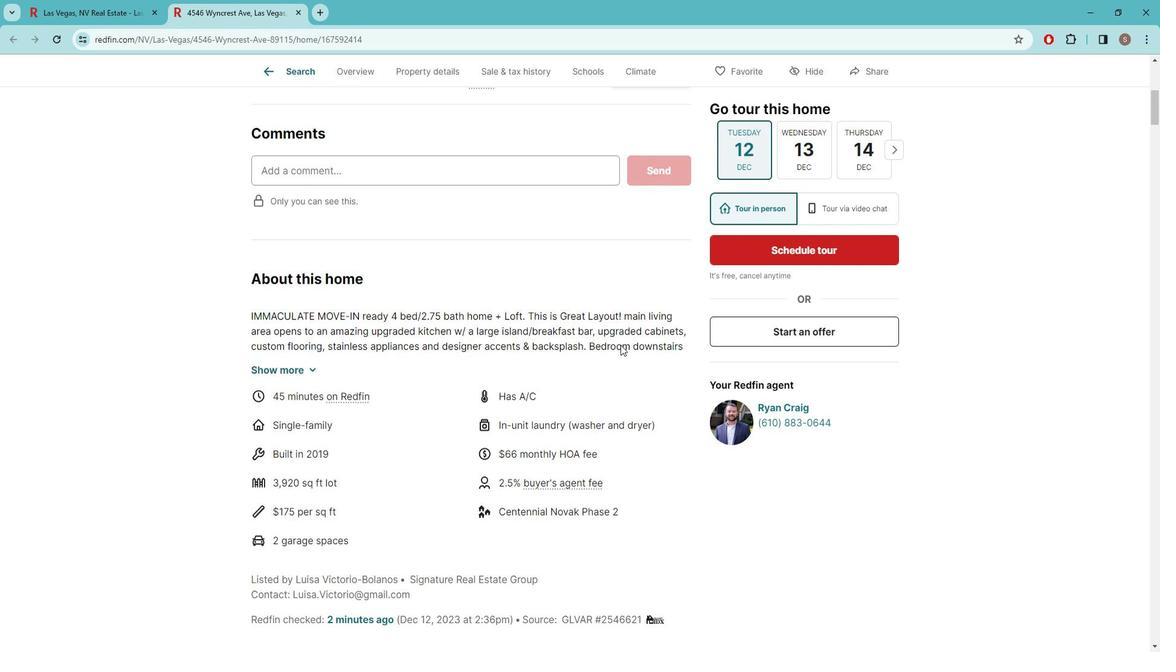 
Action: Mouse scrolled (628, 340) with delta (0, 0)
Screenshot: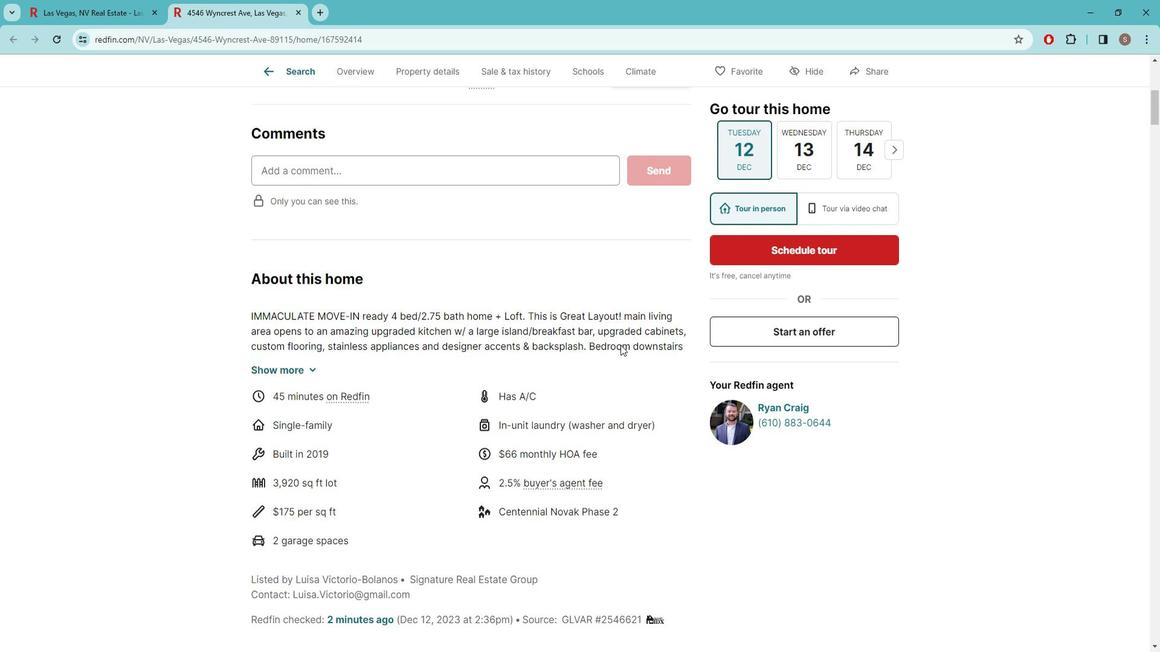 
Action: Mouse scrolled (628, 340) with delta (0, 0)
Screenshot: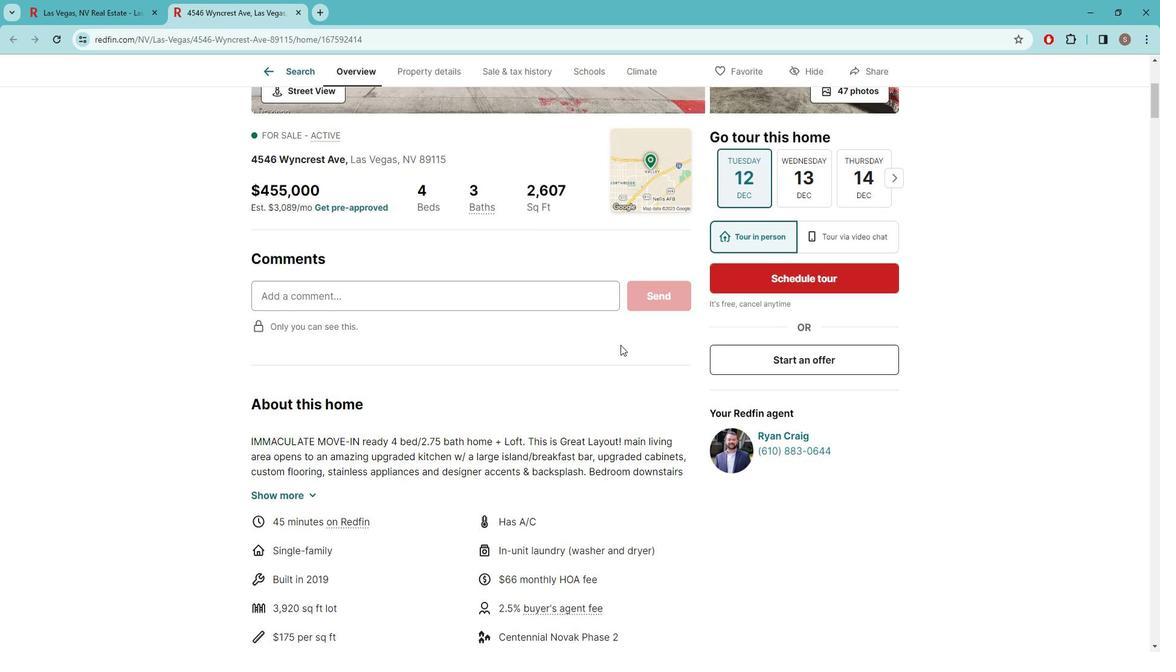 
Action: Mouse scrolled (628, 340) with delta (0, 0)
Screenshot: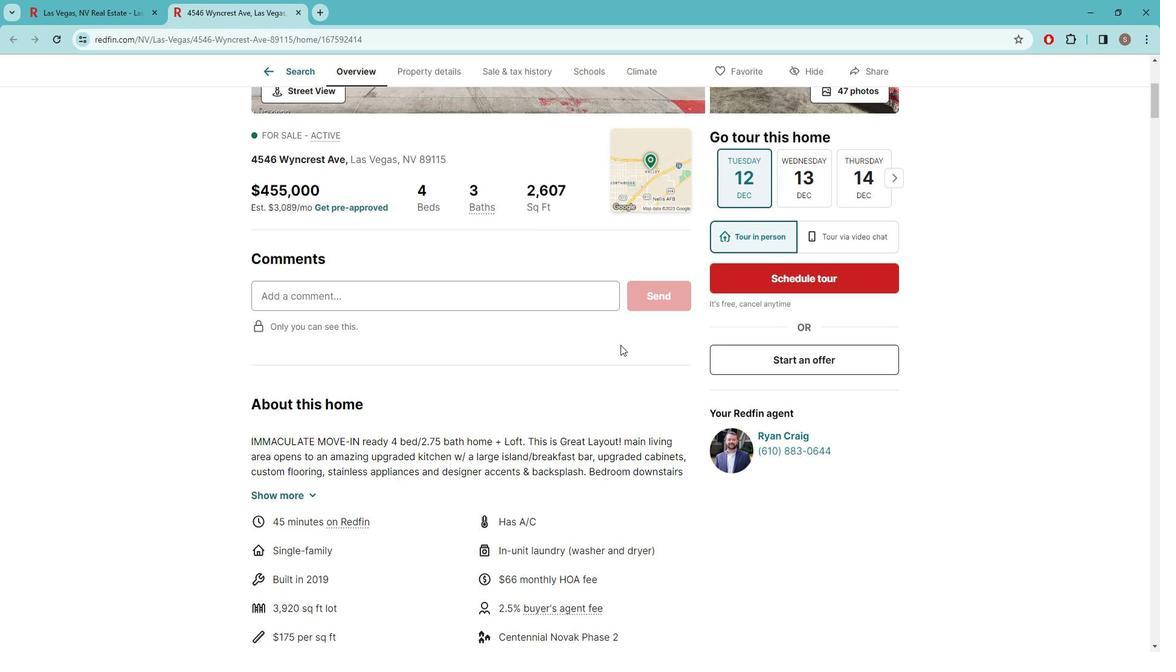 
Action: Mouse scrolled (628, 340) with delta (0, 0)
Screenshot: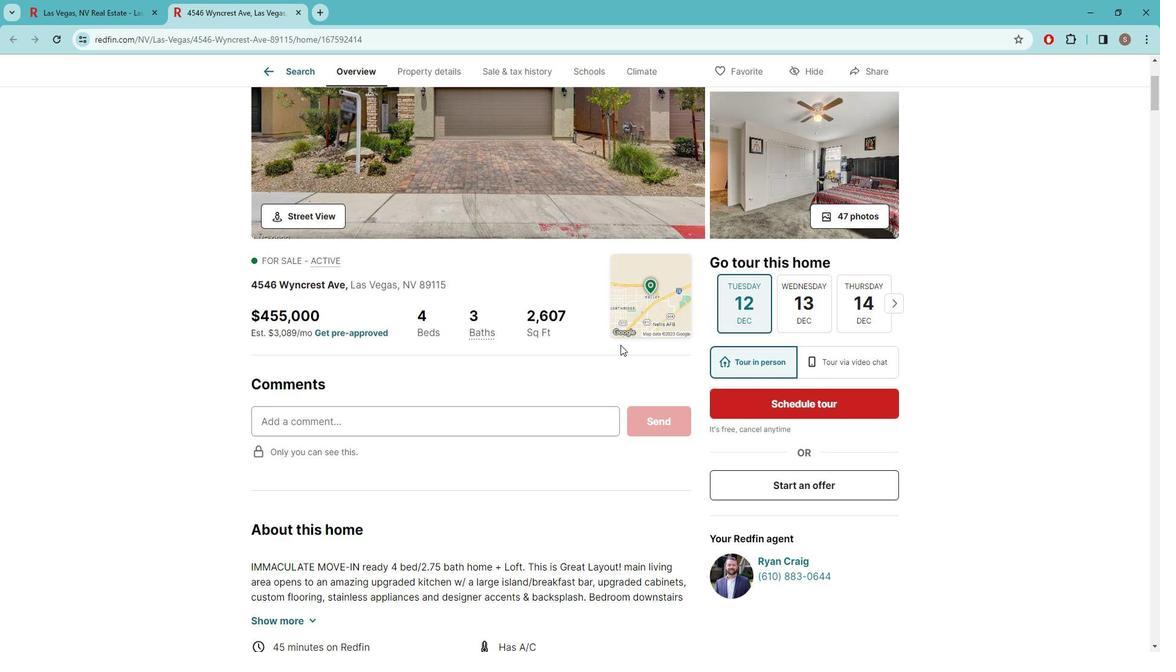 
Action: Mouse scrolled (628, 340) with delta (0, 0)
Screenshot: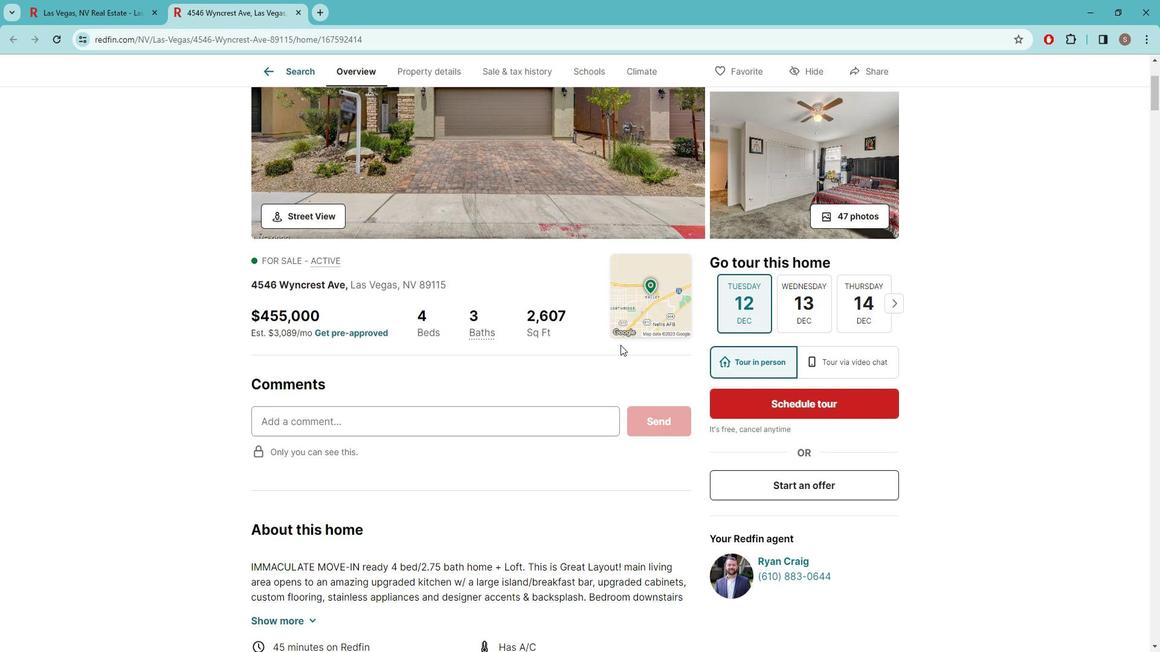
Action: Mouse moved to (627, 339)
Screenshot: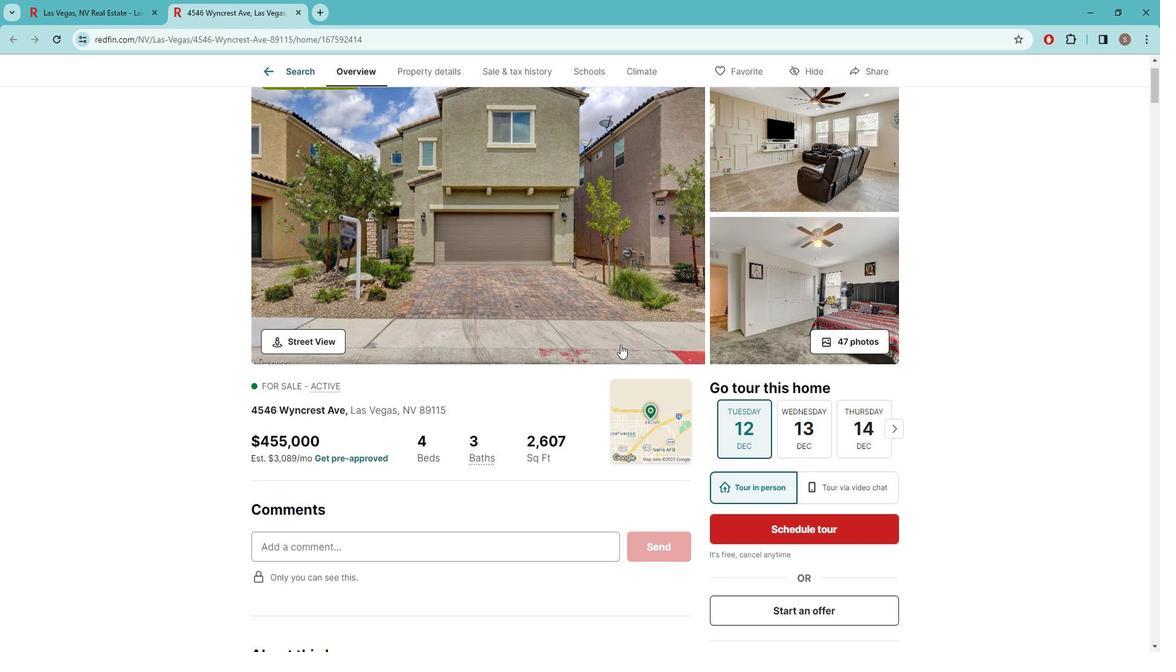 
Action: Mouse scrolled (627, 340) with delta (0, 0)
Screenshot: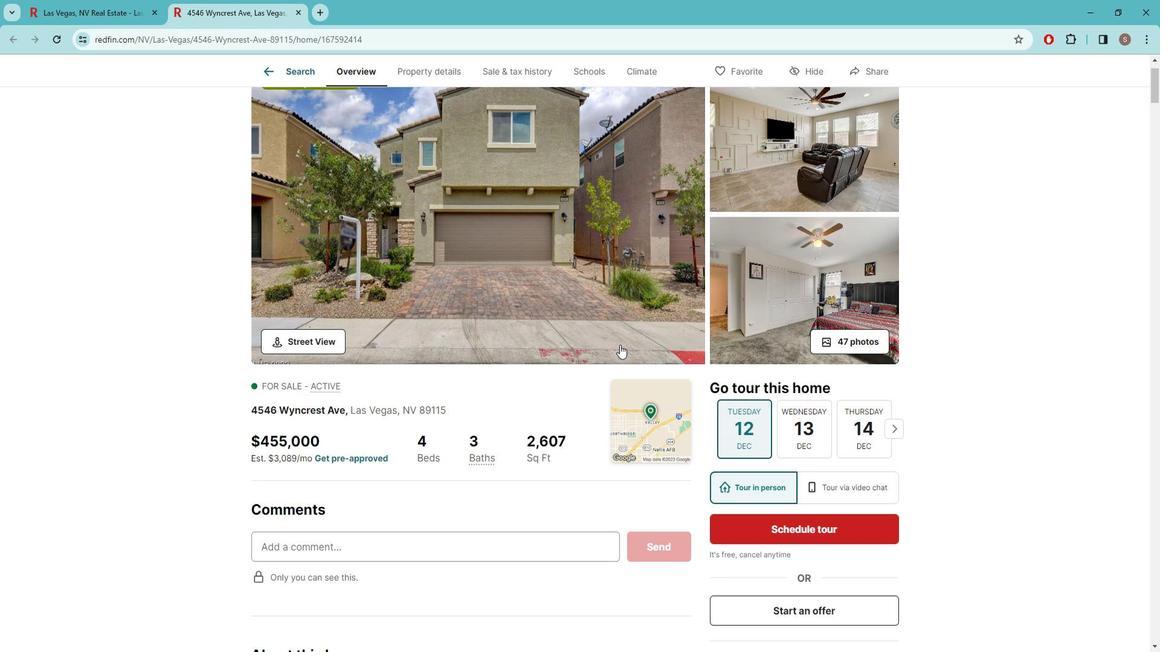 
Action: Mouse scrolled (627, 340) with delta (0, 0)
Screenshot: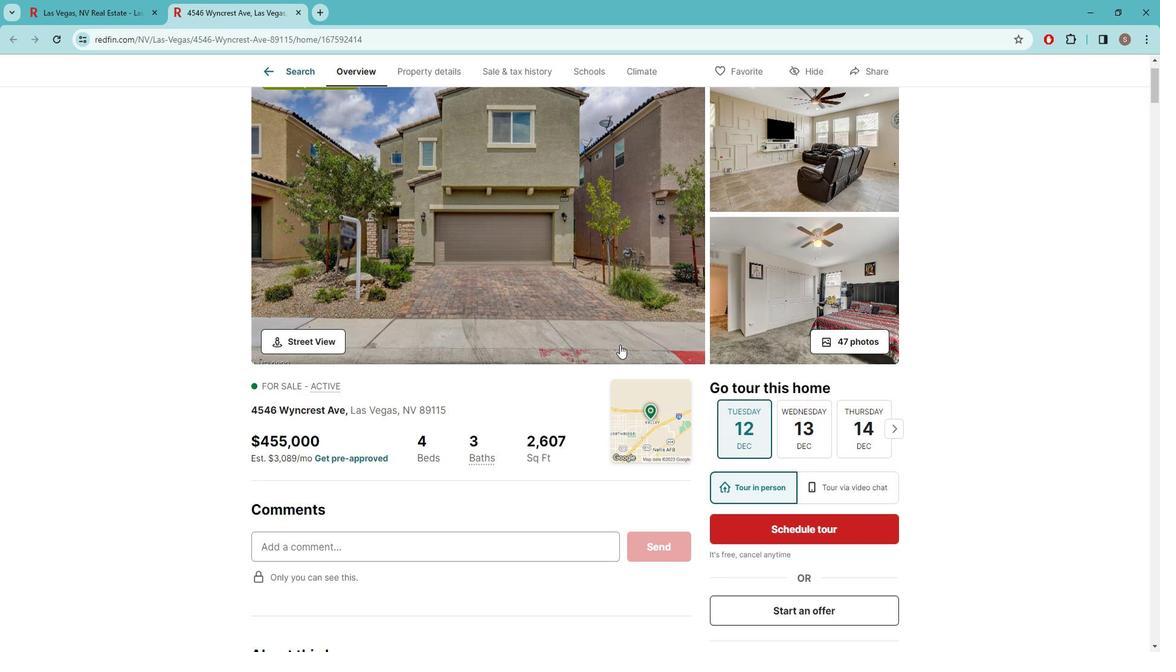 
Action: Mouse scrolled (627, 340) with delta (0, 0)
Screenshot: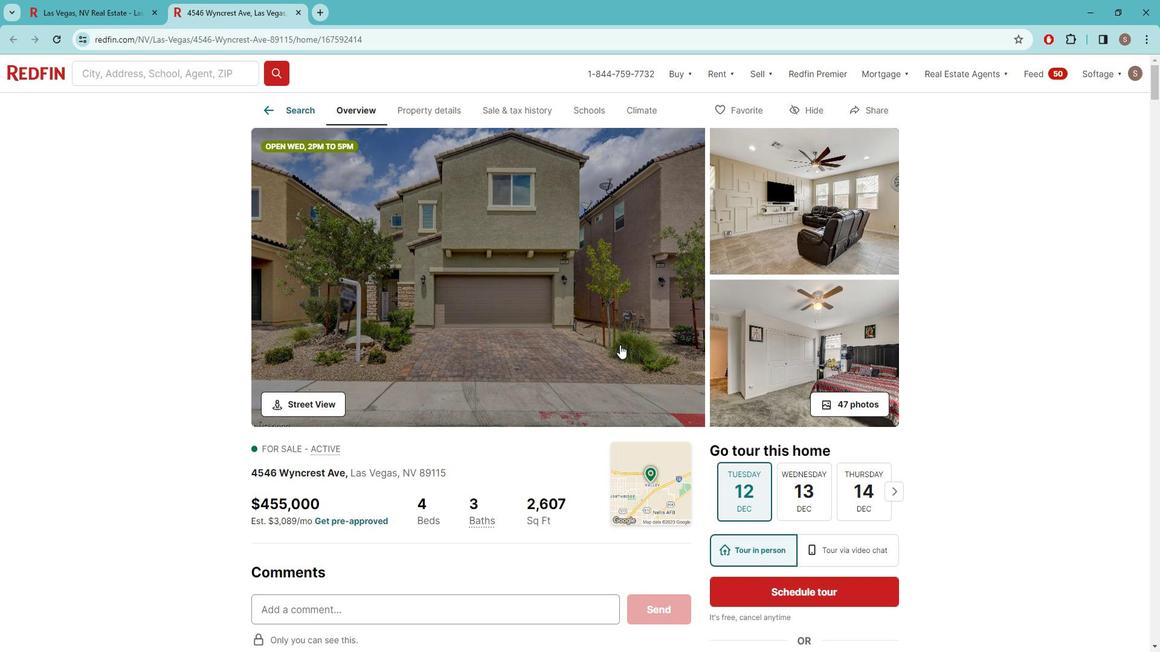
Action: Mouse scrolled (627, 340) with delta (0, 0)
Screenshot: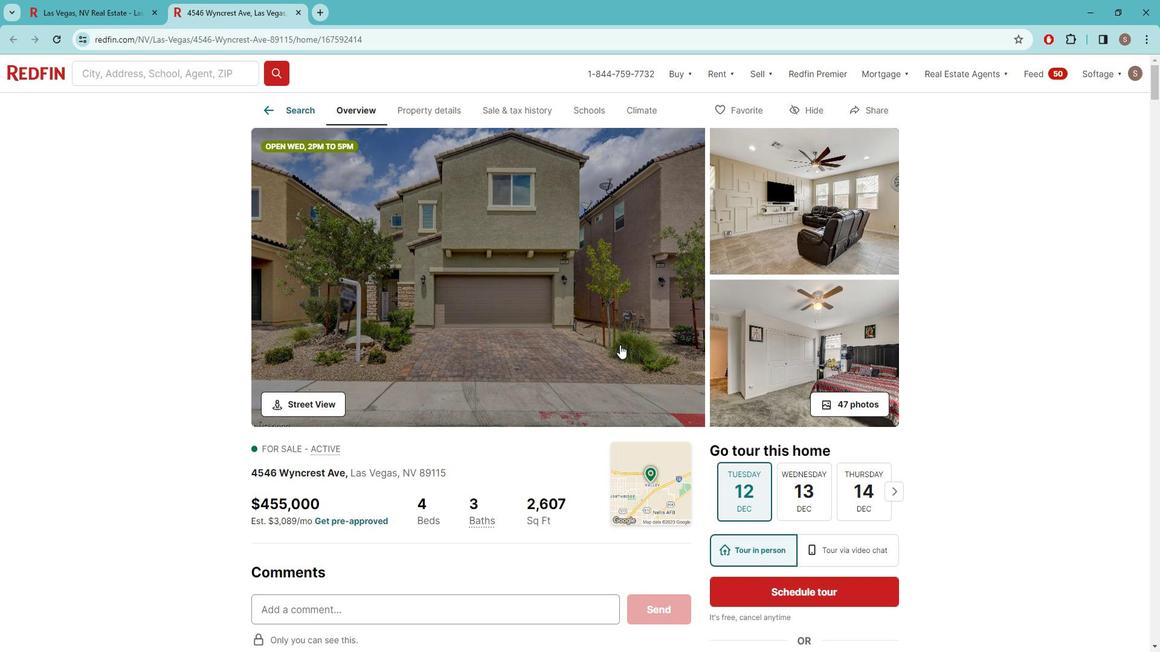 
Action: Mouse scrolled (627, 340) with delta (0, 0)
Screenshot: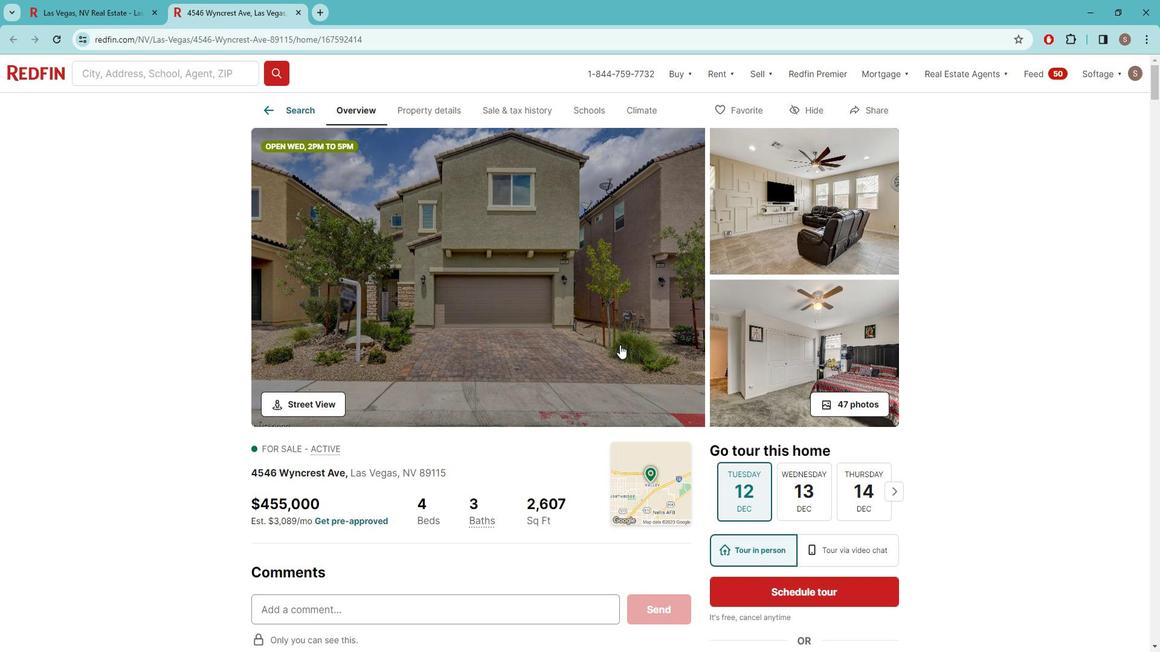 
Action: Mouse moved to (683, 346)
Screenshot: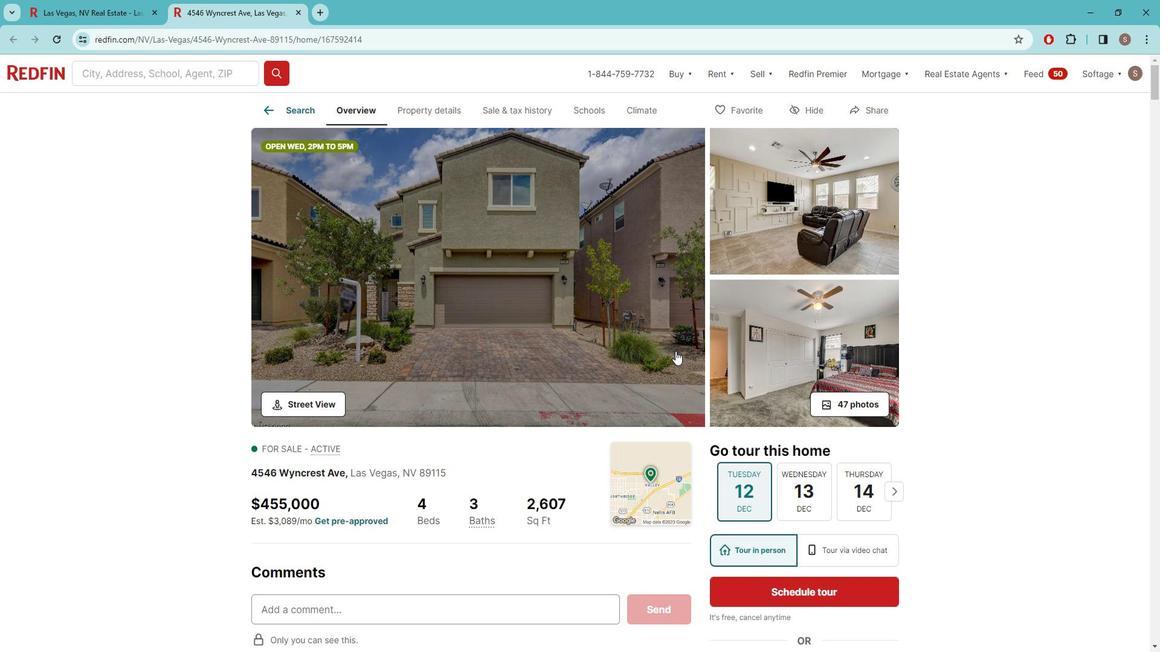 
